Task: Find connections with filter location Selby with filter topic #Jobopeningwith filter profile language Potuguese with filter current company Dr. Oetker India with filter school Sambalpur University with filter industry Technical and Vocational Training with filter service category Illustration with filter keywords title Technical Support Specialist
Action: Mouse moved to (634, 90)
Screenshot: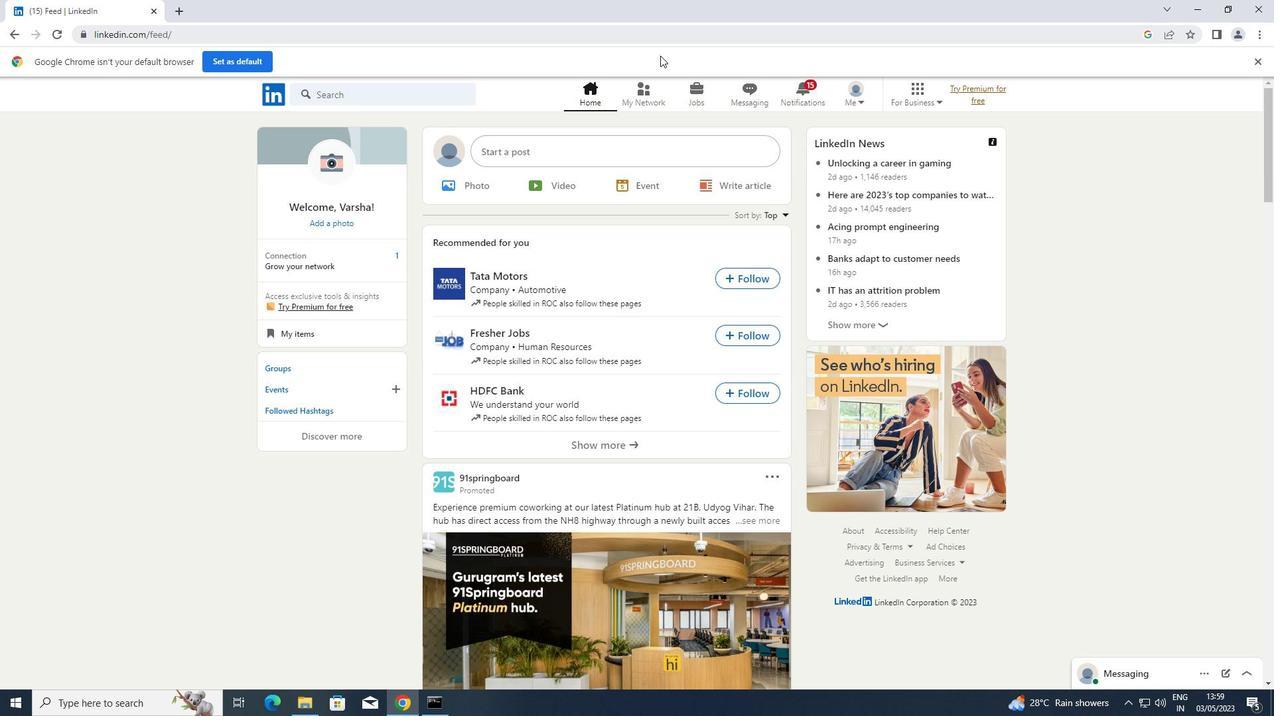 
Action: Mouse pressed left at (634, 90)
Screenshot: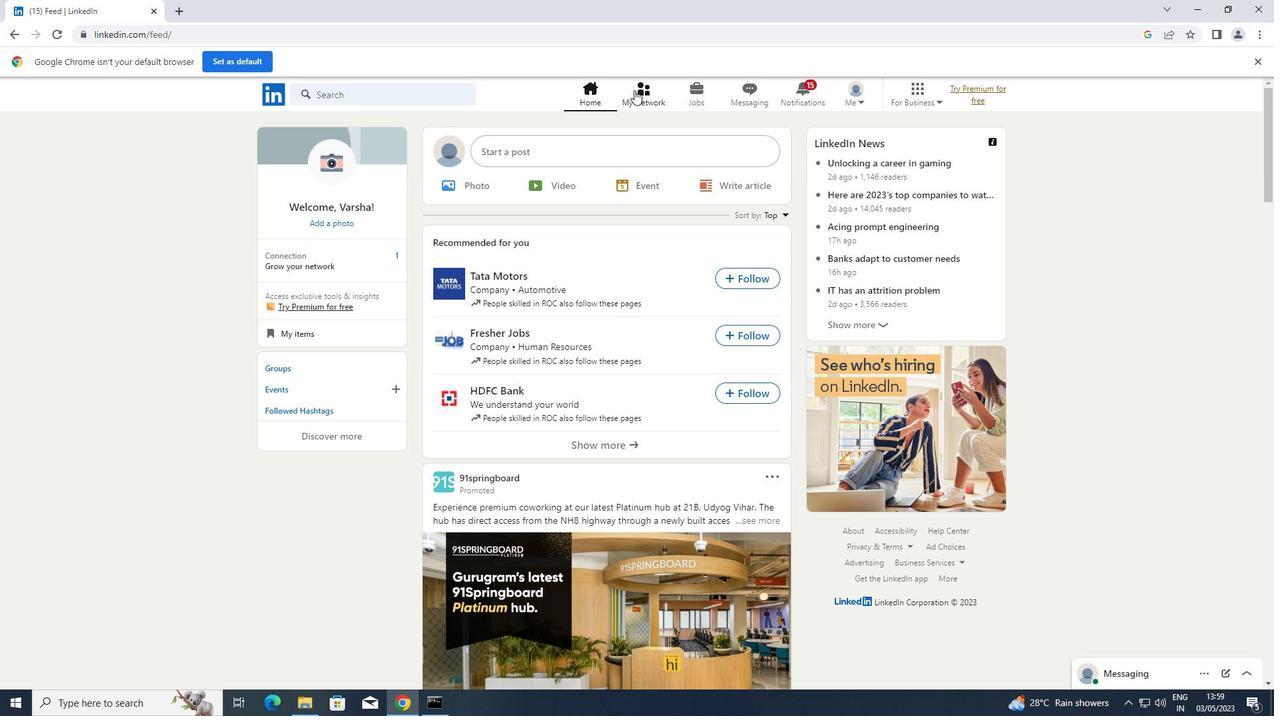 
Action: Mouse moved to (353, 175)
Screenshot: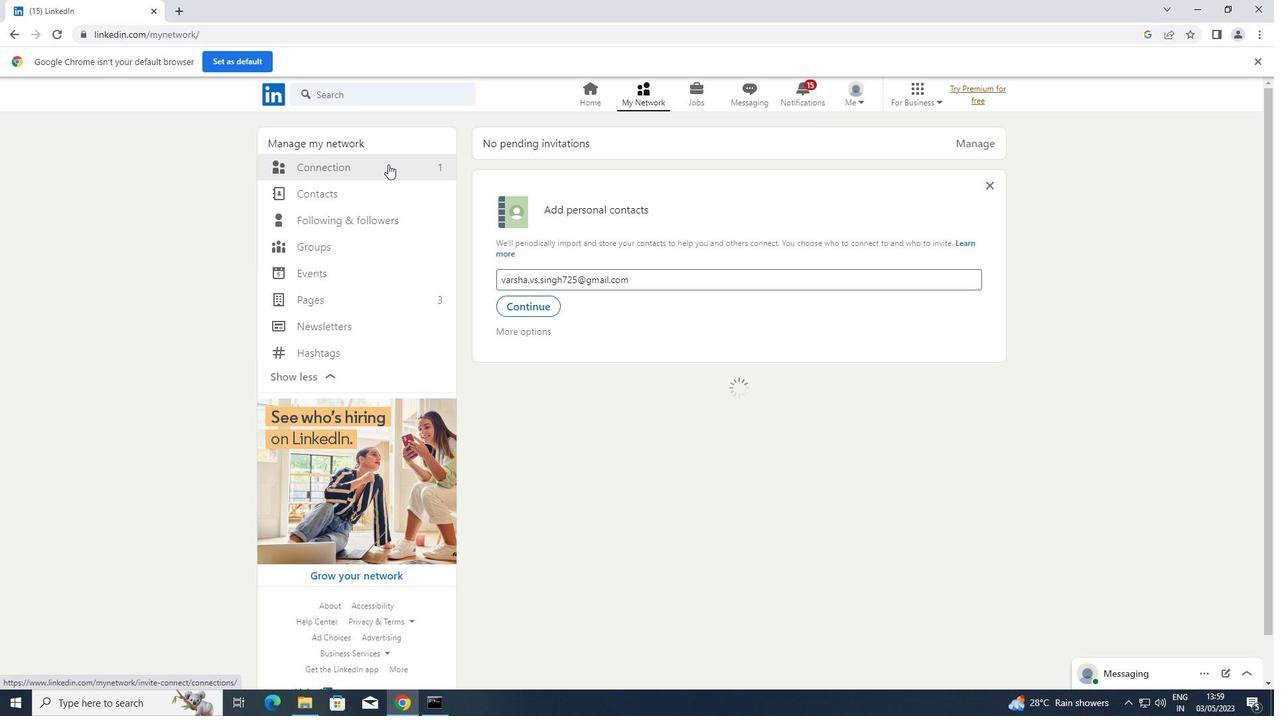 
Action: Mouse pressed left at (353, 175)
Screenshot: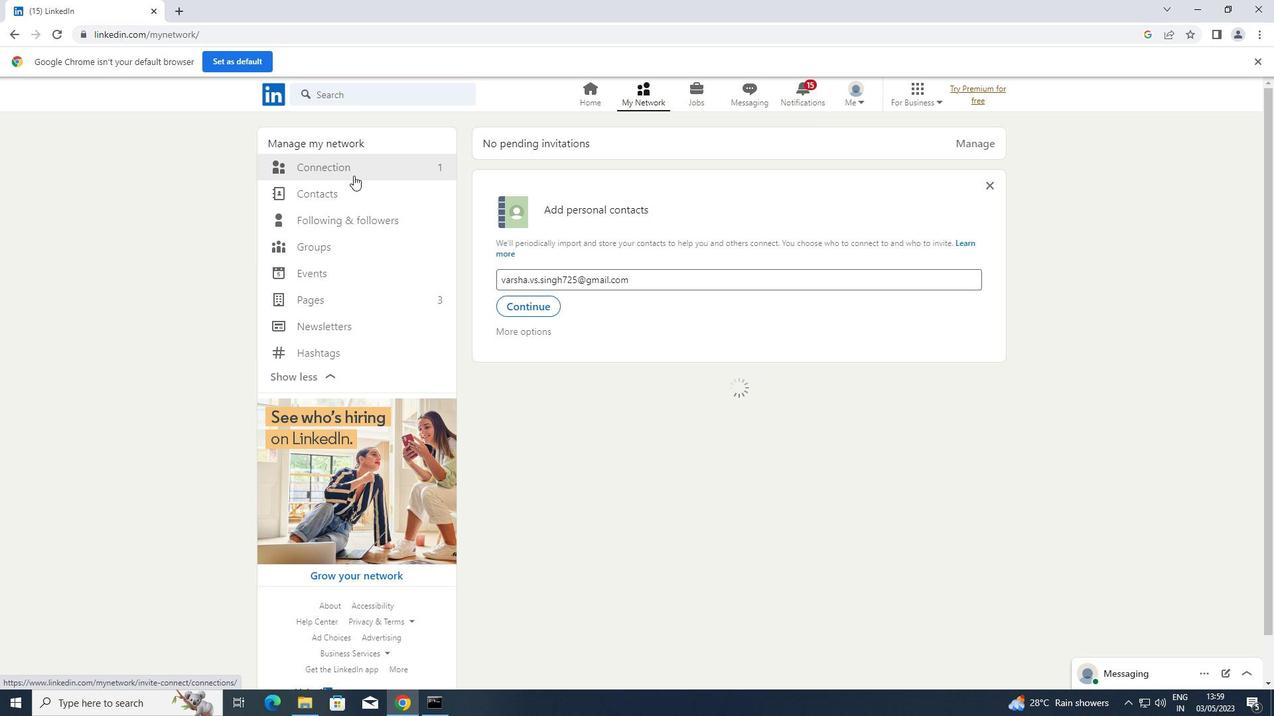 
Action: Mouse moved to (296, 173)
Screenshot: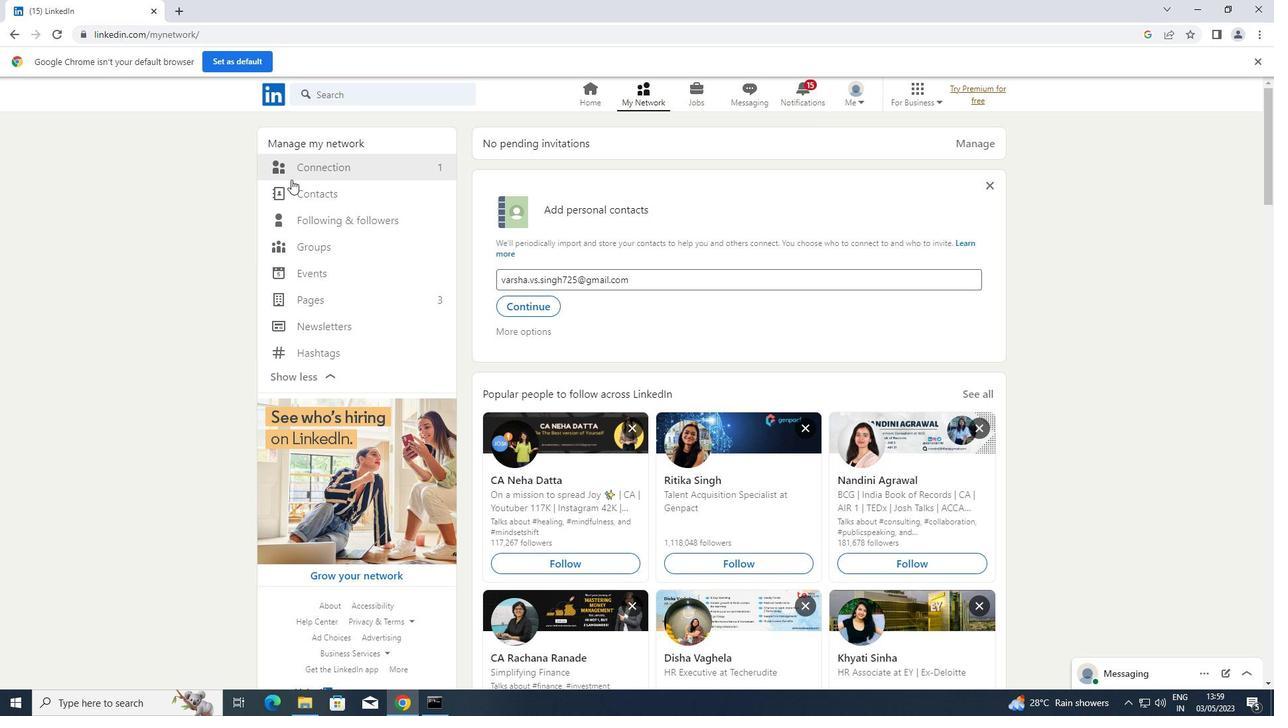 
Action: Mouse pressed left at (296, 173)
Screenshot: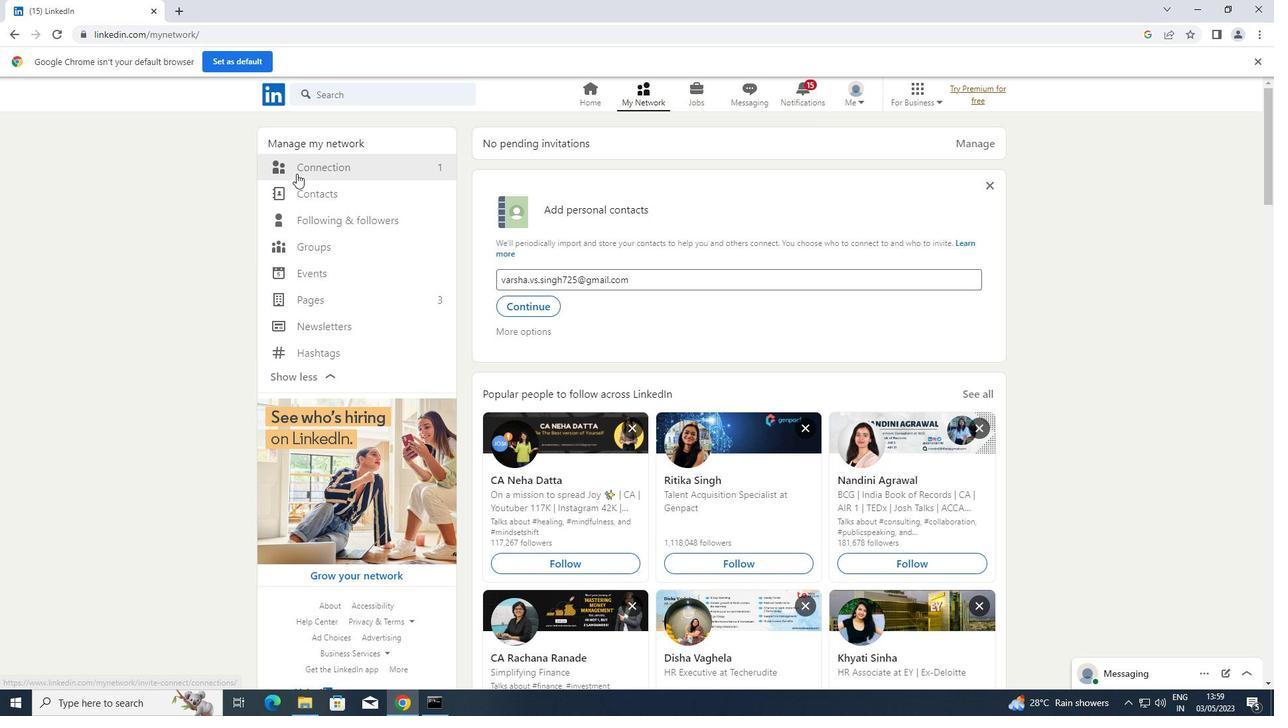 
Action: Mouse moved to (719, 166)
Screenshot: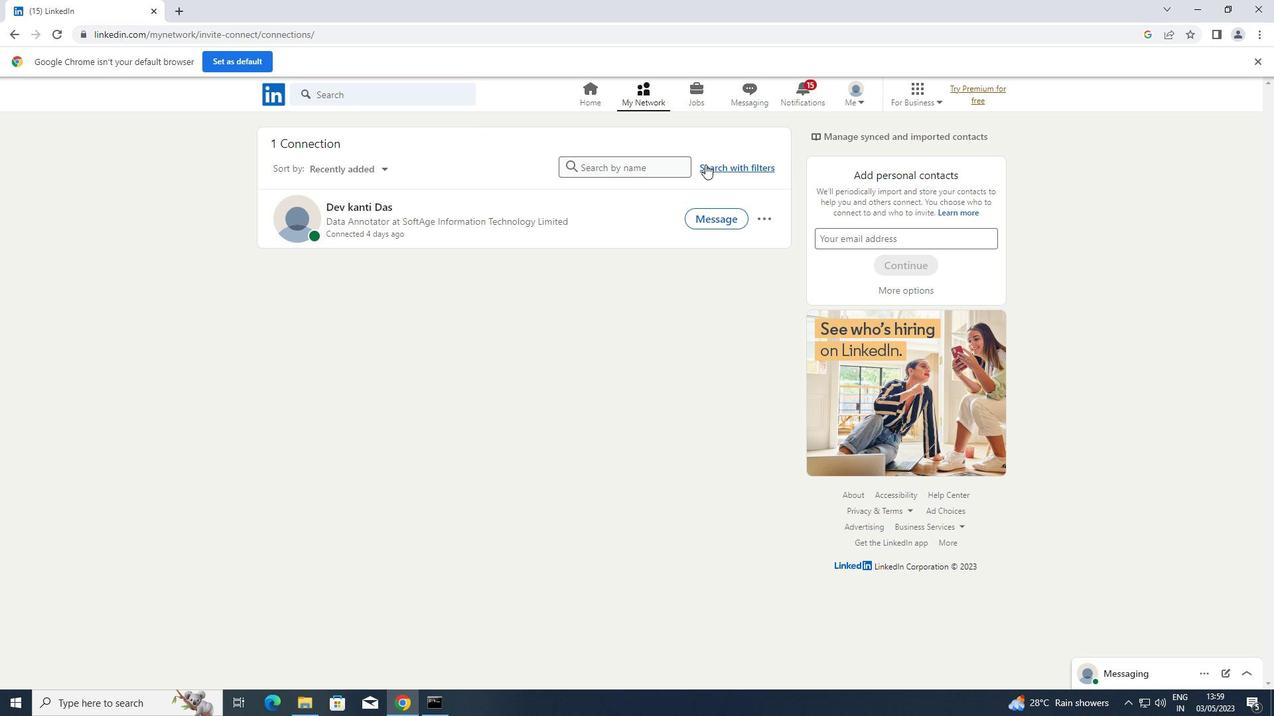 
Action: Mouse pressed left at (719, 166)
Screenshot: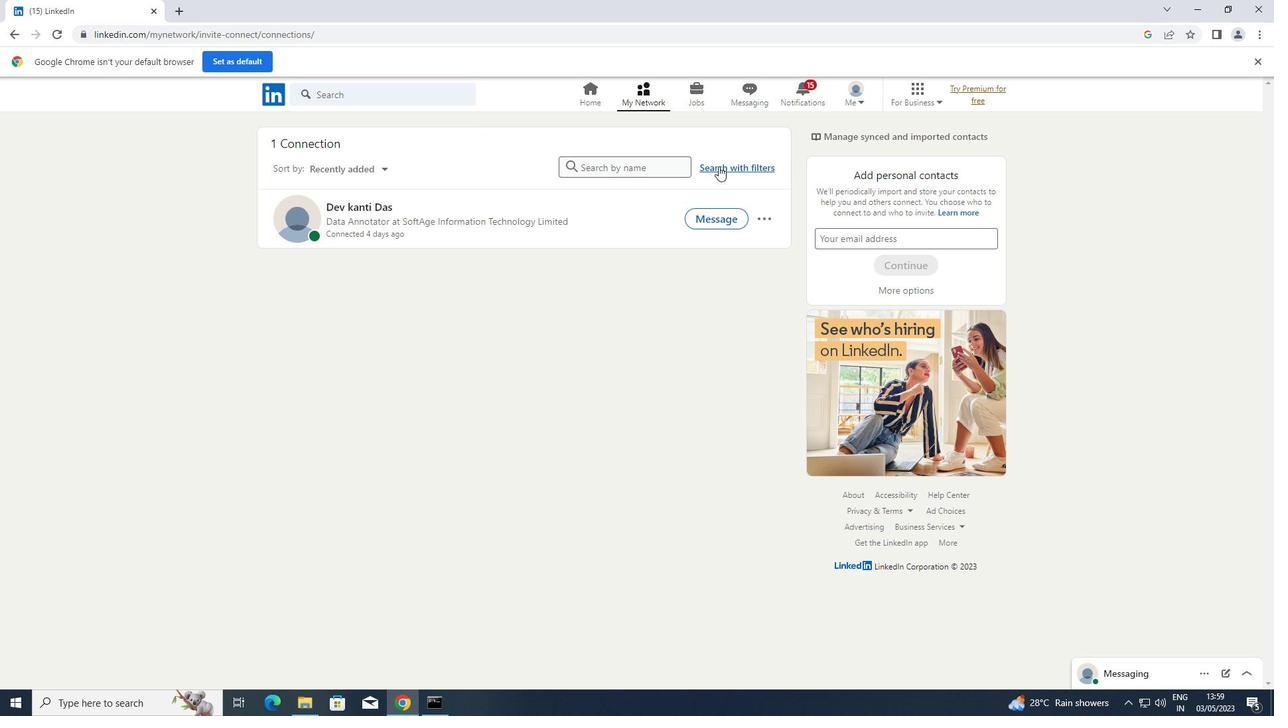 
Action: Mouse moved to (664, 124)
Screenshot: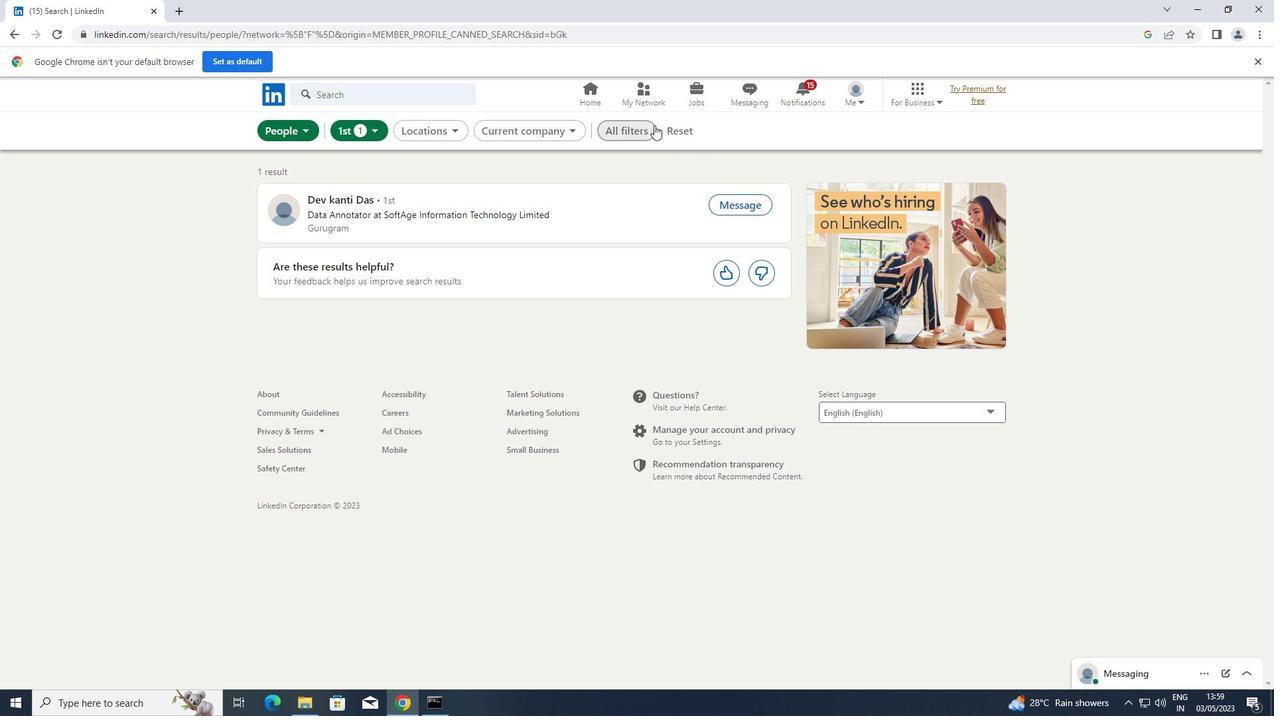 
Action: Mouse pressed left at (664, 124)
Screenshot: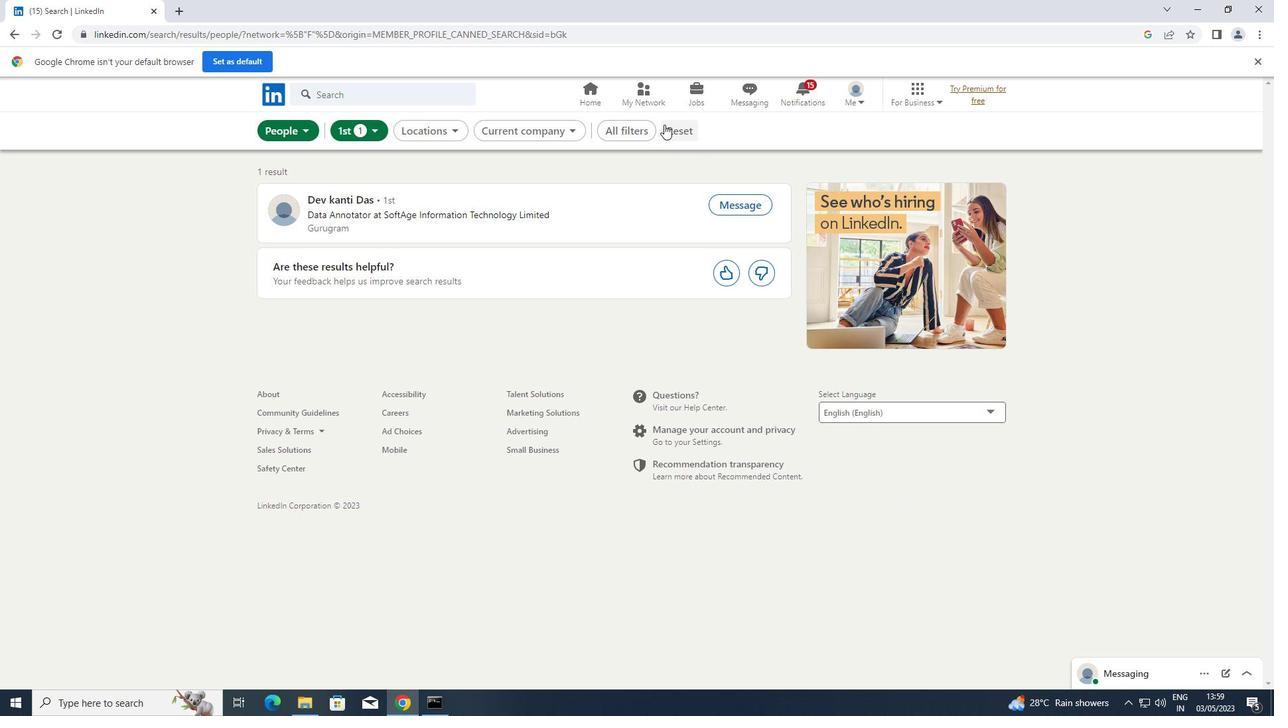 
Action: Mouse moved to (655, 130)
Screenshot: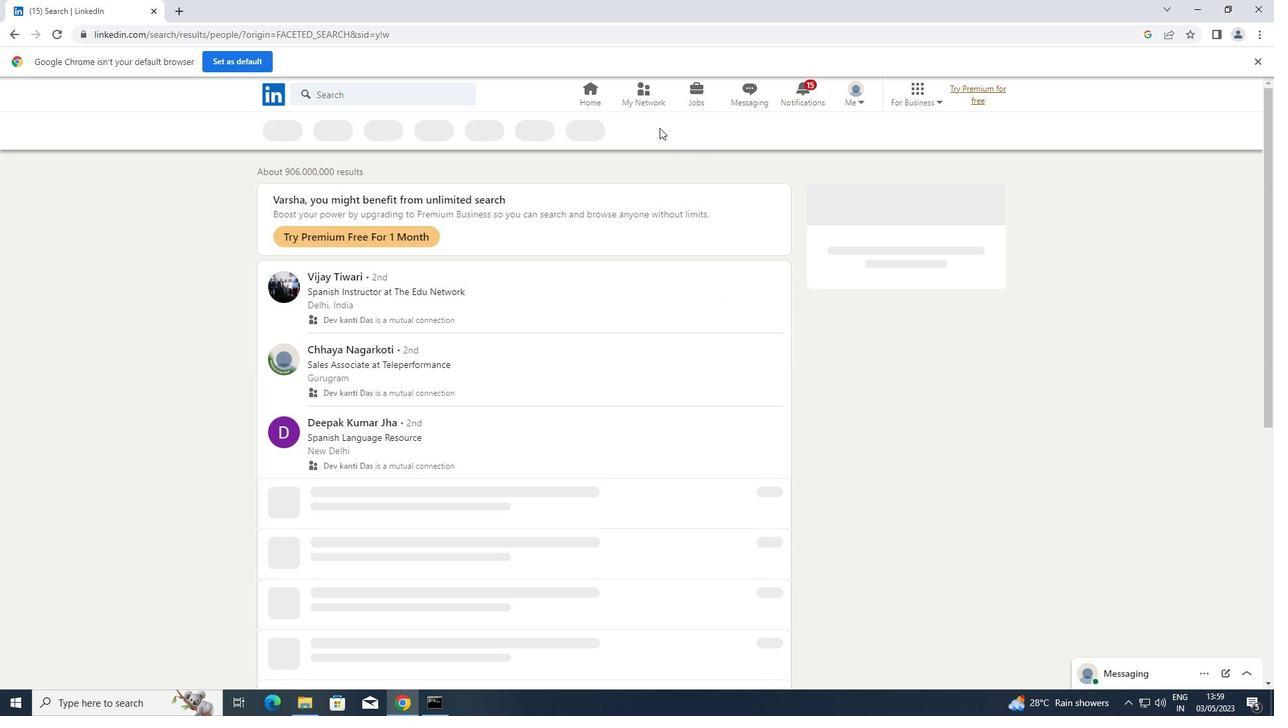 
Action: Mouse pressed left at (655, 130)
Screenshot: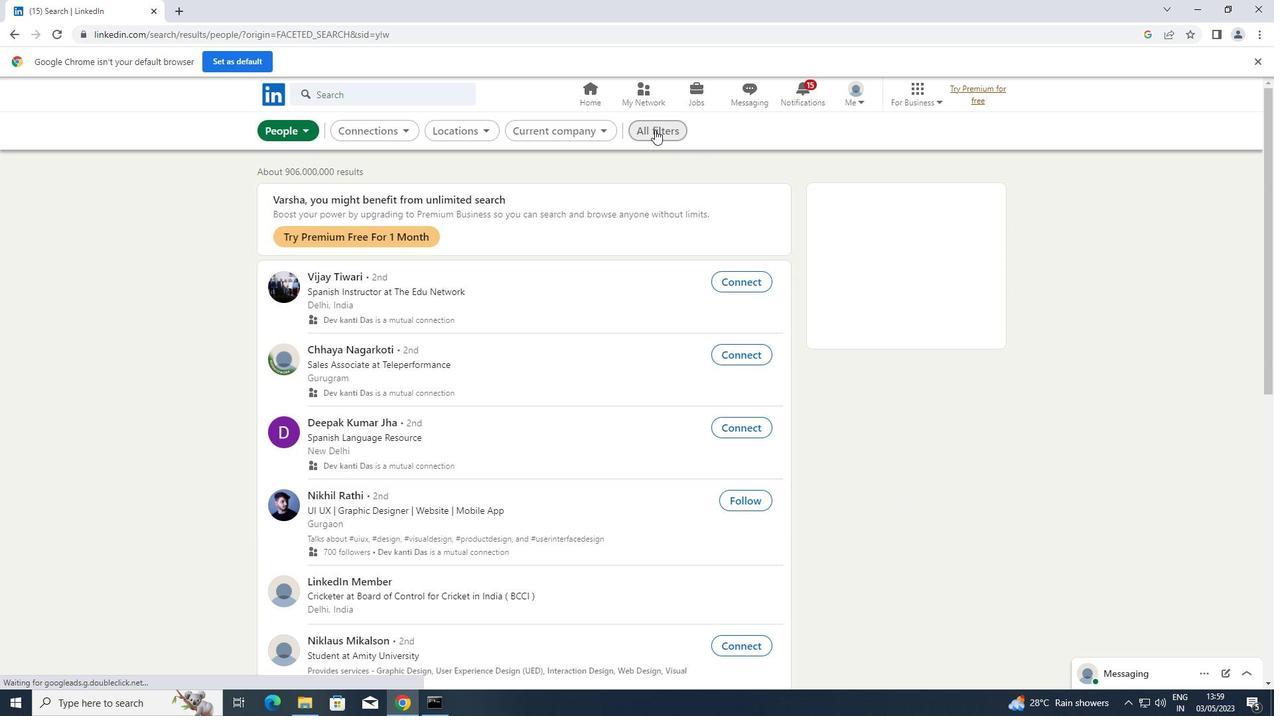 
Action: Mouse moved to (1067, 346)
Screenshot: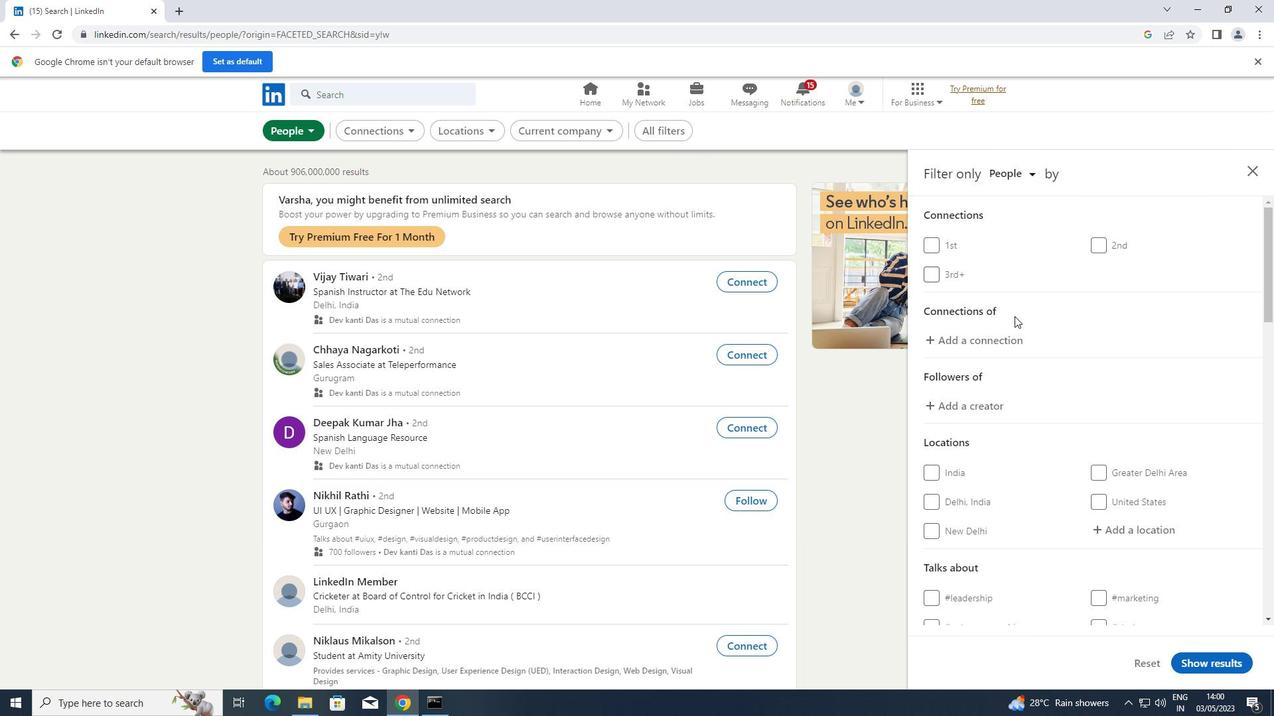 
Action: Mouse scrolled (1067, 345) with delta (0, 0)
Screenshot: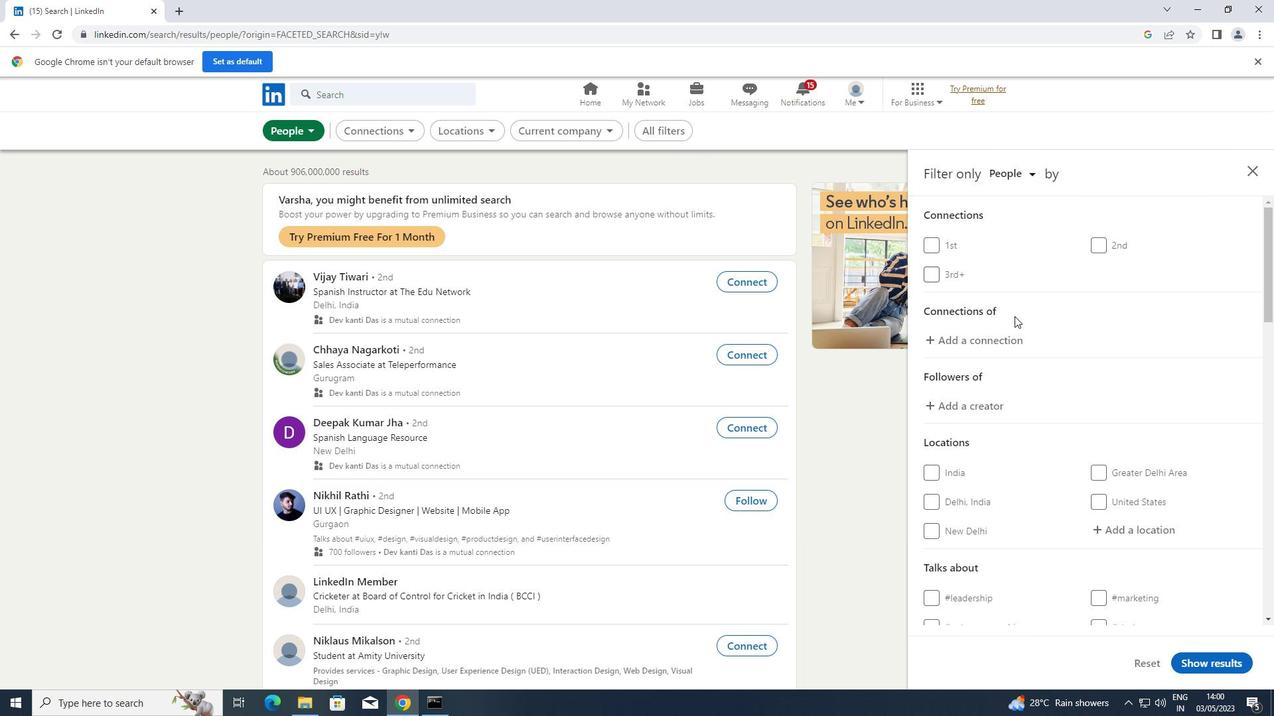 
Action: Mouse moved to (1069, 347)
Screenshot: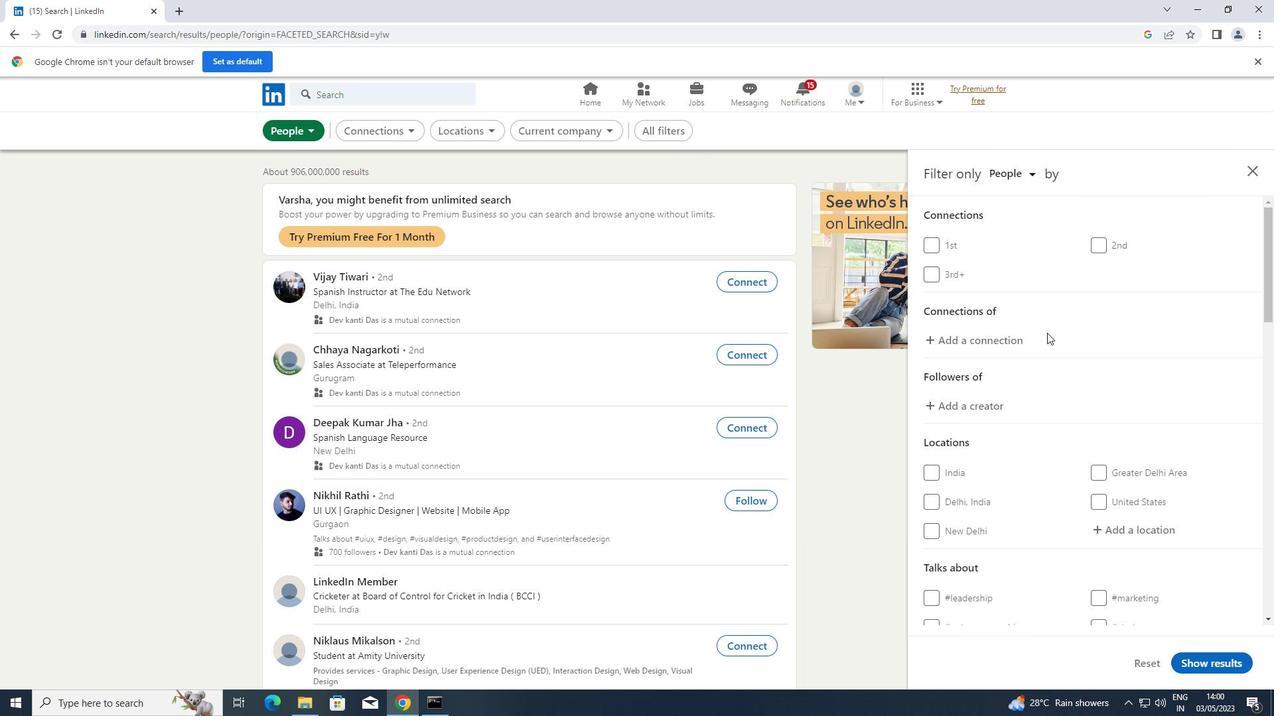
Action: Mouse scrolled (1069, 347) with delta (0, 0)
Screenshot: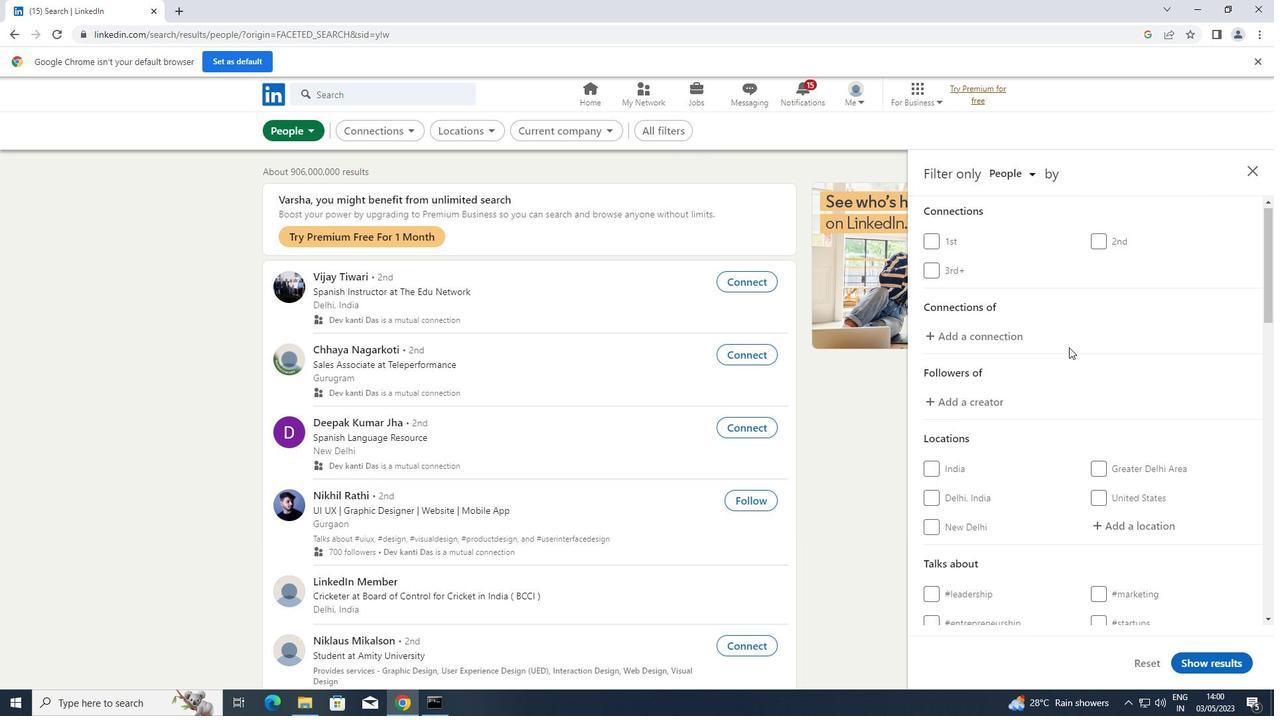 
Action: Mouse moved to (1122, 396)
Screenshot: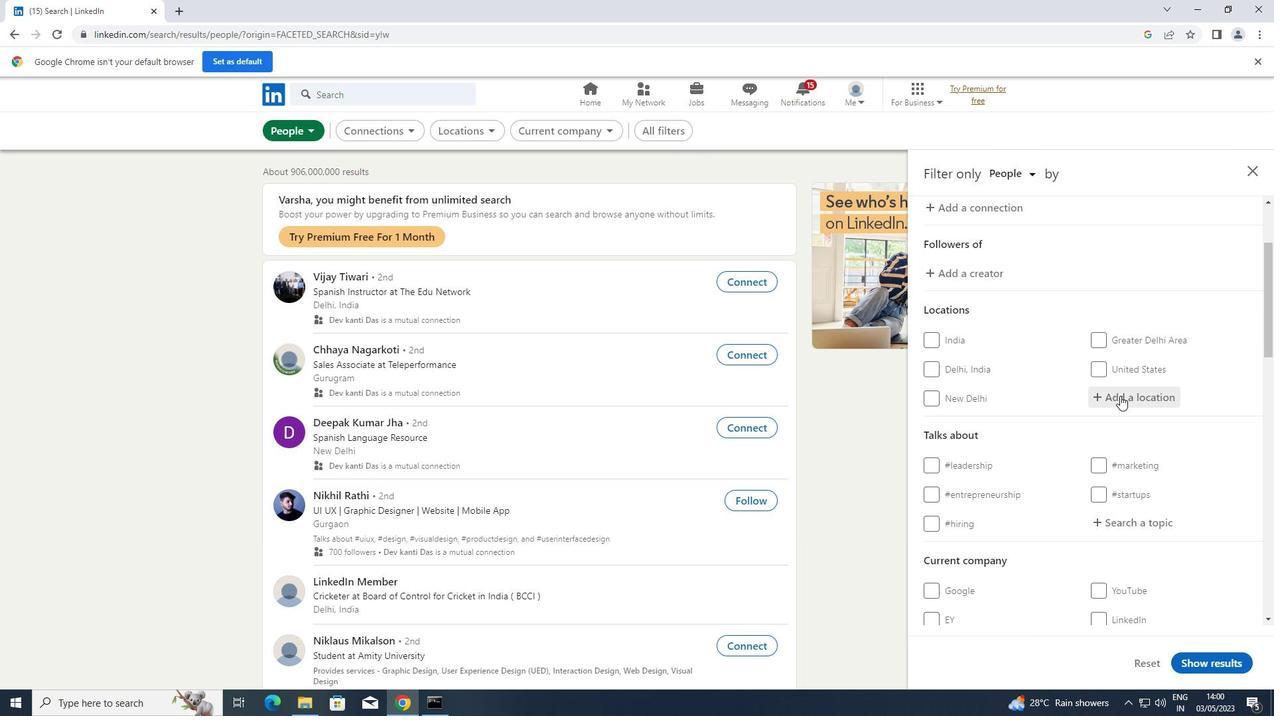 
Action: Mouse pressed left at (1122, 396)
Screenshot: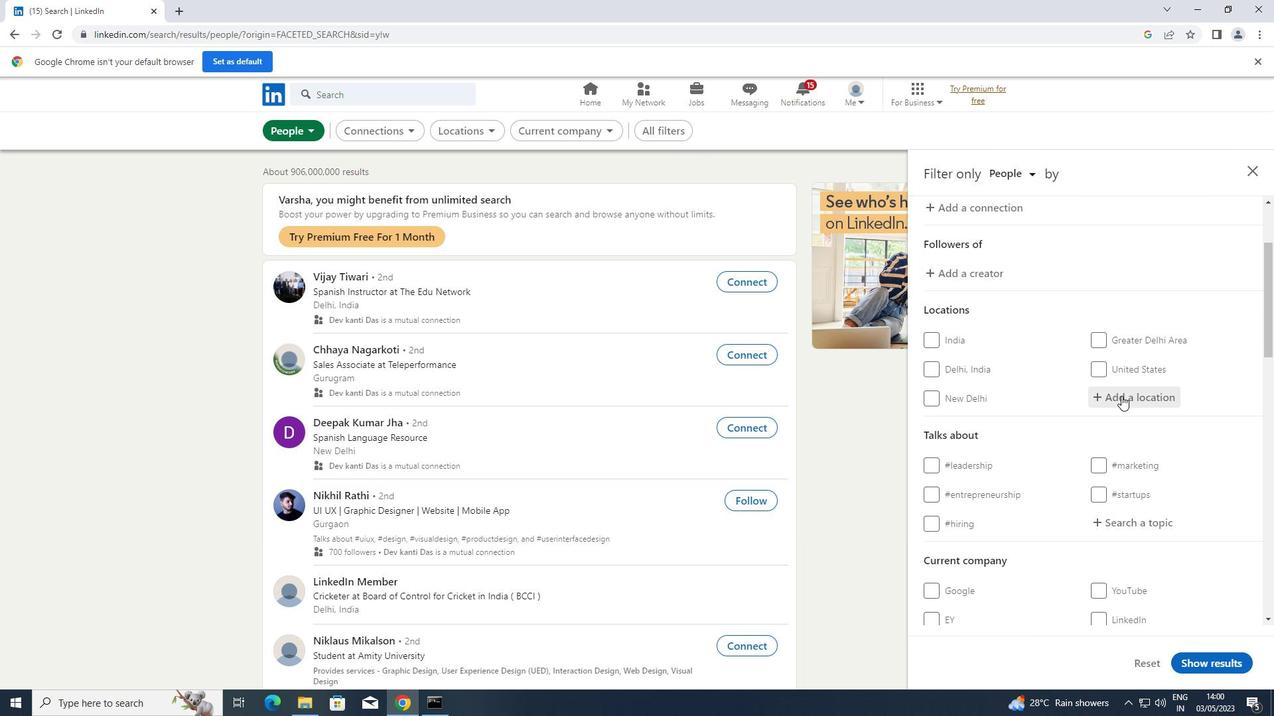 
Action: Key pressed <Key.shift>SELBY<Key.enter>
Screenshot: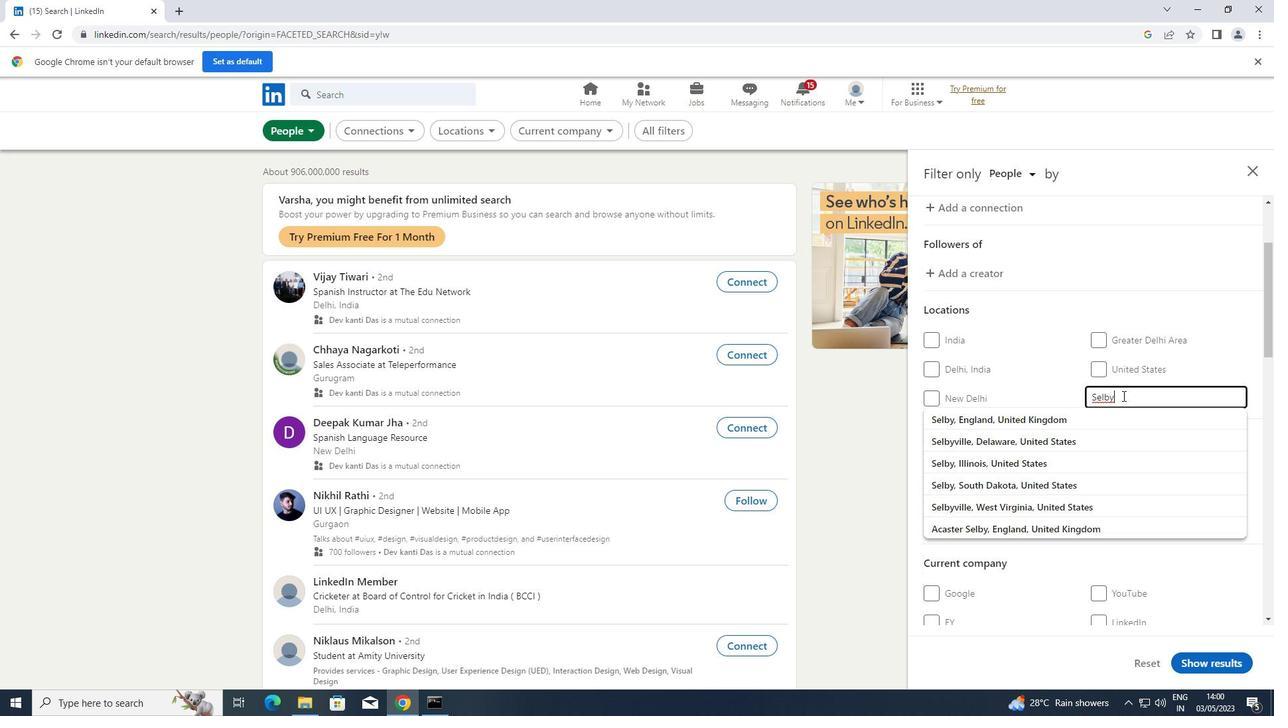 
Action: Mouse moved to (1120, 524)
Screenshot: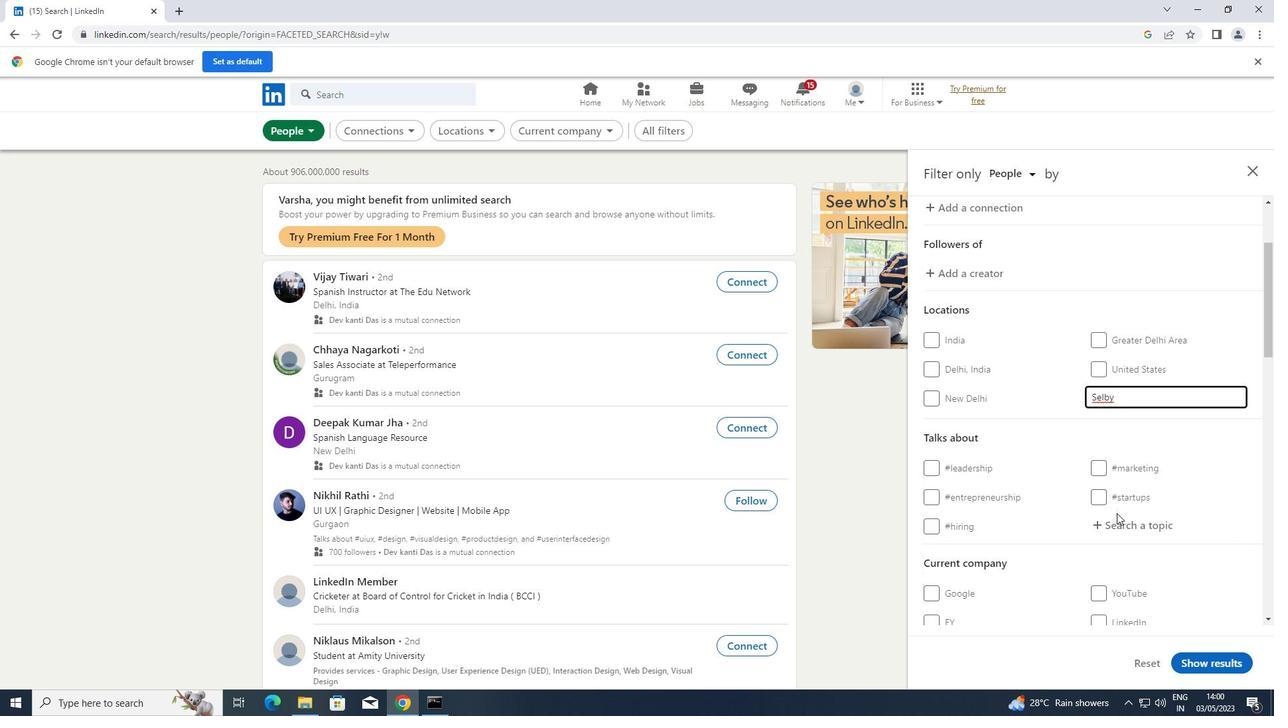 
Action: Mouse pressed left at (1120, 524)
Screenshot: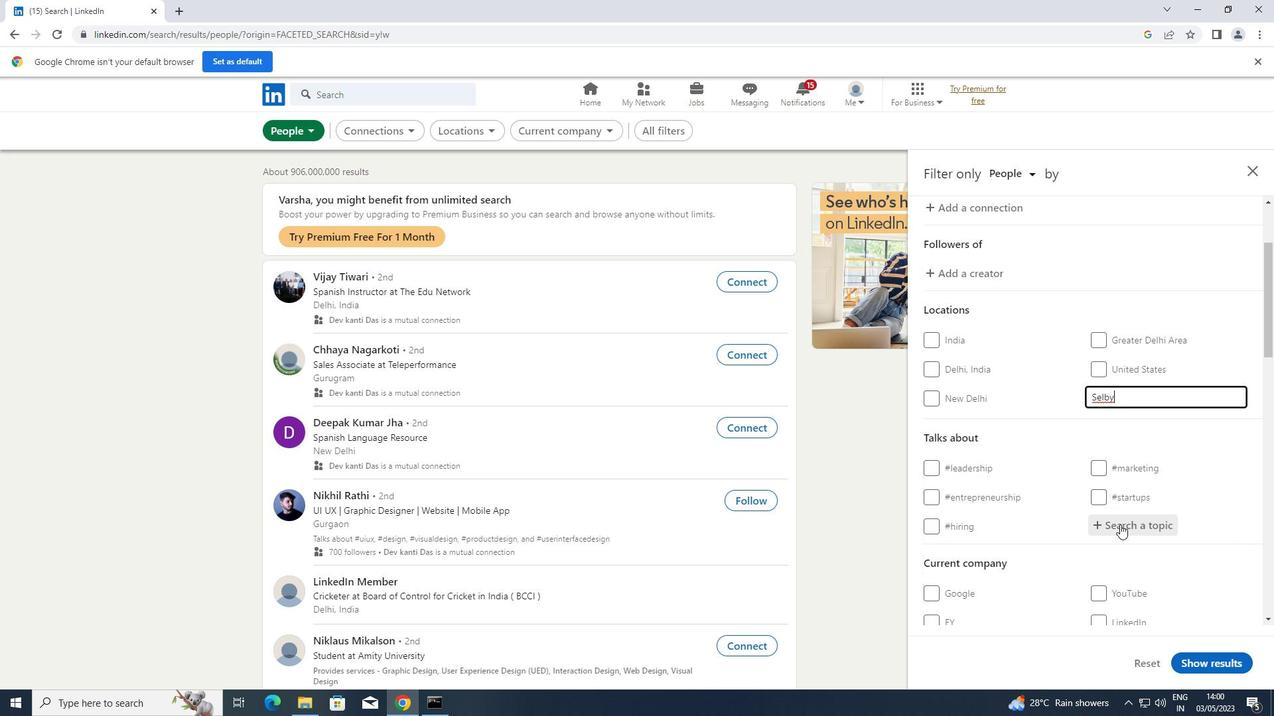 
Action: Key pressed <Key.shift>JOBOPENING
Screenshot: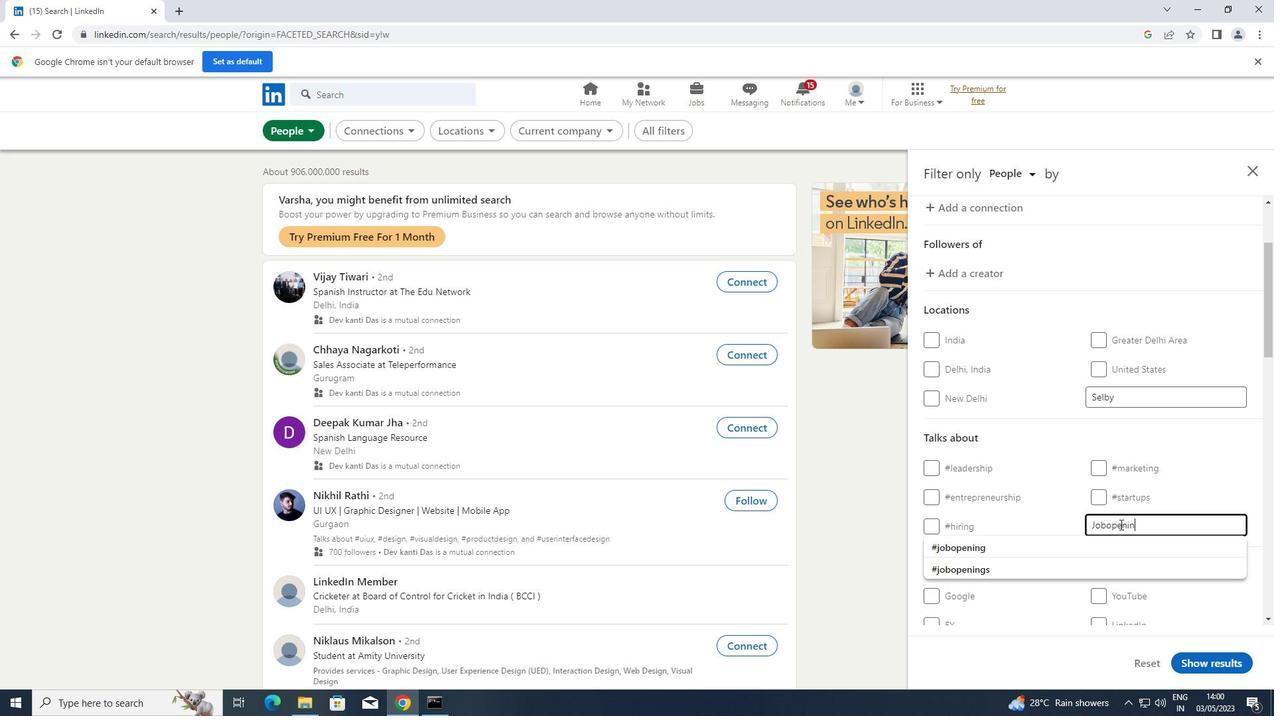 
Action: Mouse moved to (1010, 544)
Screenshot: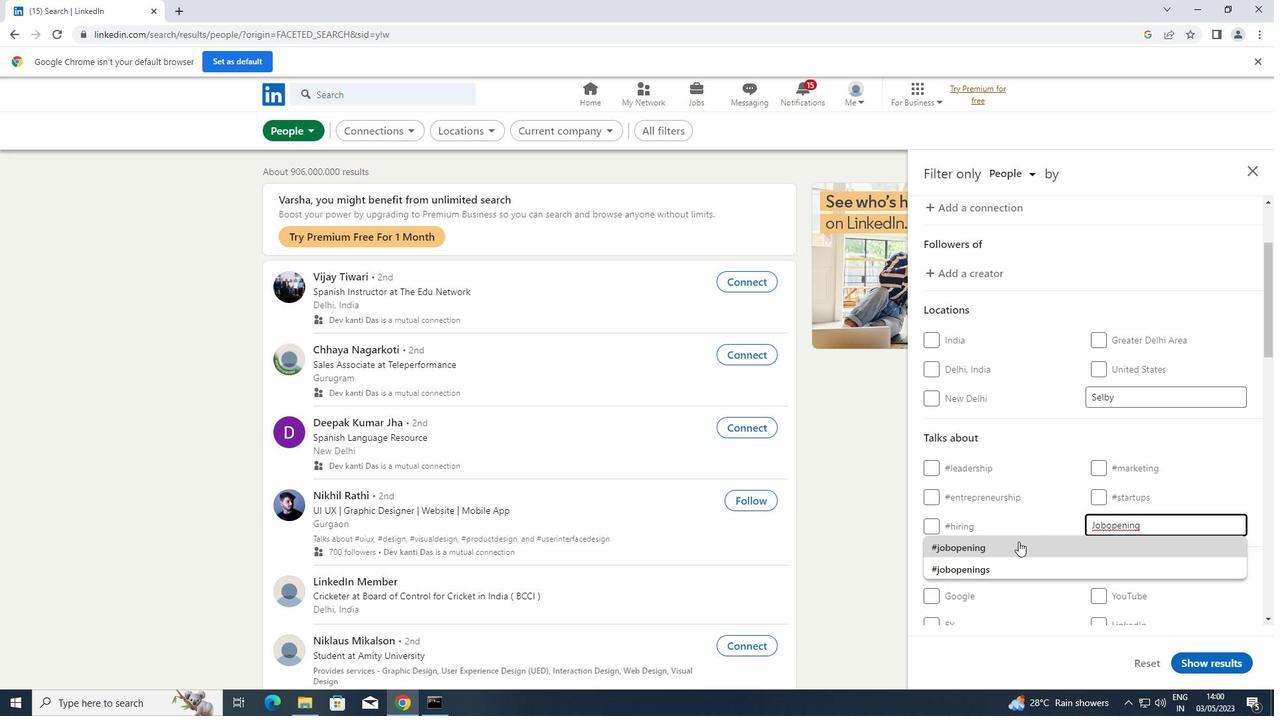 
Action: Mouse pressed left at (1010, 544)
Screenshot: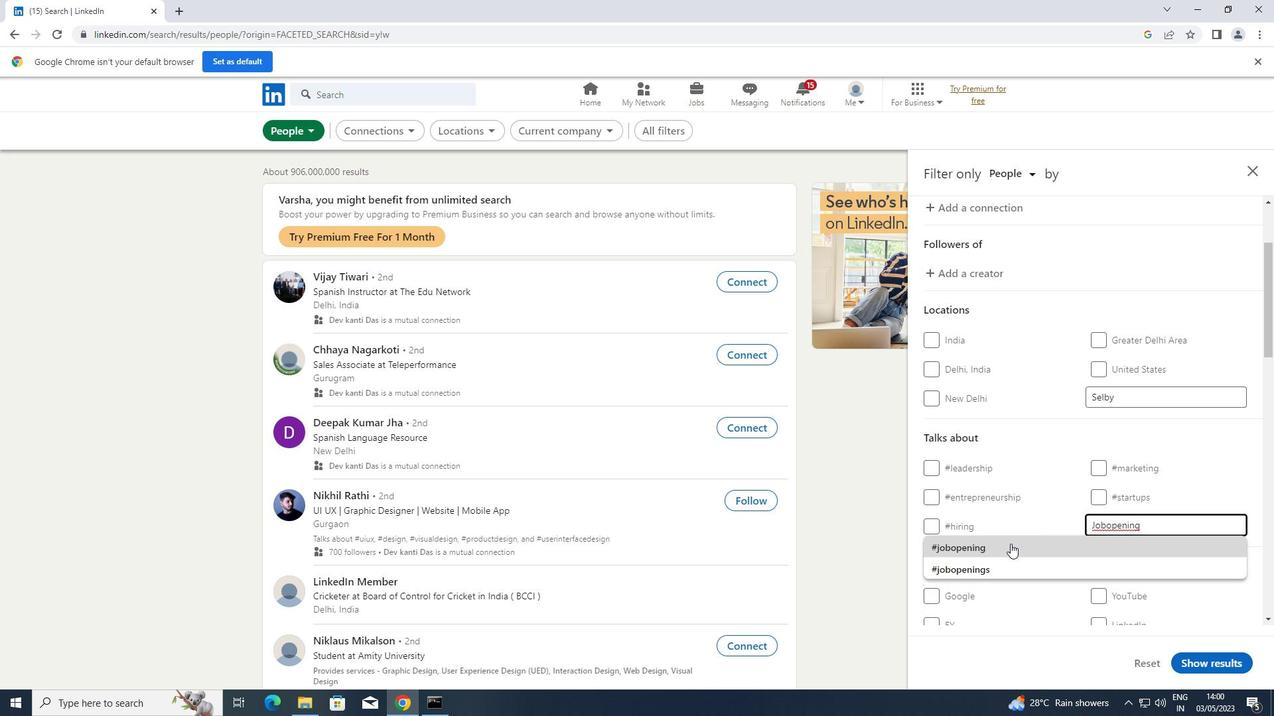 
Action: Mouse scrolled (1010, 543) with delta (0, 0)
Screenshot: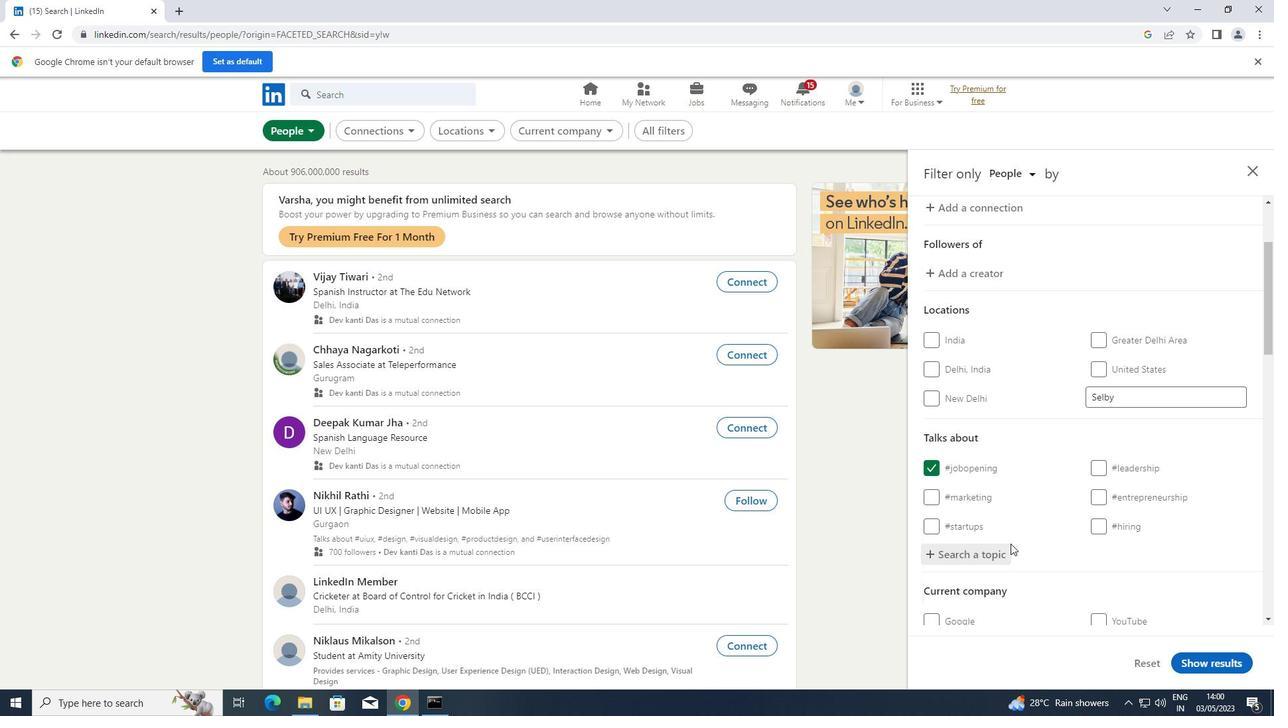 
Action: Mouse scrolled (1010, 543) with delta (0, 0)
Screenshot: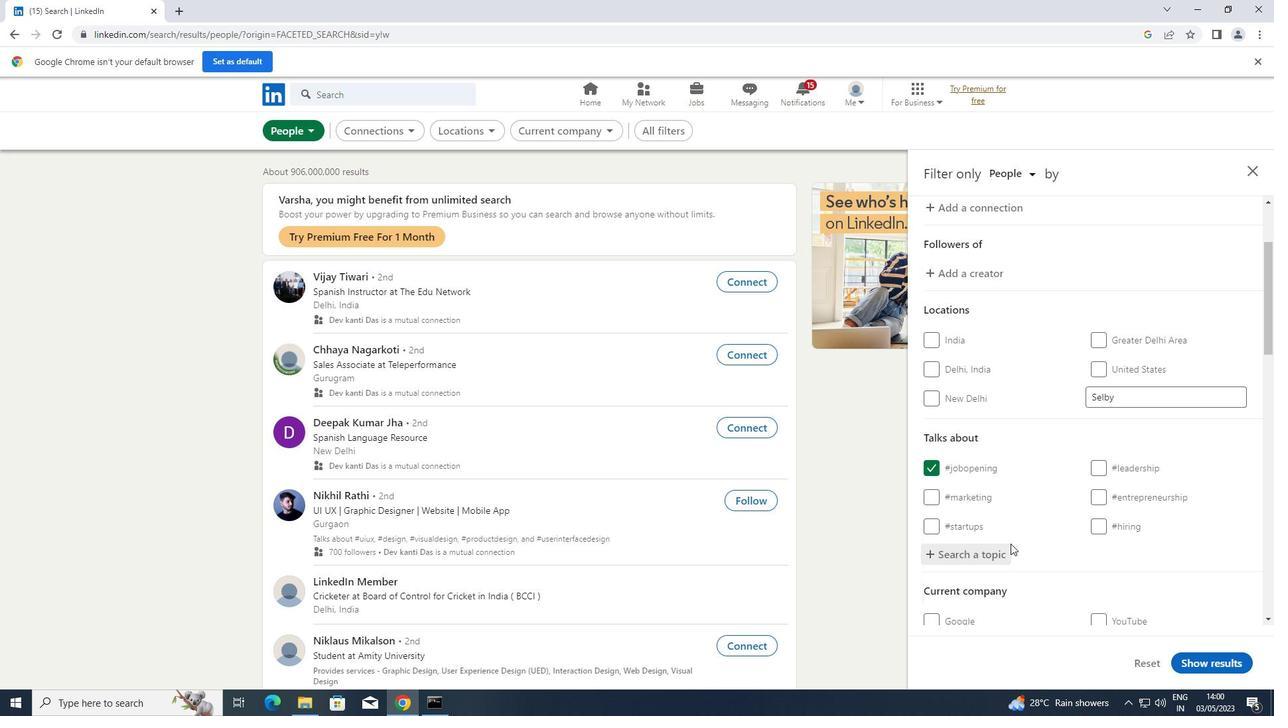 
Action: Mouse scrolled (1010, 543) with delta (0, 0)
Screenshot: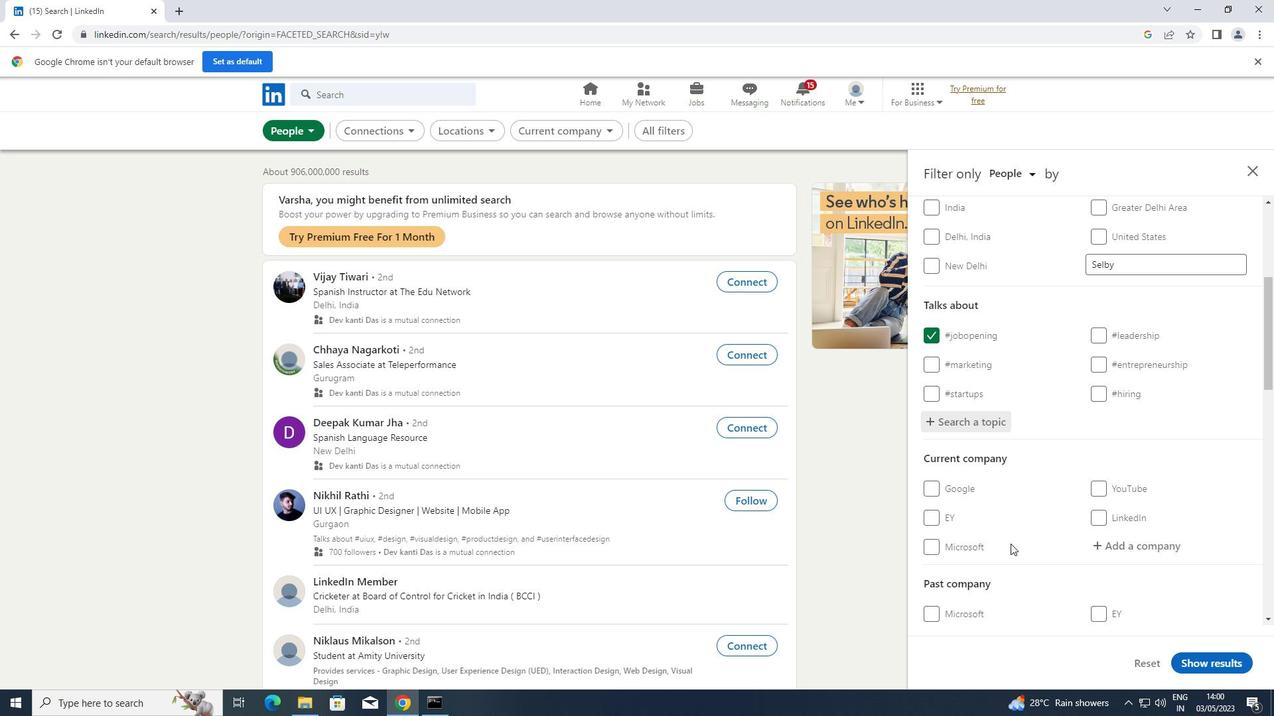 
Action: Mouse scrolled (1010, 543) with delta (0, 0)
Screenshot: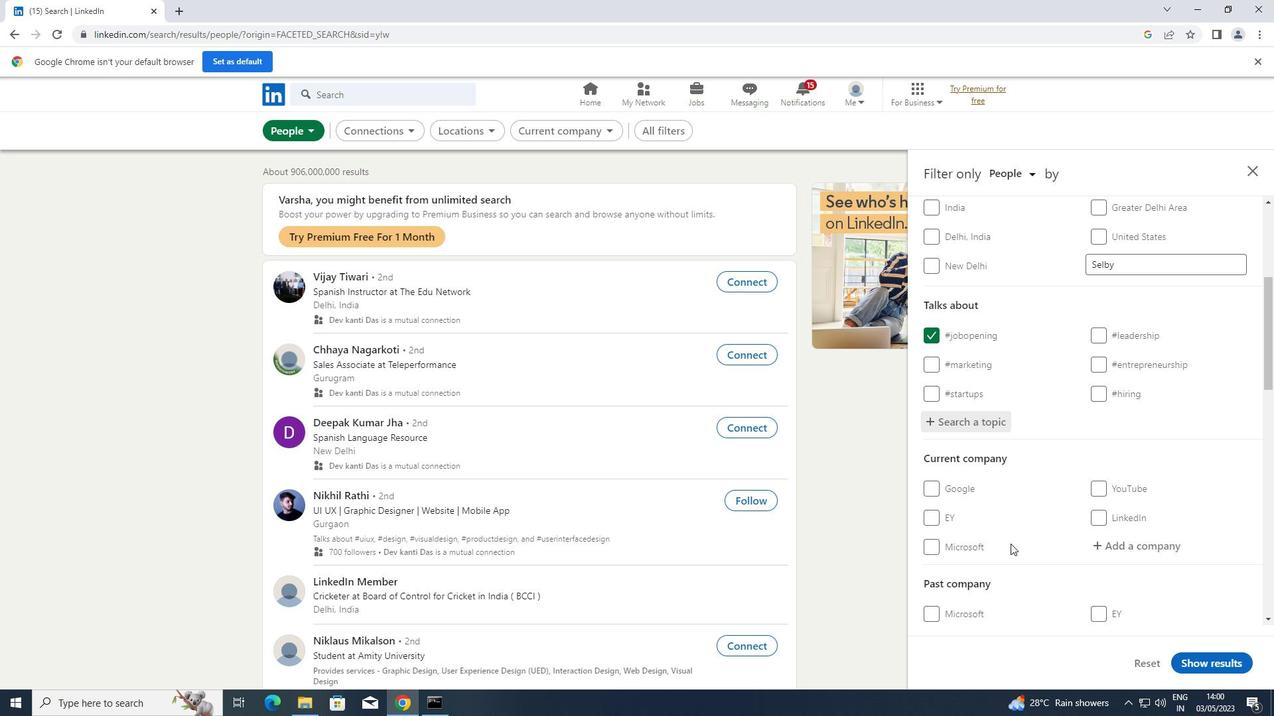 
Action: Mouse scrolled (1010, 543) with delta (0, 0)
Screenshot: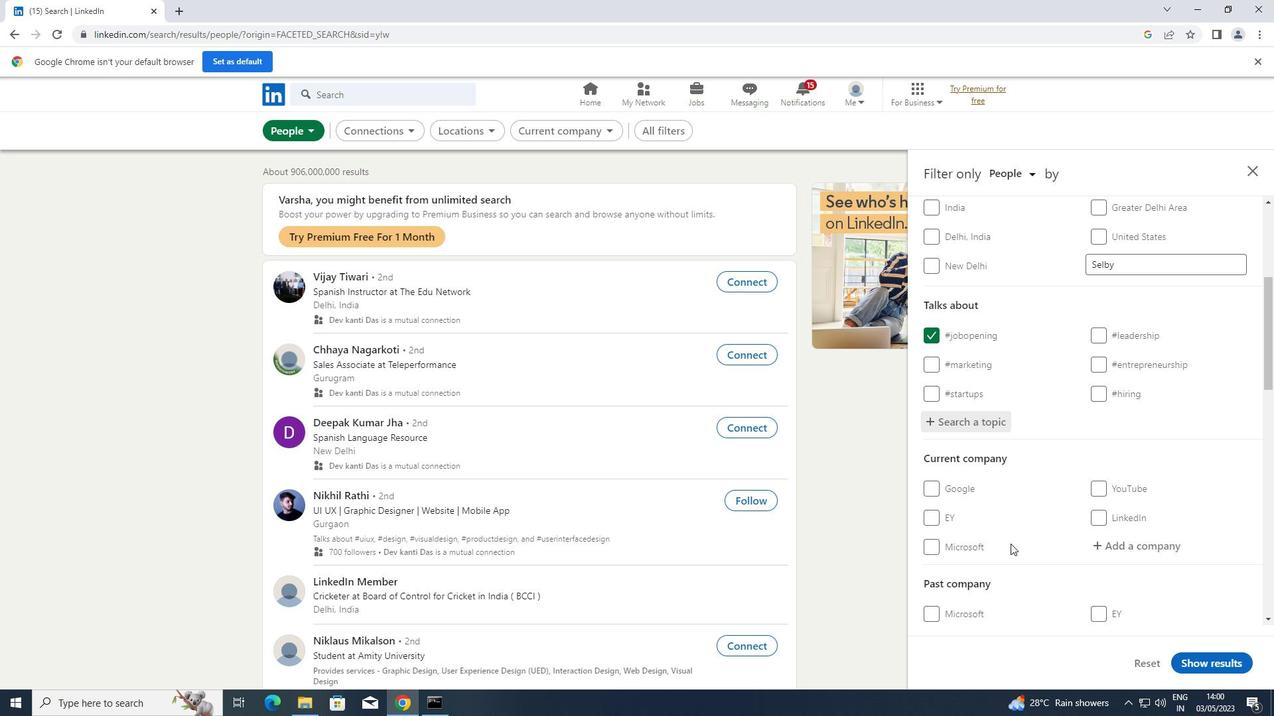 
Action: Mouse scrolled (1010, 543) with delta (0, 0)
Screenshot: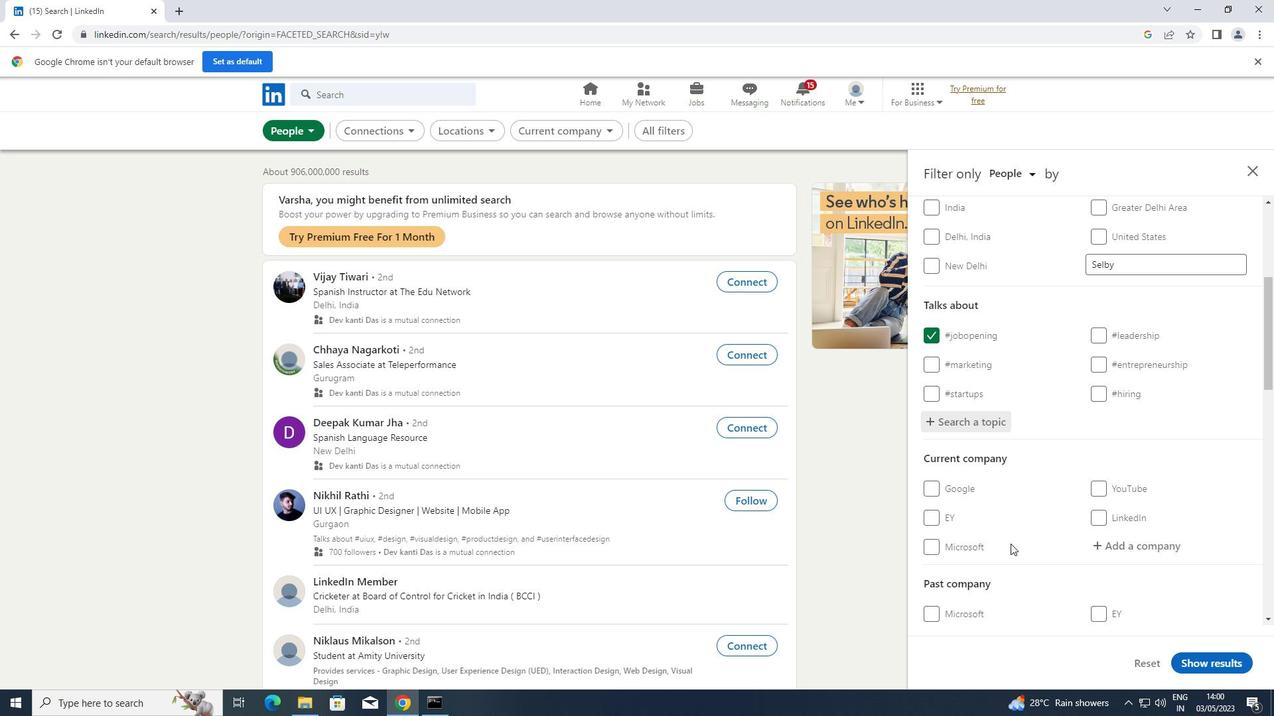 
Action: Mouse scrolled (1010, 543) with delta (0, 0)
Screenshot: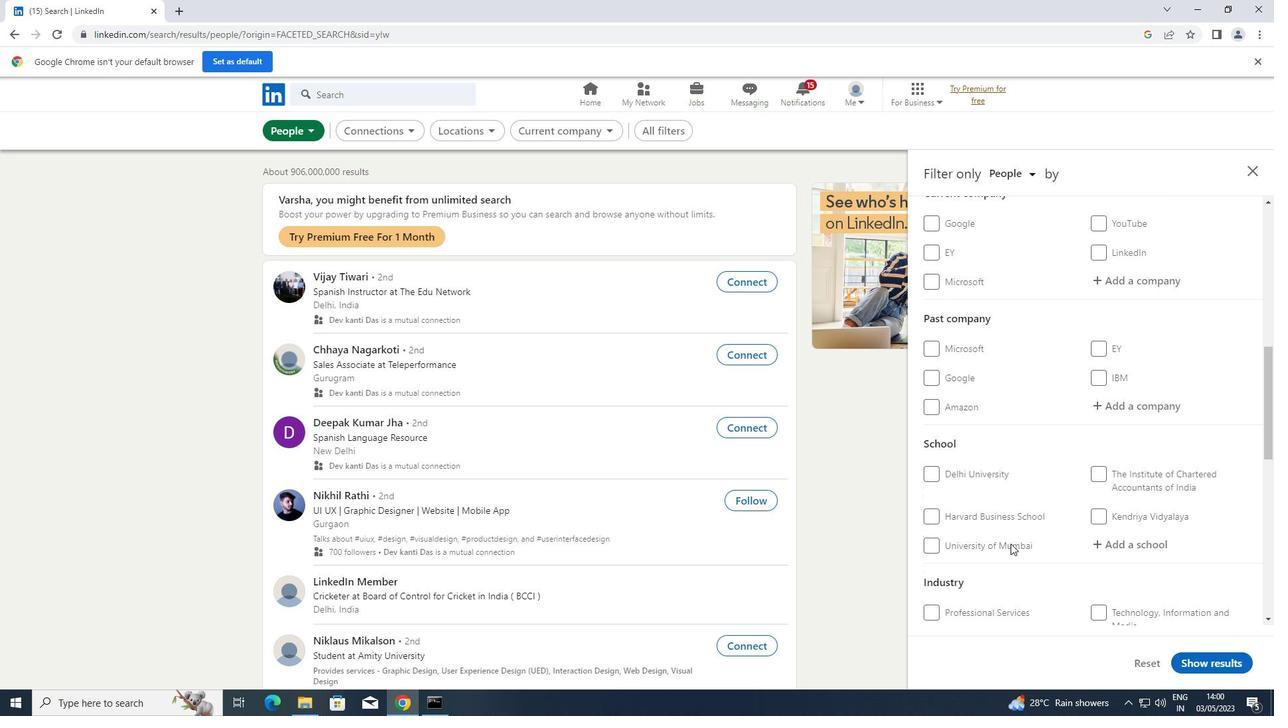 
Action: Mouse scrolled (1010, 543) with delta (0, 0)
Screenshot: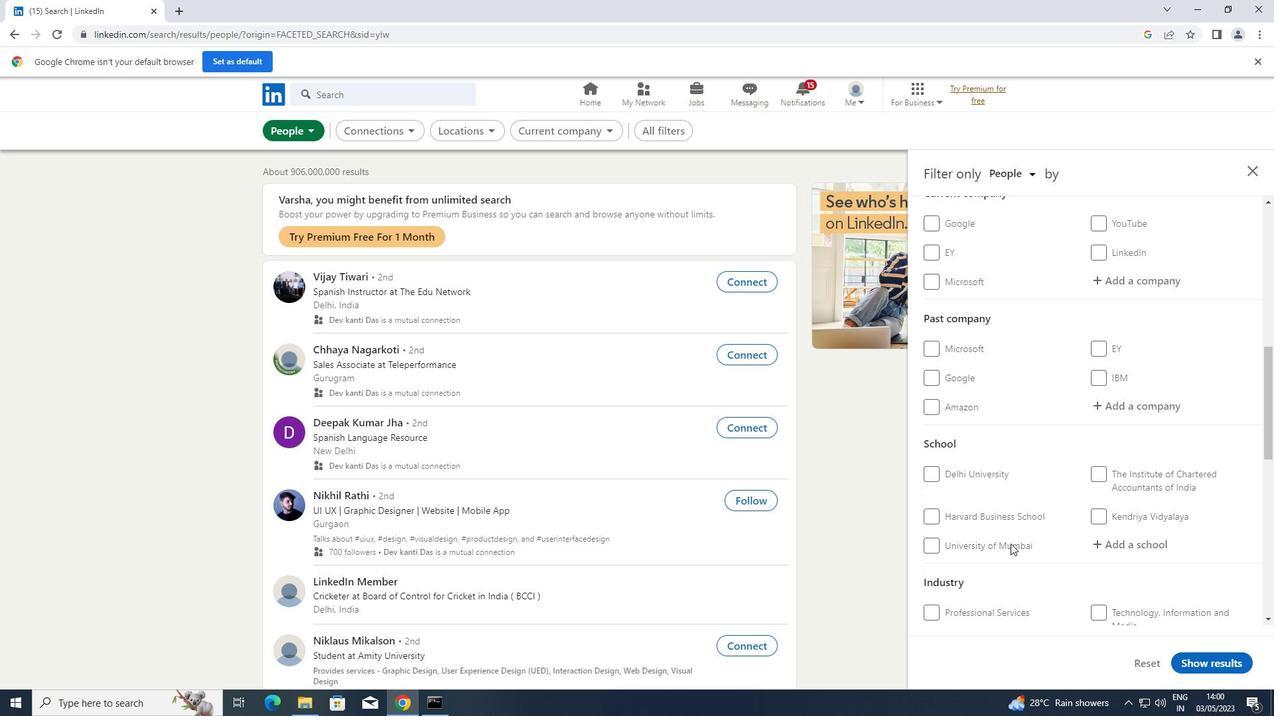 
Action: Mouse scrolled (1010, 543) with delta (0, 0)
Screenshot: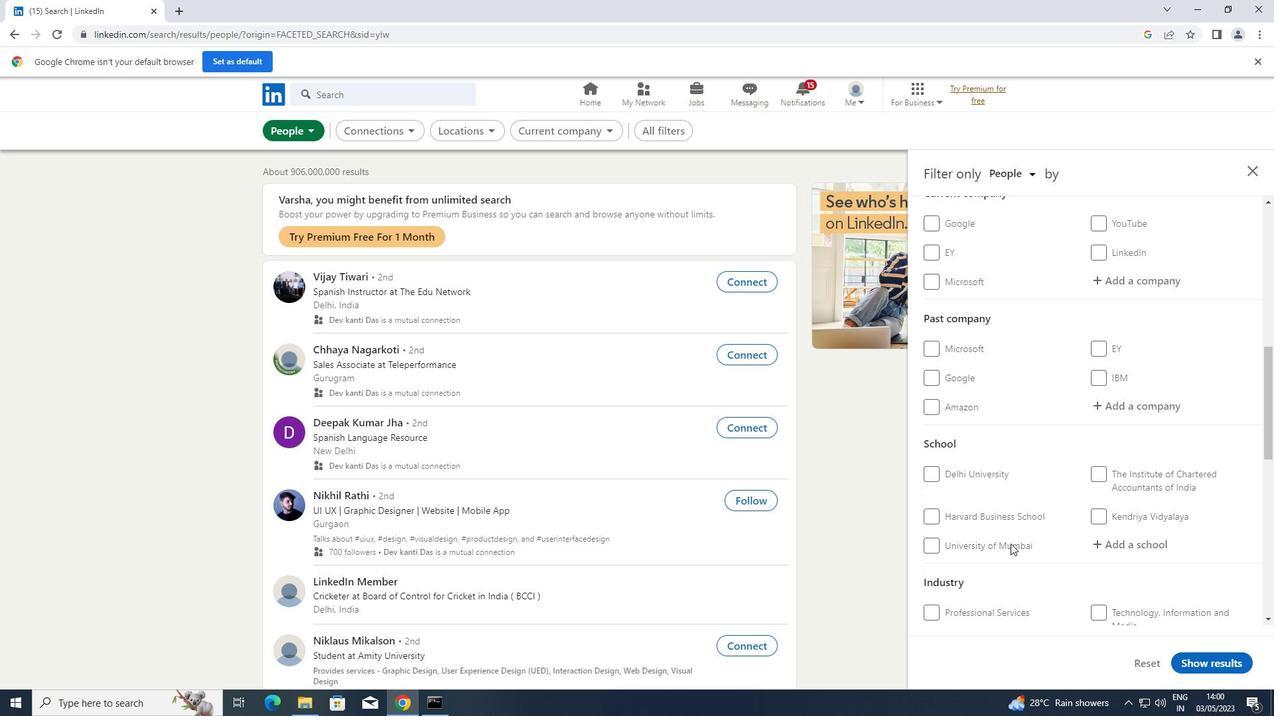 
Action: Mouse scrolled (1010, 543) with delta (0, 0)
Screenshot: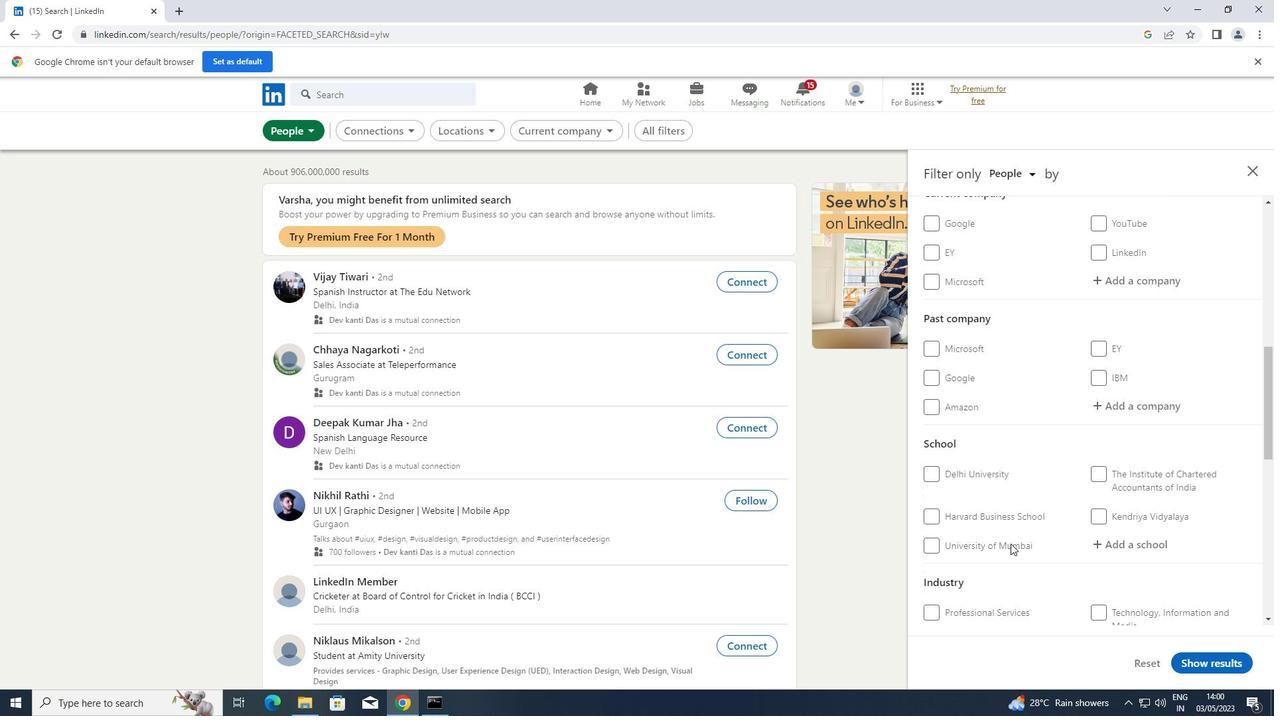 
Action: Mouse scrolled (1010, 543) with delta (0, 0)
Screenshot: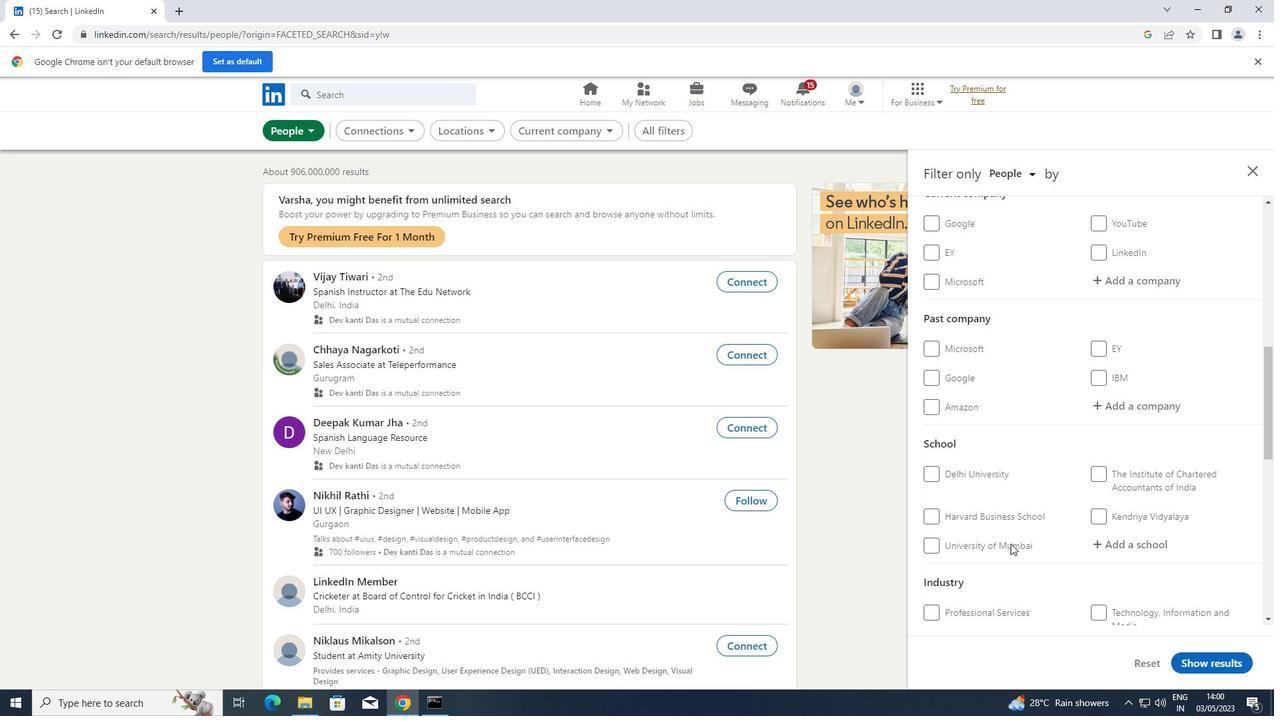 
Action: Mouse moved to (1101, 466)
Screenshot: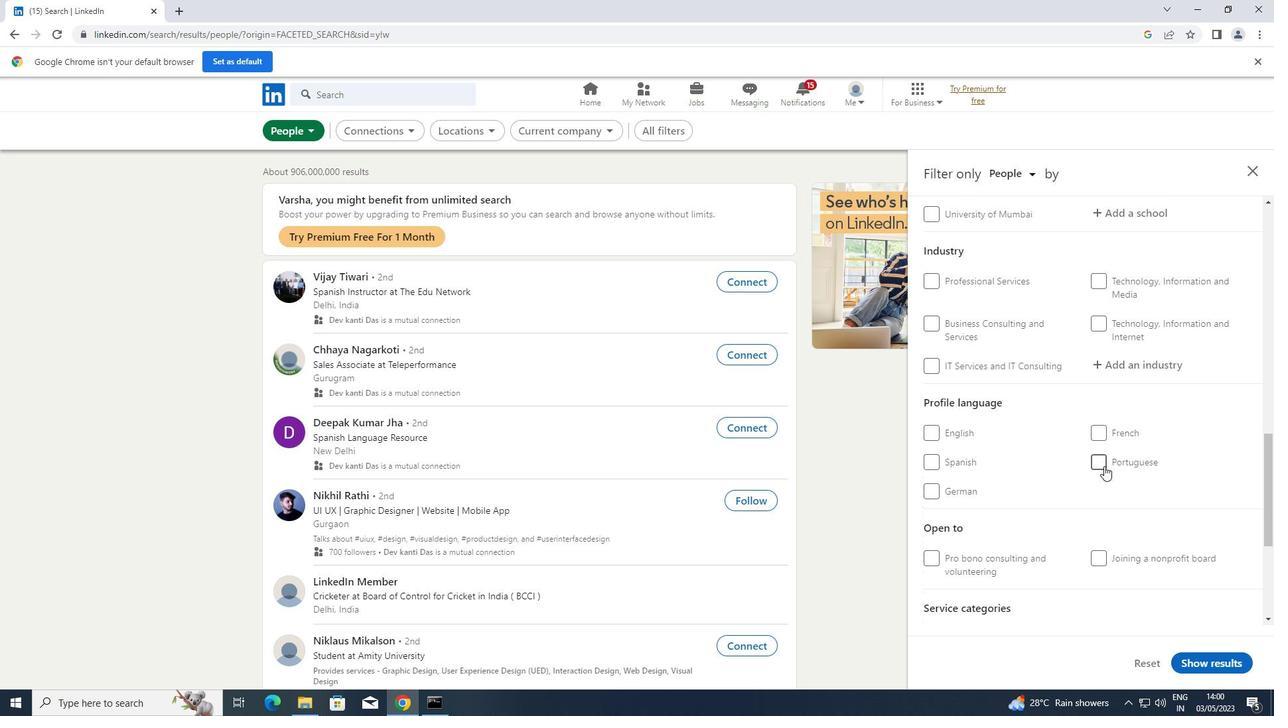 
Action: Mouse pressed left at (1101, 466)
Screenshot: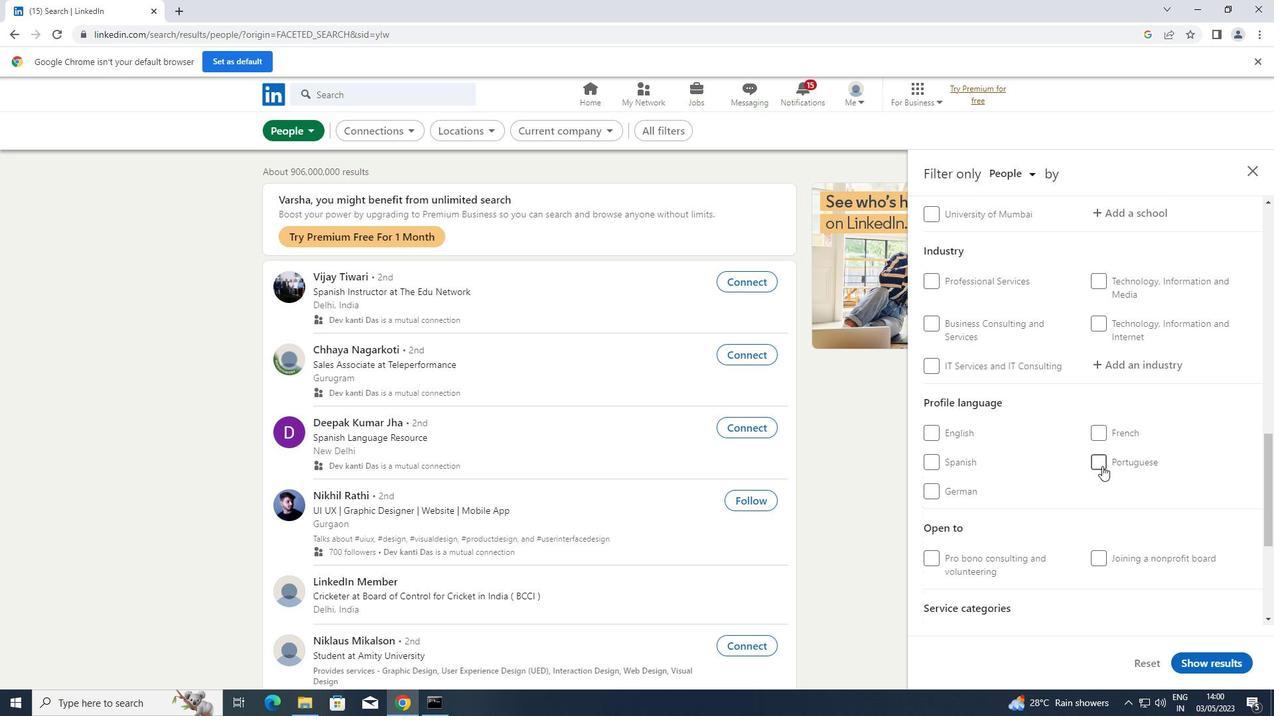 
Action: Mouse scrolled (1101, 467) with delta (0, 0)
Screenshot: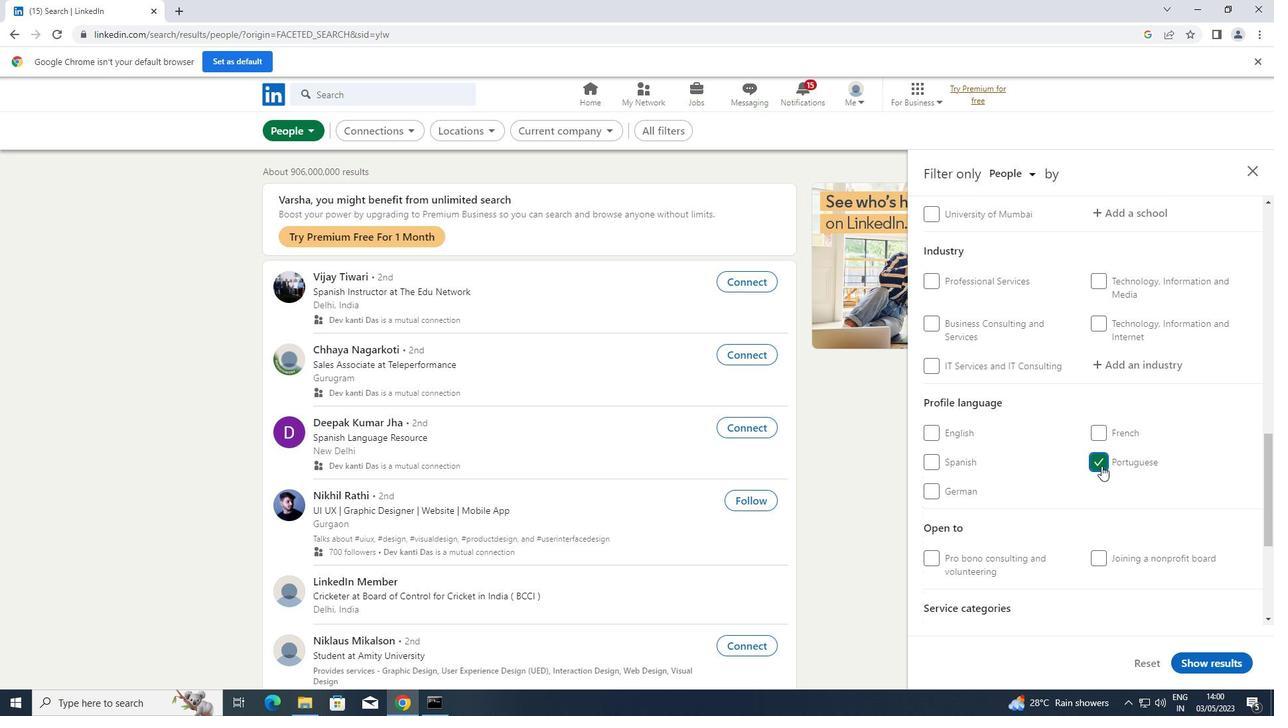 
Action: Mouse scrolled (1101, 467) with delta (0, 0)
Screenshot: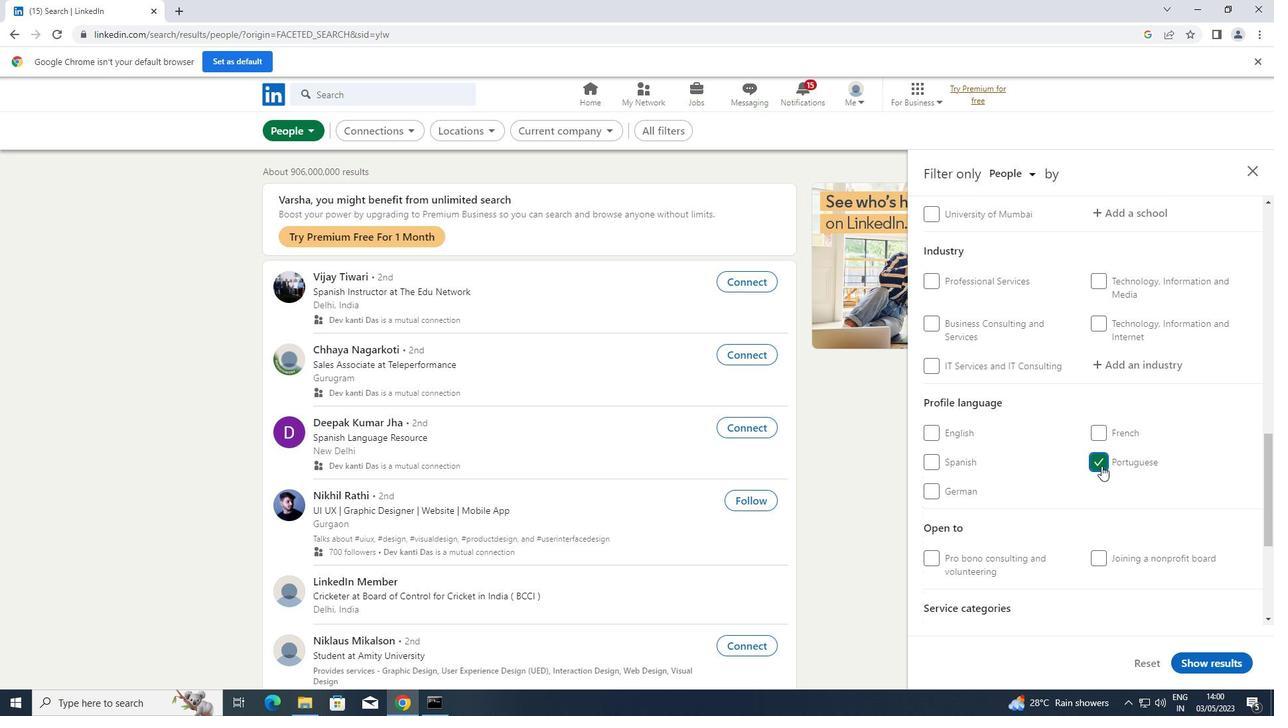 
Action: Mouse scrolled (1101, 467) with delta (0, 0)
Screenshot: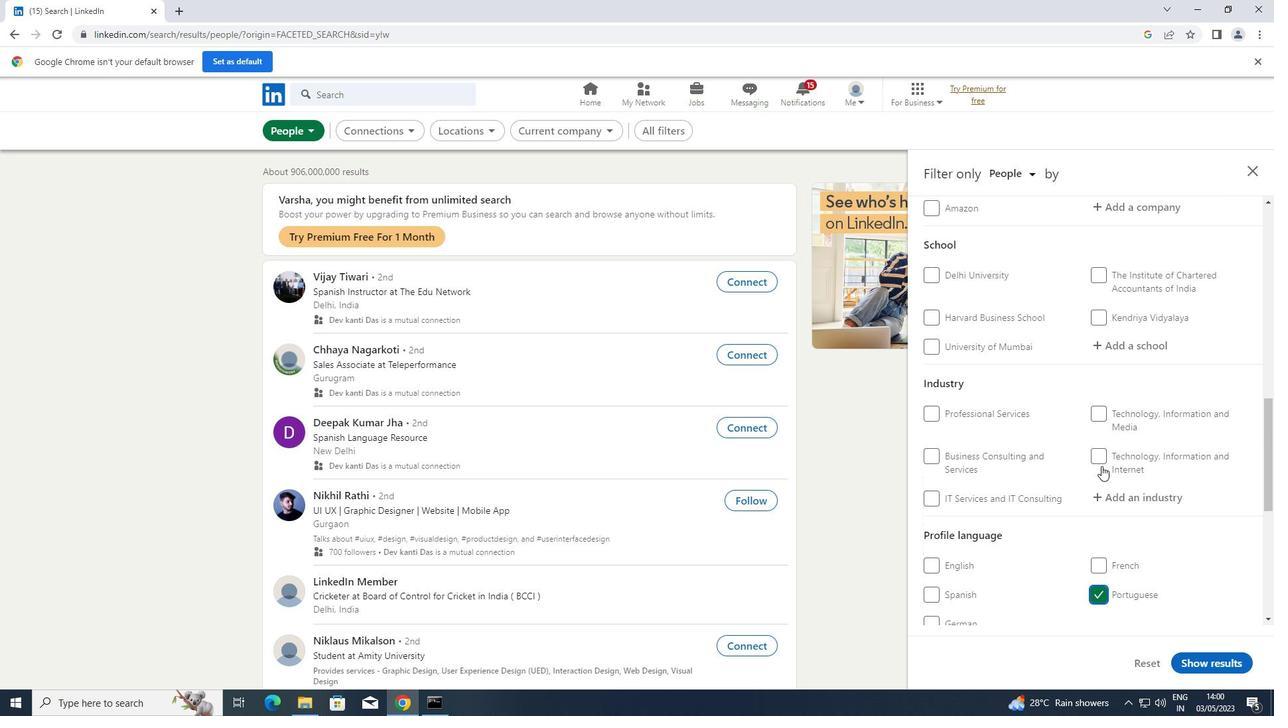 
Action: Mouse scrolled (1101, 467) with delta (0, 0)
Screenshot: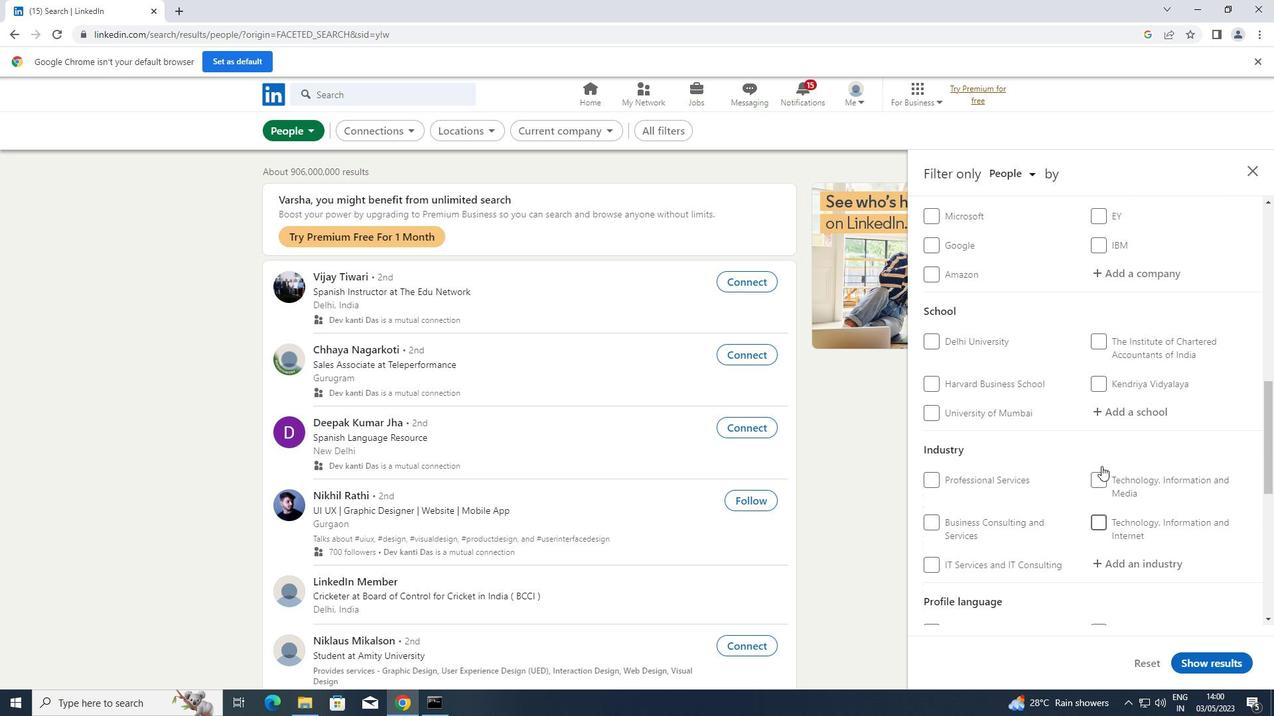 
Action: Mouse scrolled (1101, 467) with delta (0, 0)
Screenshot: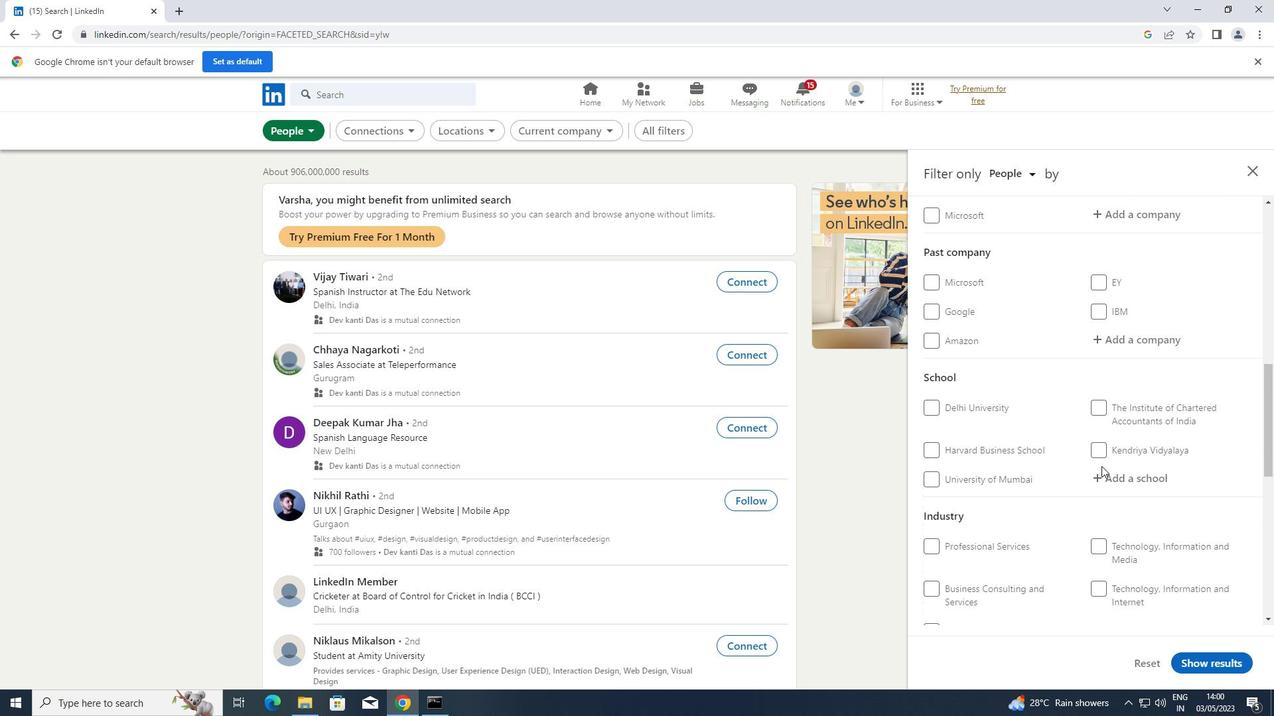 
Action: Mouse scrolled (1101, 467) with delta (0, 0)
Screenshot: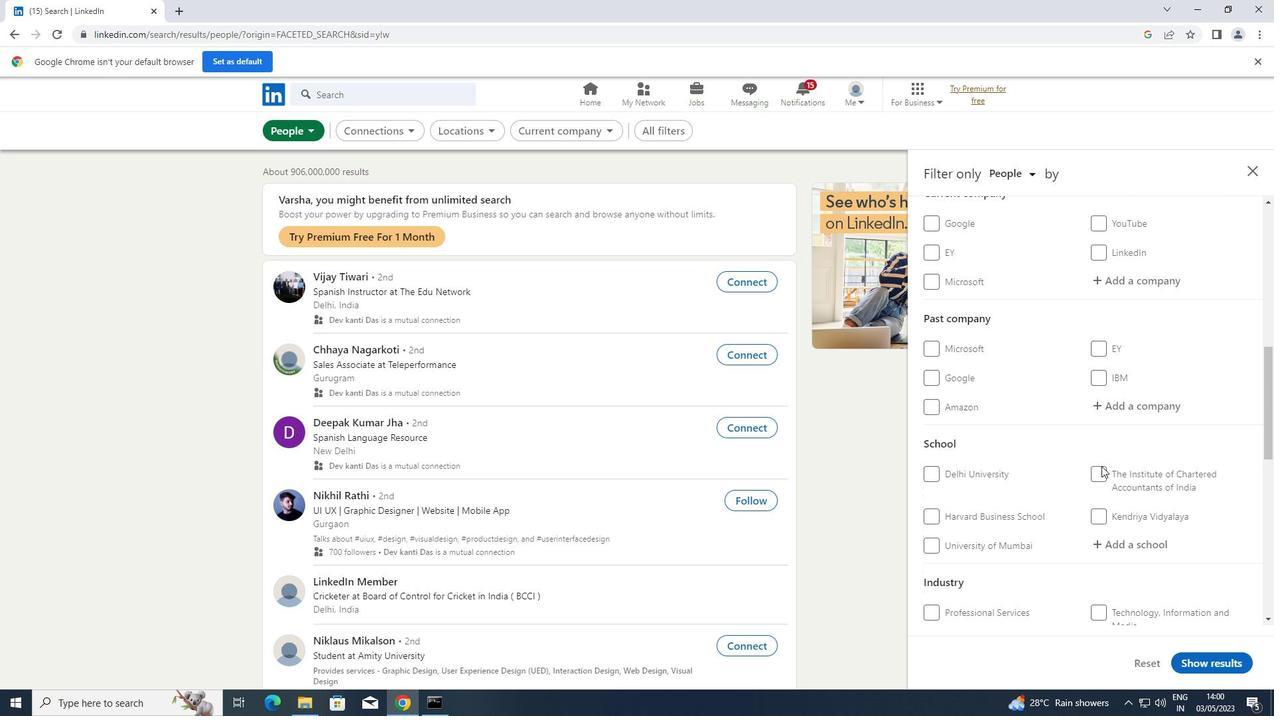 
Action: Mouse moved to (1156, 351)
Screenshot: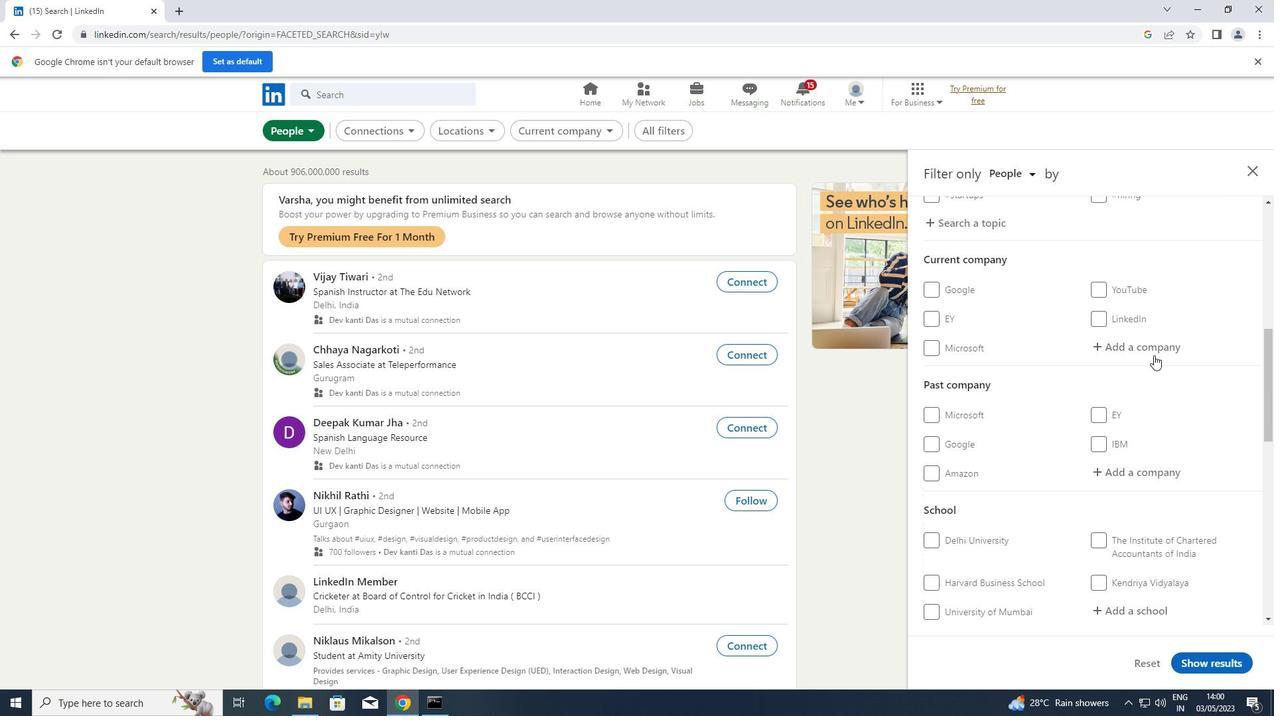 
Action: Mouse pressed left at (1156, 351)
Screenshot: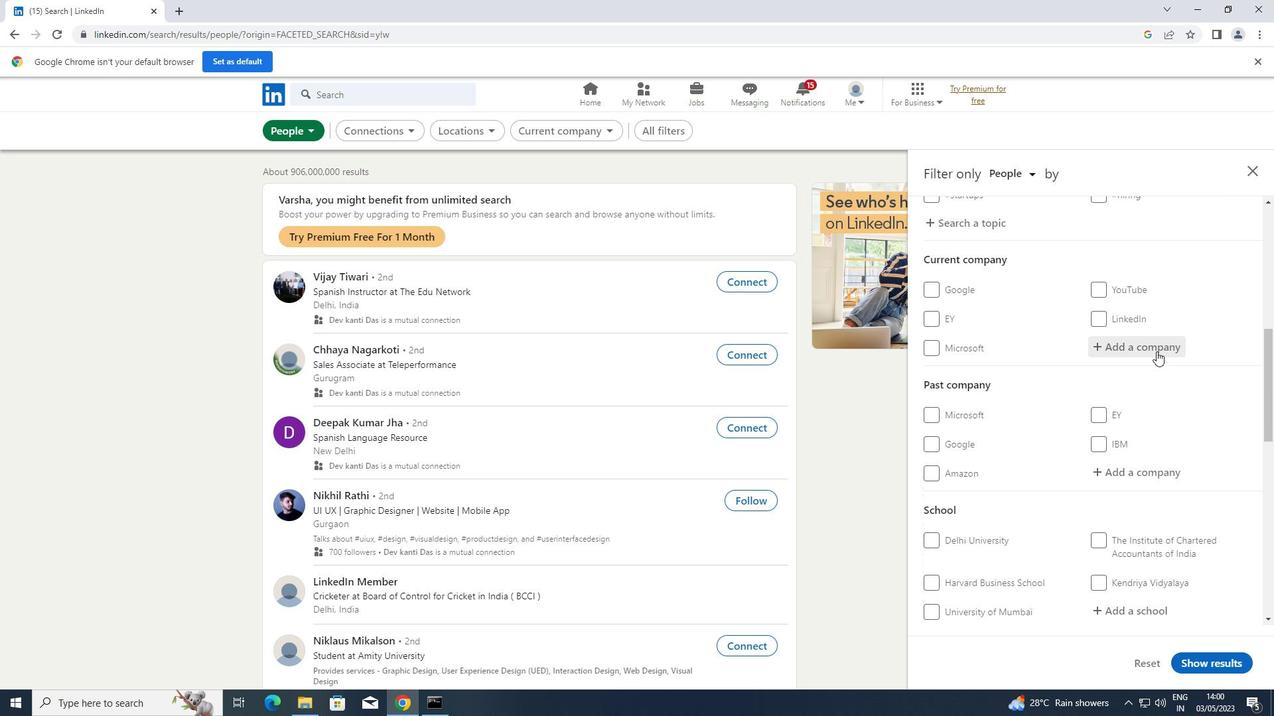 
Action: Key pressed <Key.shift>DR.<Key.space><Key.shift>OETKAR
Screenshot: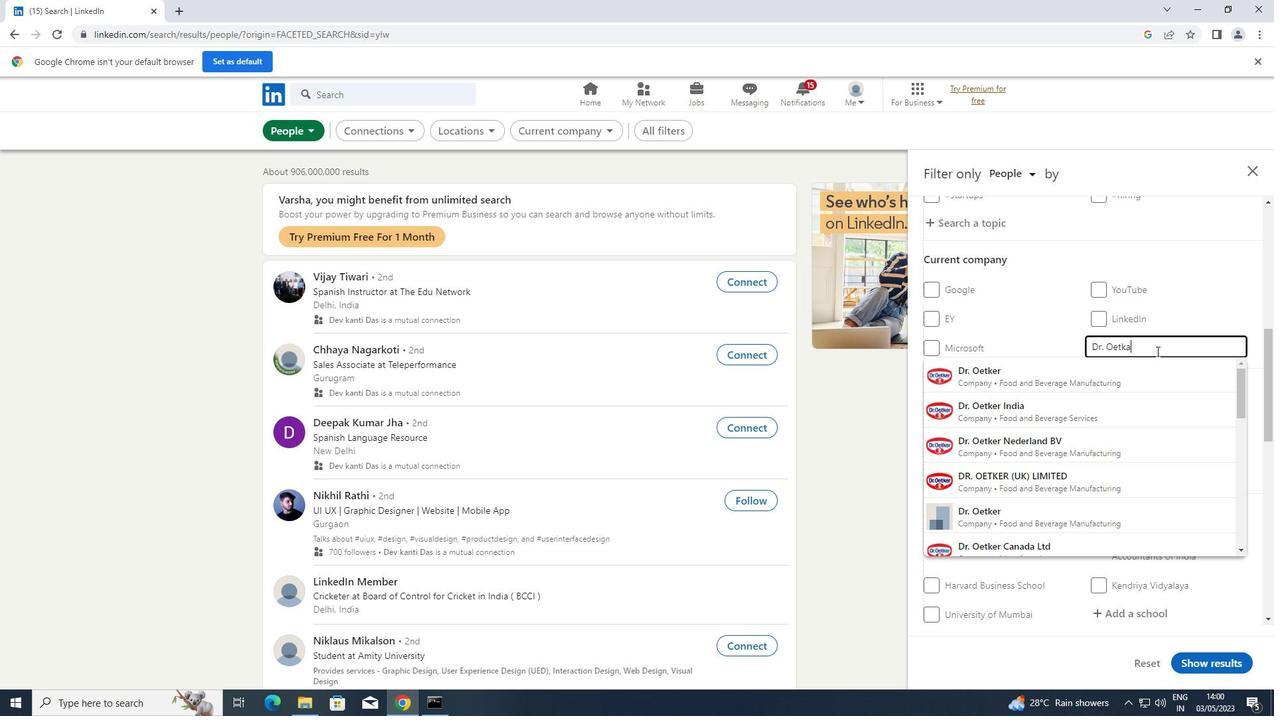 
Action: Mouse moved to (1124, 342)
Screenshot: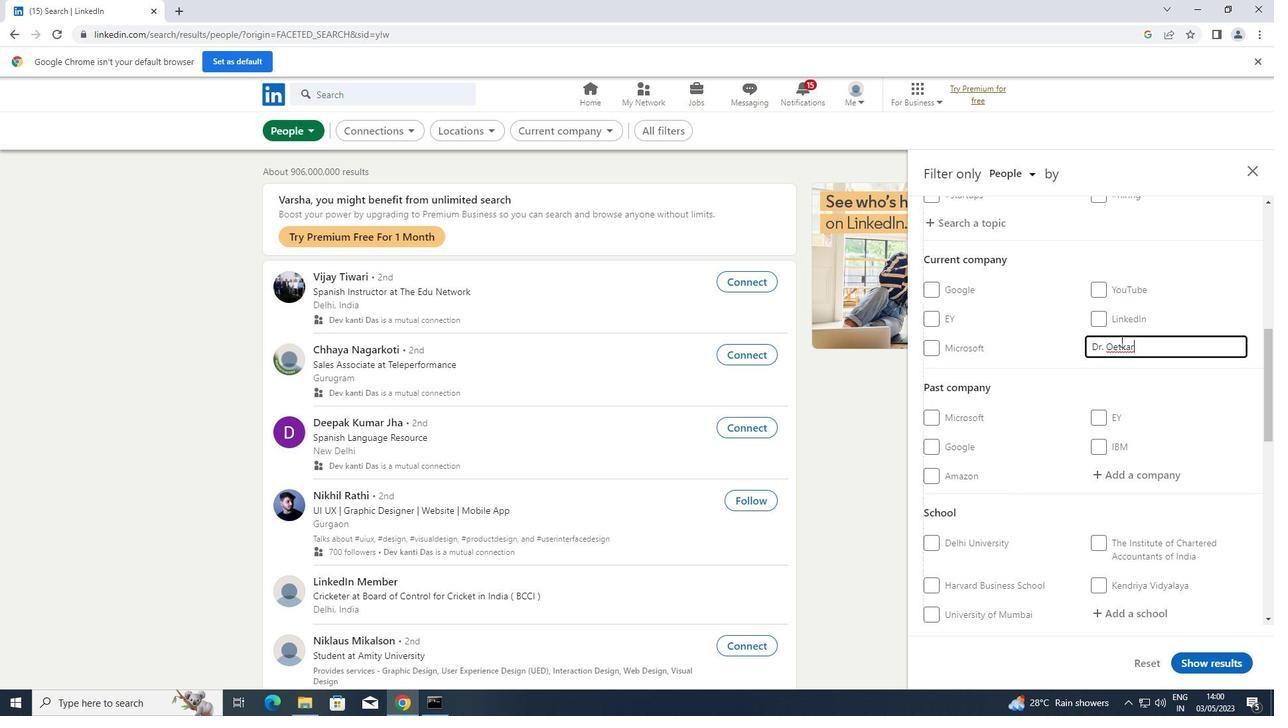 
Action: Key pressed <Key.backspace><Key.backspace>ER
Screenshot: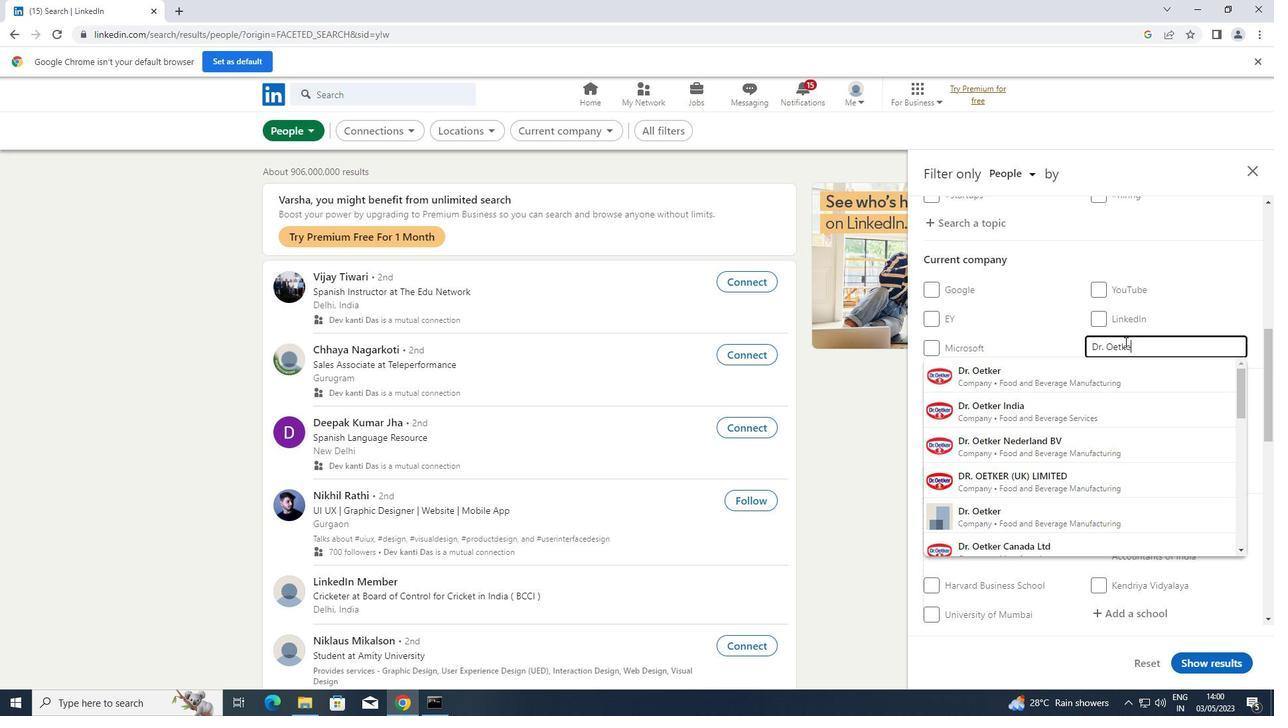 
Action: Mouse moved to (1024, 404)
Screenshot: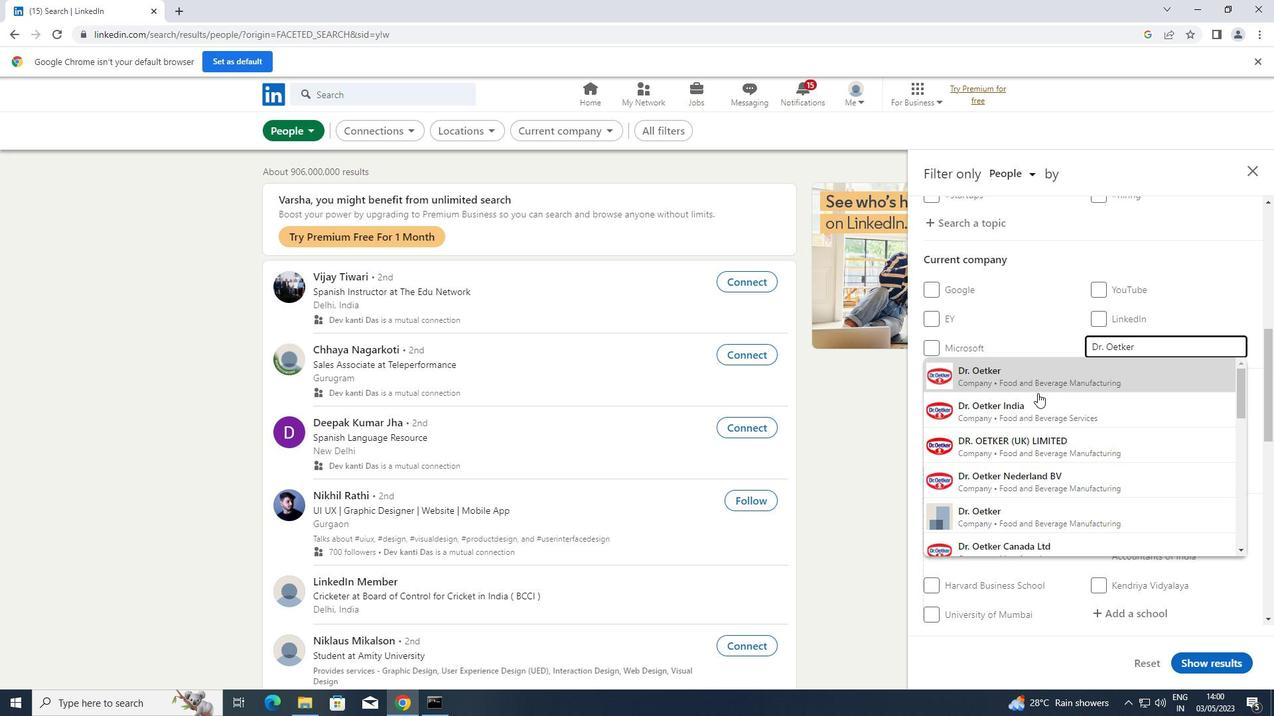 
Action: Mouse pressed left at (1024, 404)
Screenshot: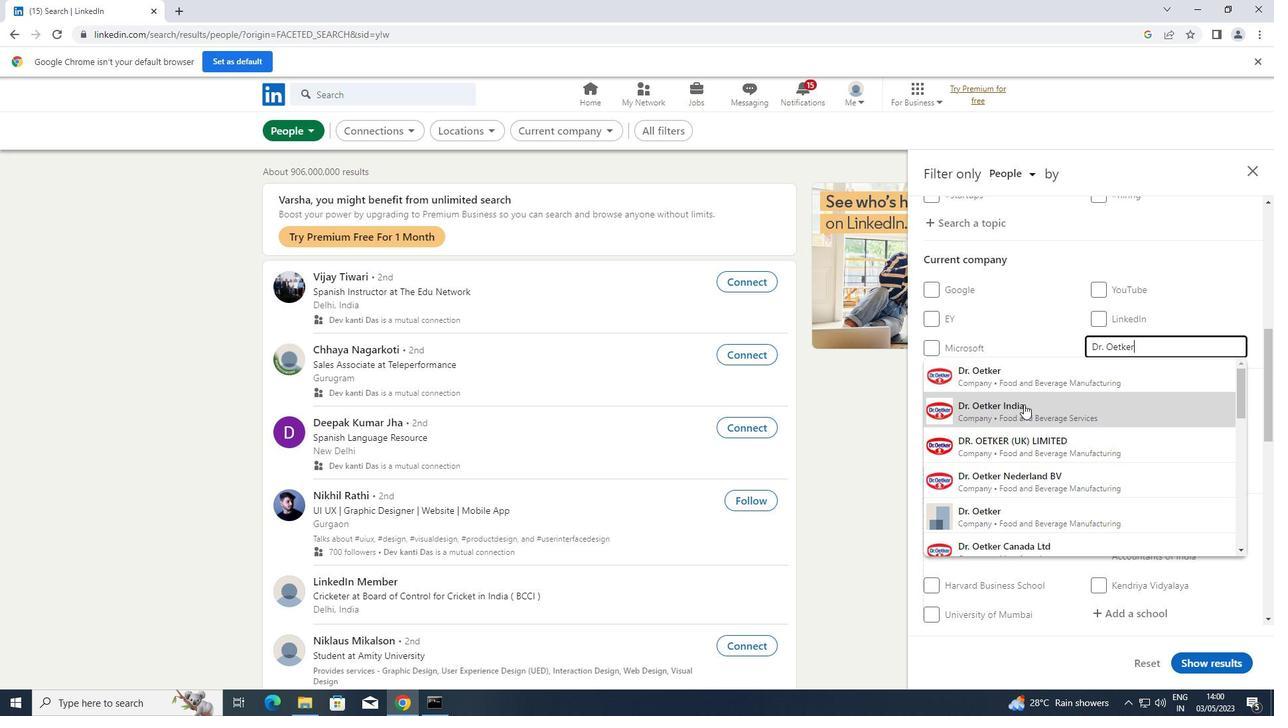
Action: Mouse scrolled (1024, 404) with delta (0, 0)
Screenshot: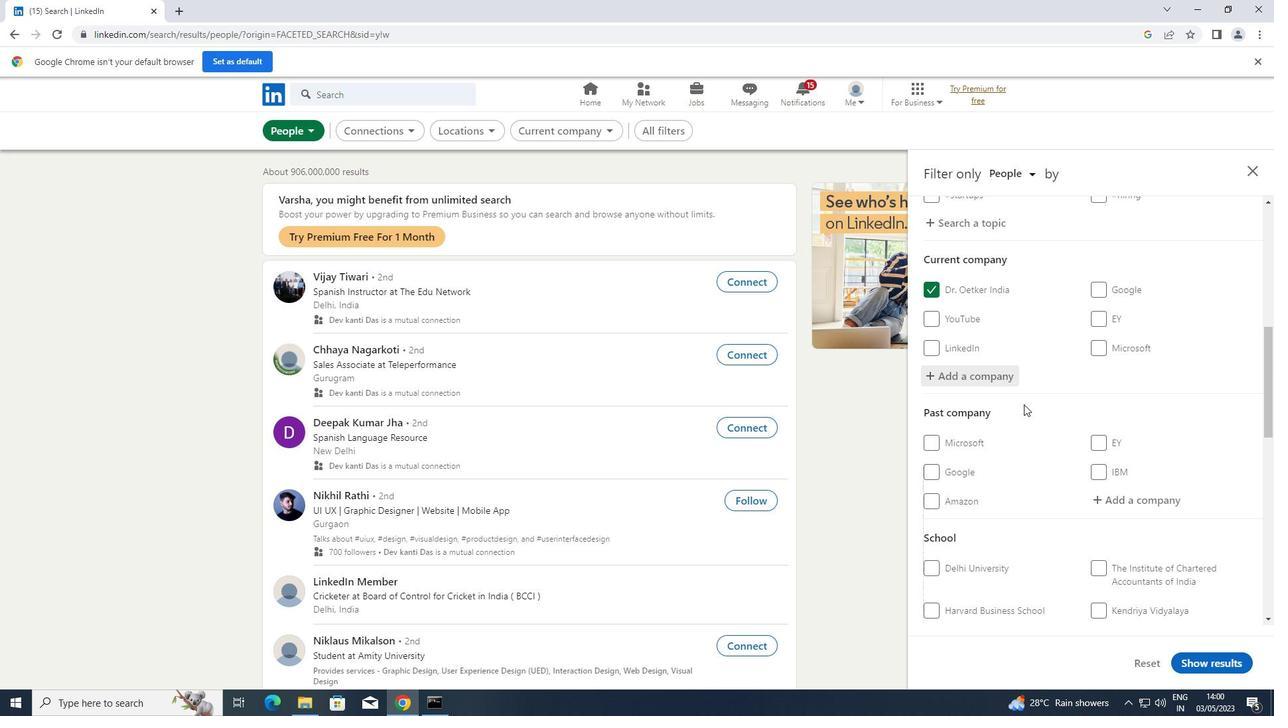 
Action: Mouse scrolled (1024, 404) with delta (0, 0)
Screenshot: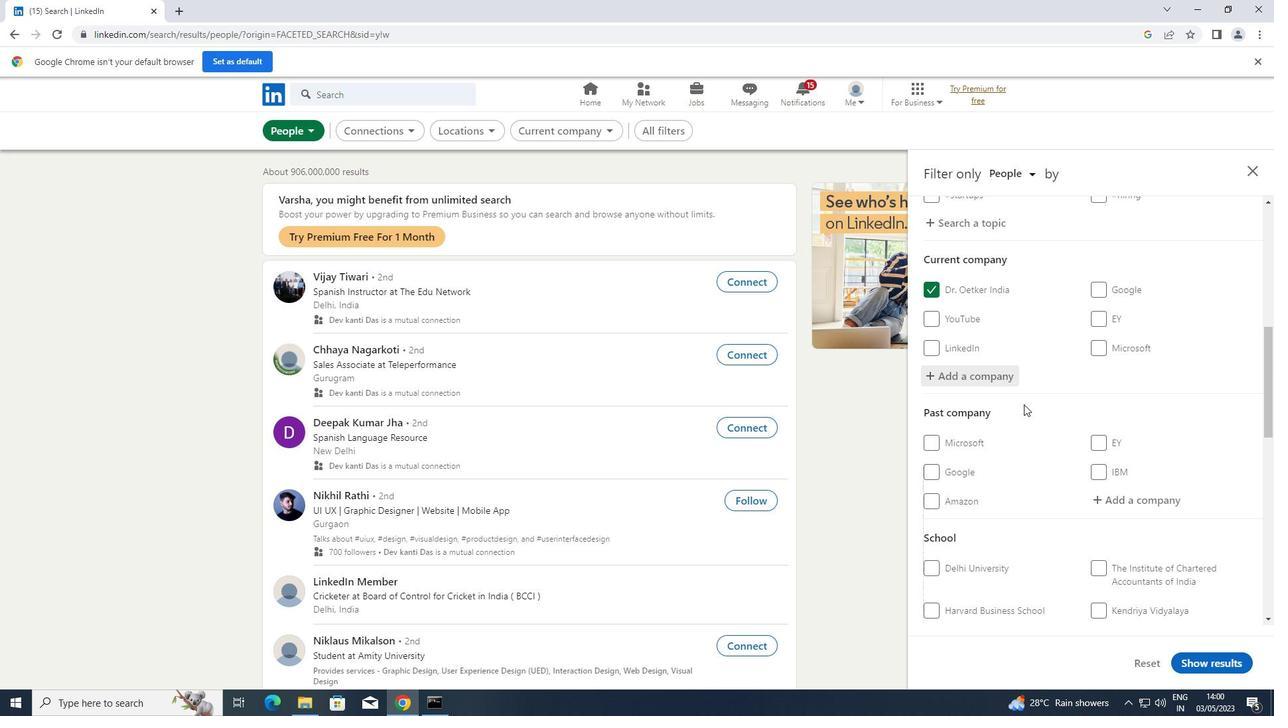 
Action: Mouse moved to (1134, 502)
Screenshot: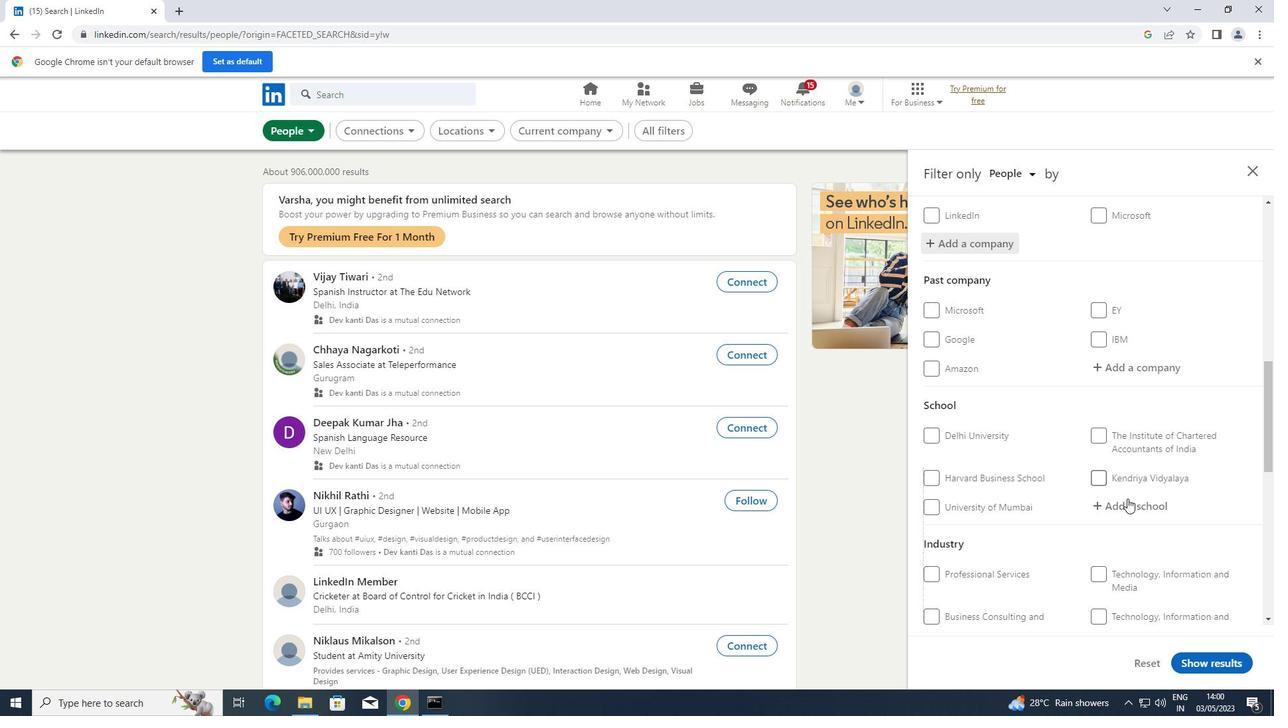 
Action: Mouse pressed left at (1134, 502)
Screenshot: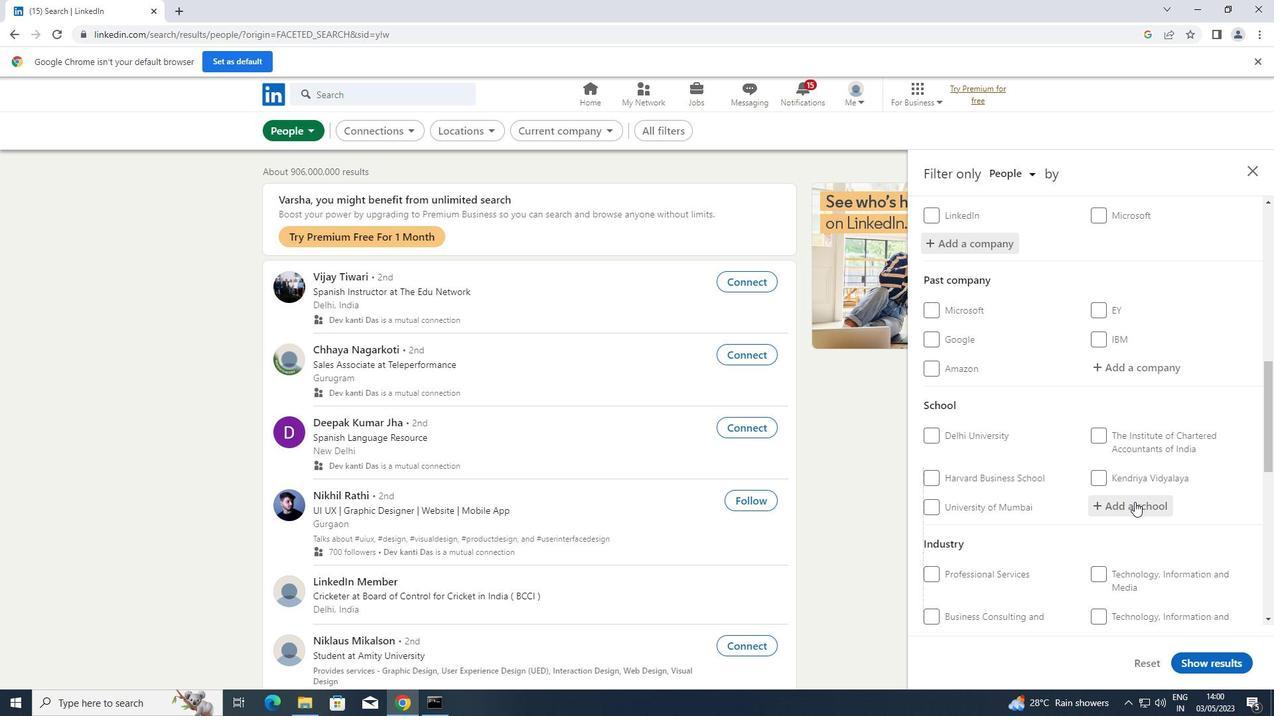 
Action: Key pressed <Key.shift>SAMBALPUR
Screenshot: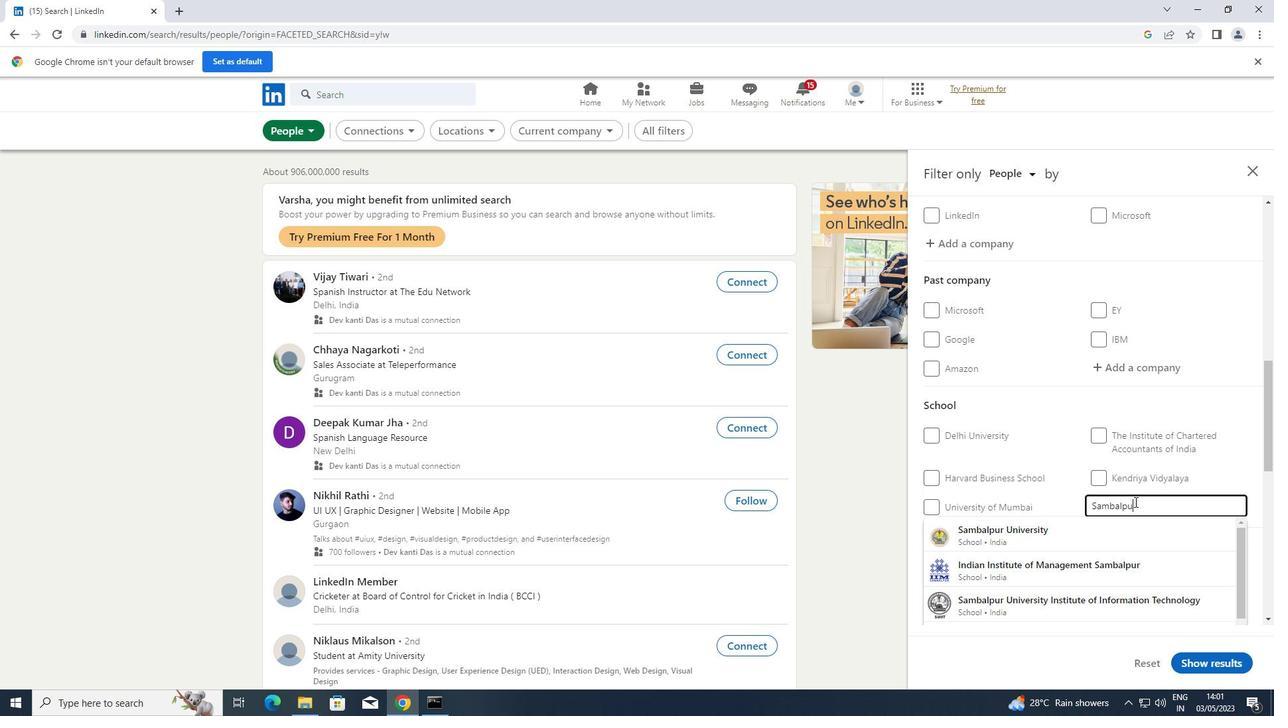 
Action: Mouse moved to (1078, 543)
Screenshot: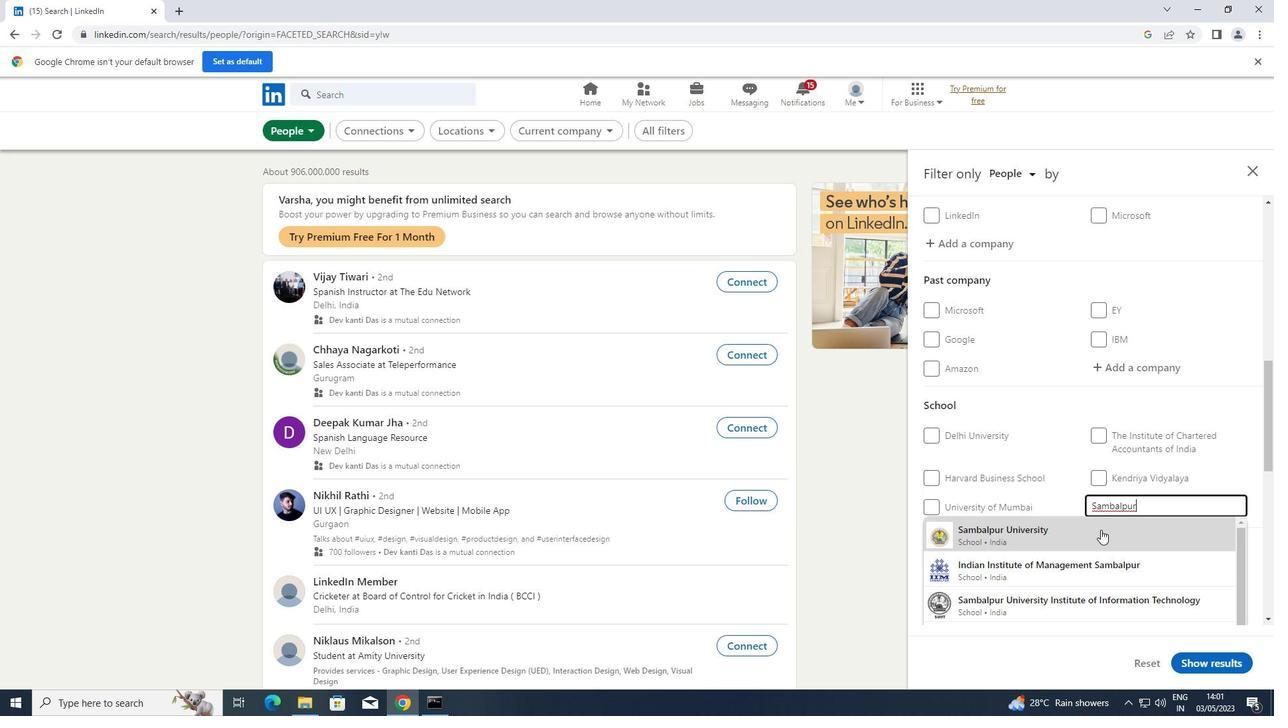 
Action: Mouse pressed left at (1078, 543)
Screenshot: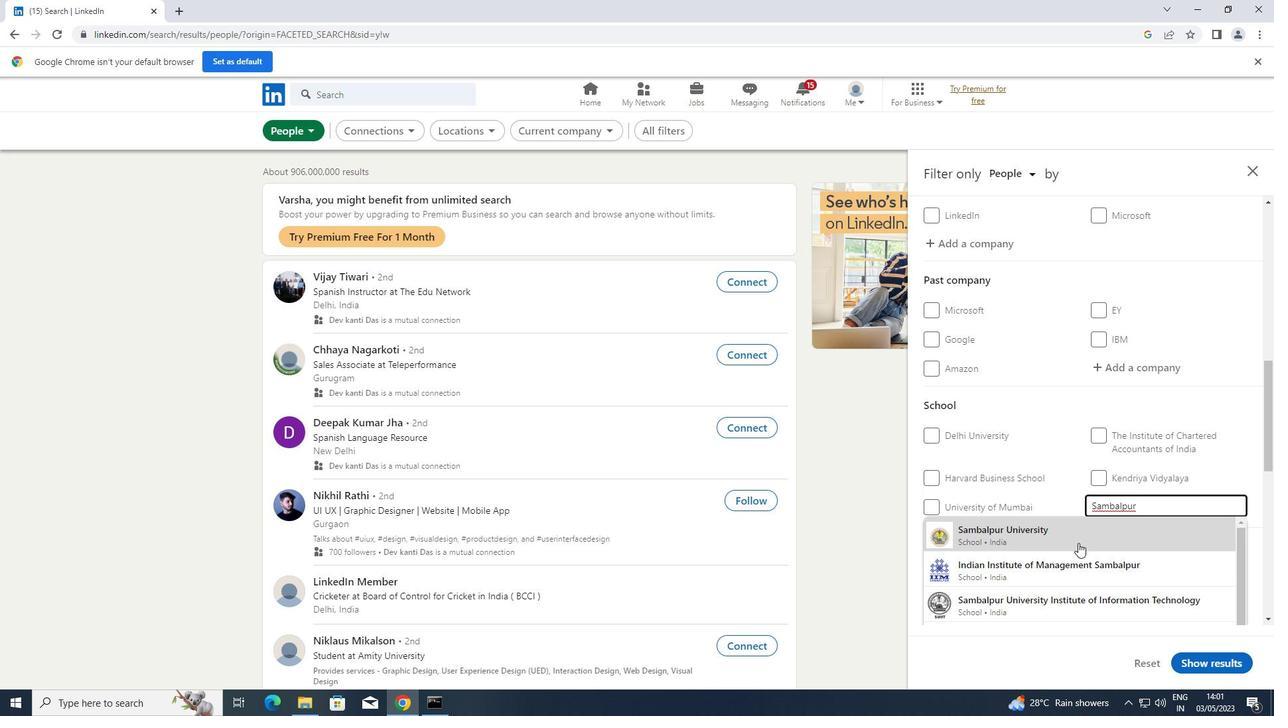 
Action: Mouse moved to (1099, 522)
Screenshot: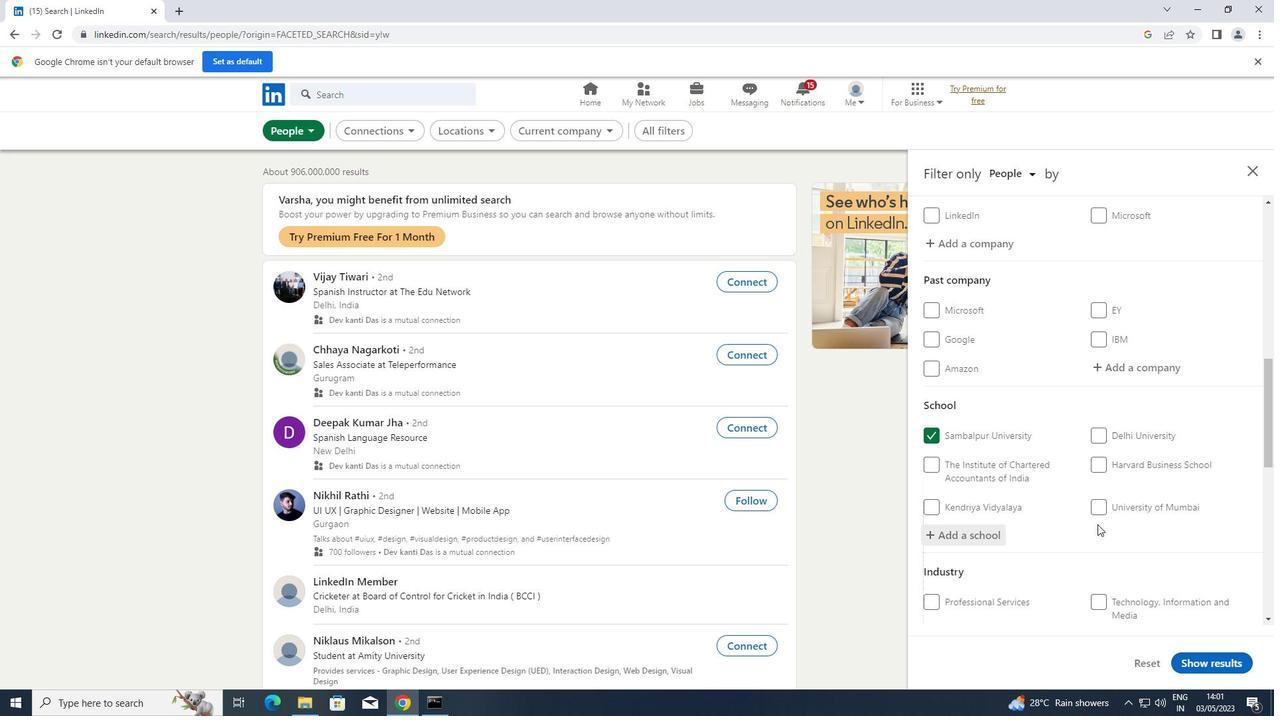 
Action: Mouse scrolled (1099, 521) with delta (0, 0)
Screenshot: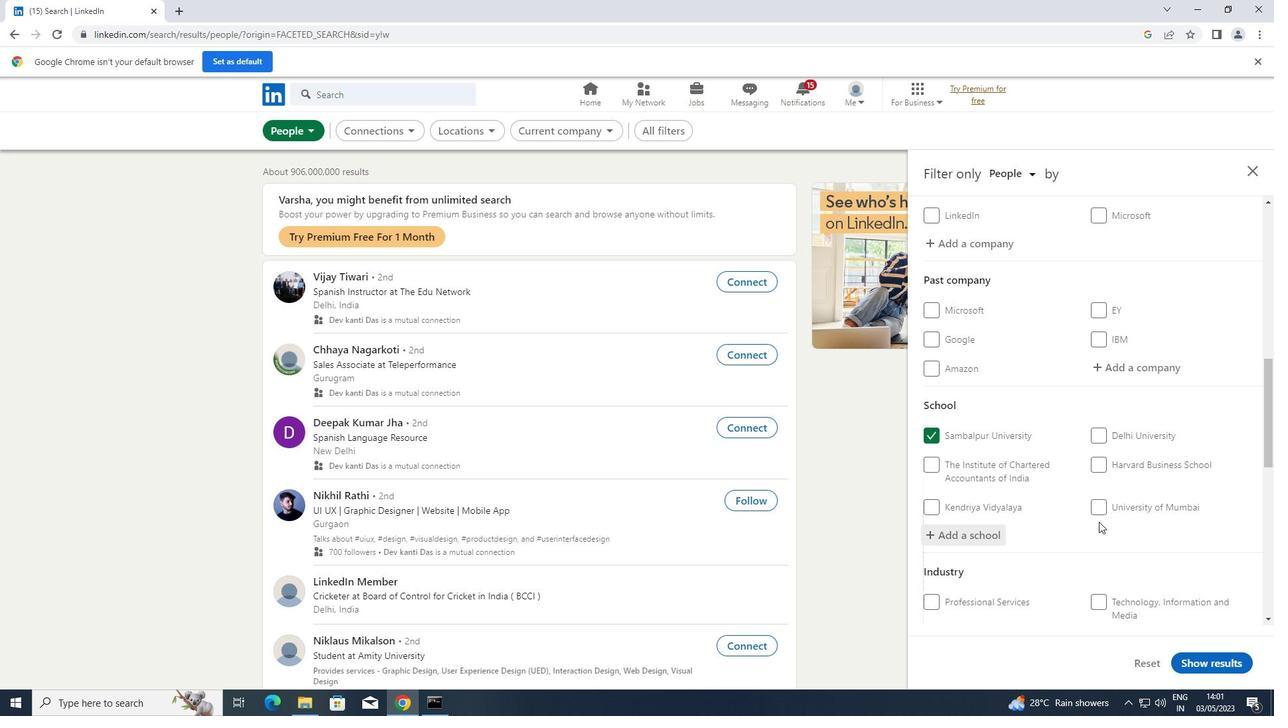 
Action: Mouse scrolled (1099, 521) with delta (0, 0)
Screenshot: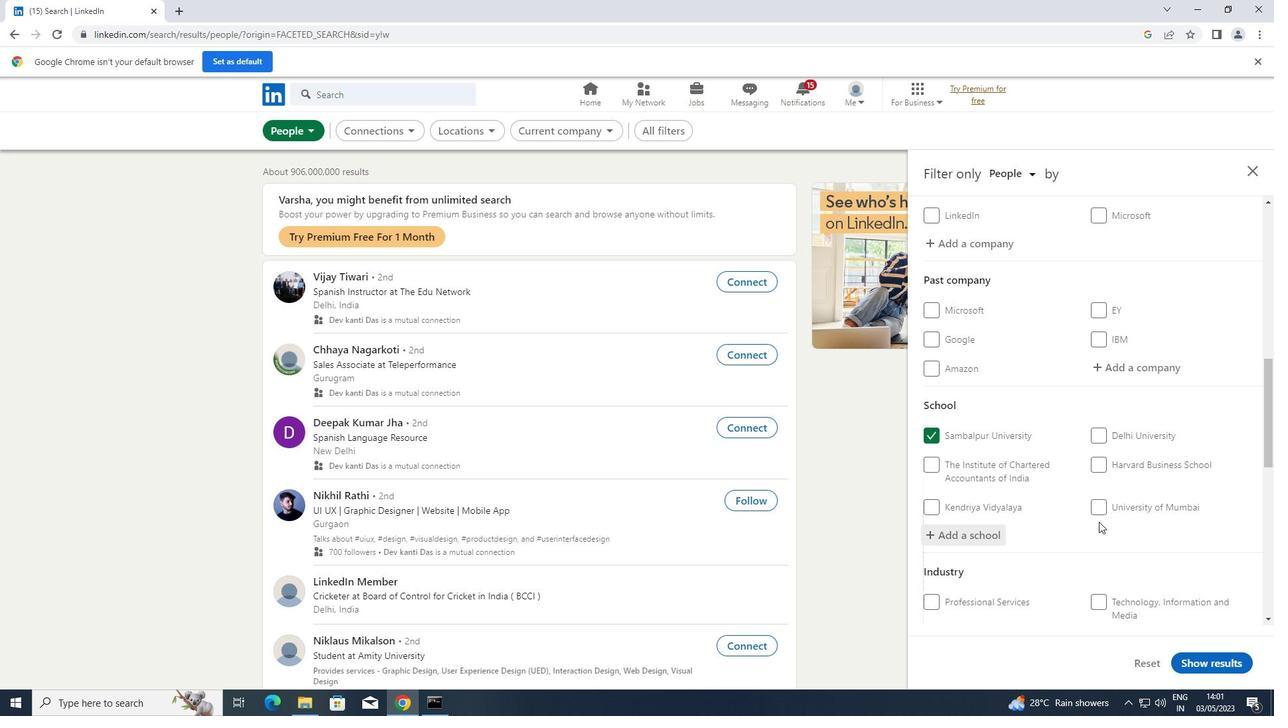 
Action: Mouse moved to (1142, 544)
Screenshot: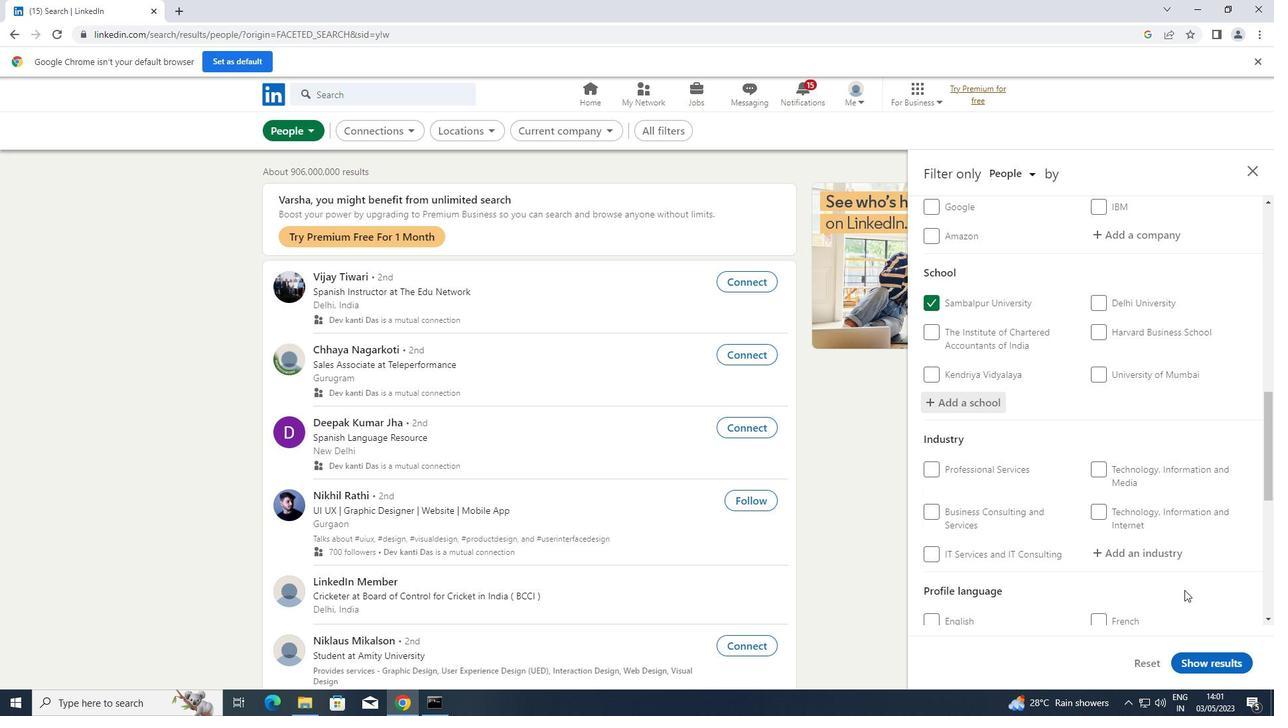 
Action: Mouse pressed left at (1142, 544)
Screenshot: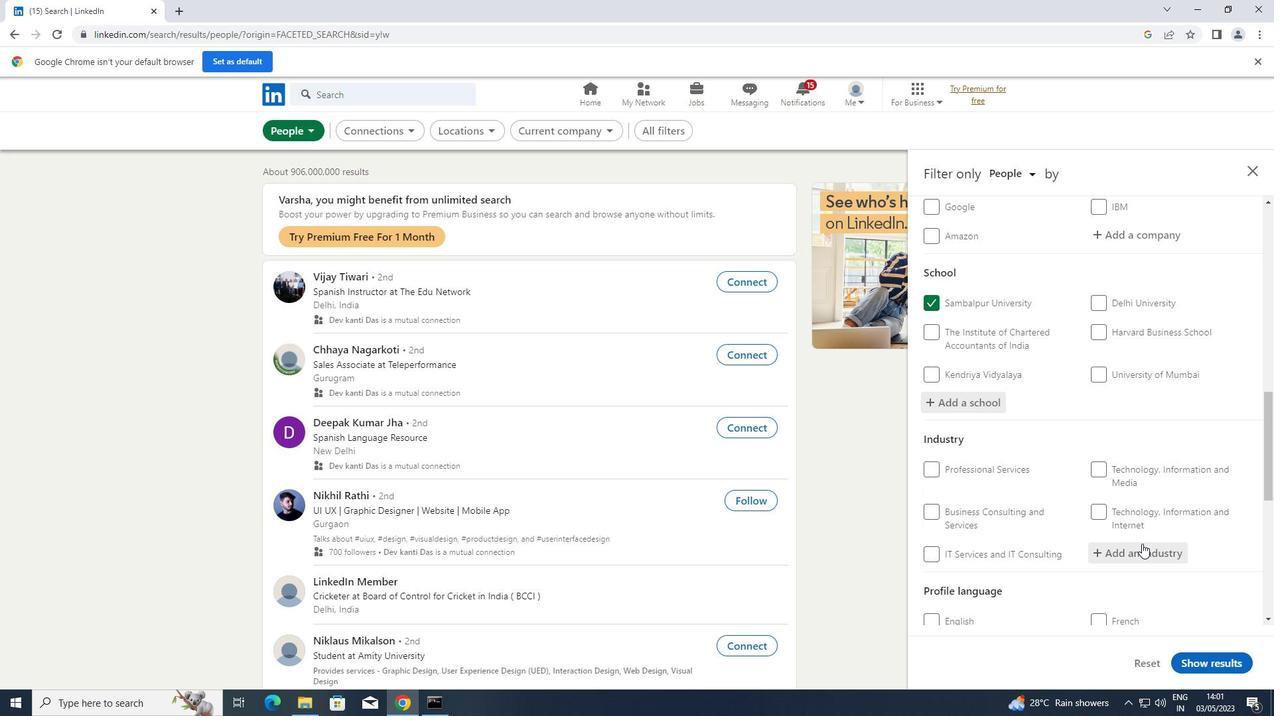 
Action: Key pressed <Key.shift>TECHNICAL
Screenshot: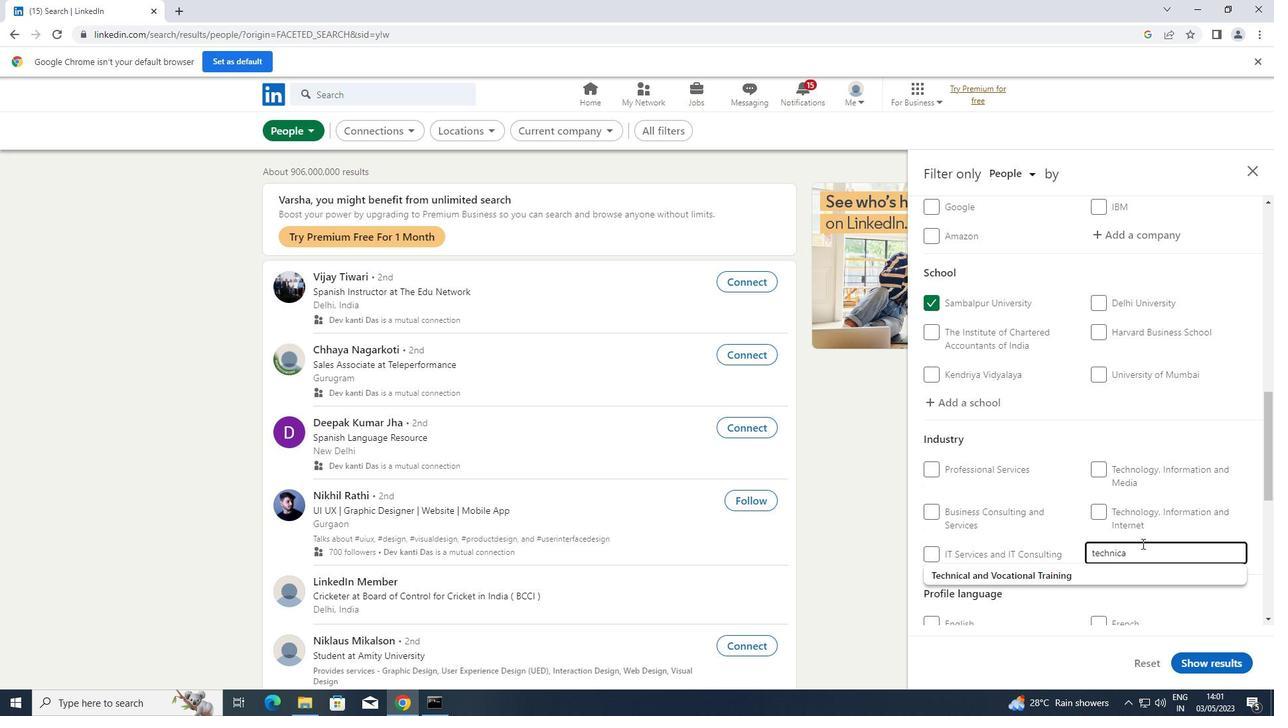 
Action: Mouse moved to (1032, 570)
Screenshot: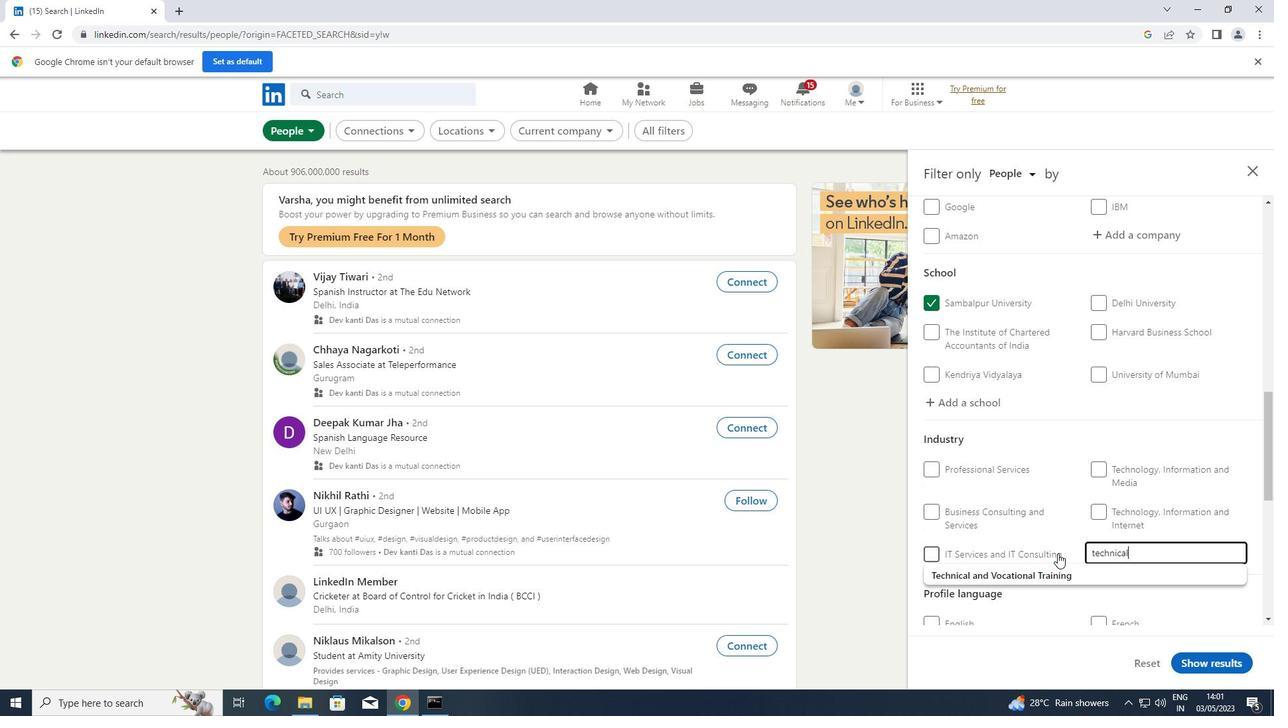 
Action: Mouse pressed left at (1032, 570)
Screenshot: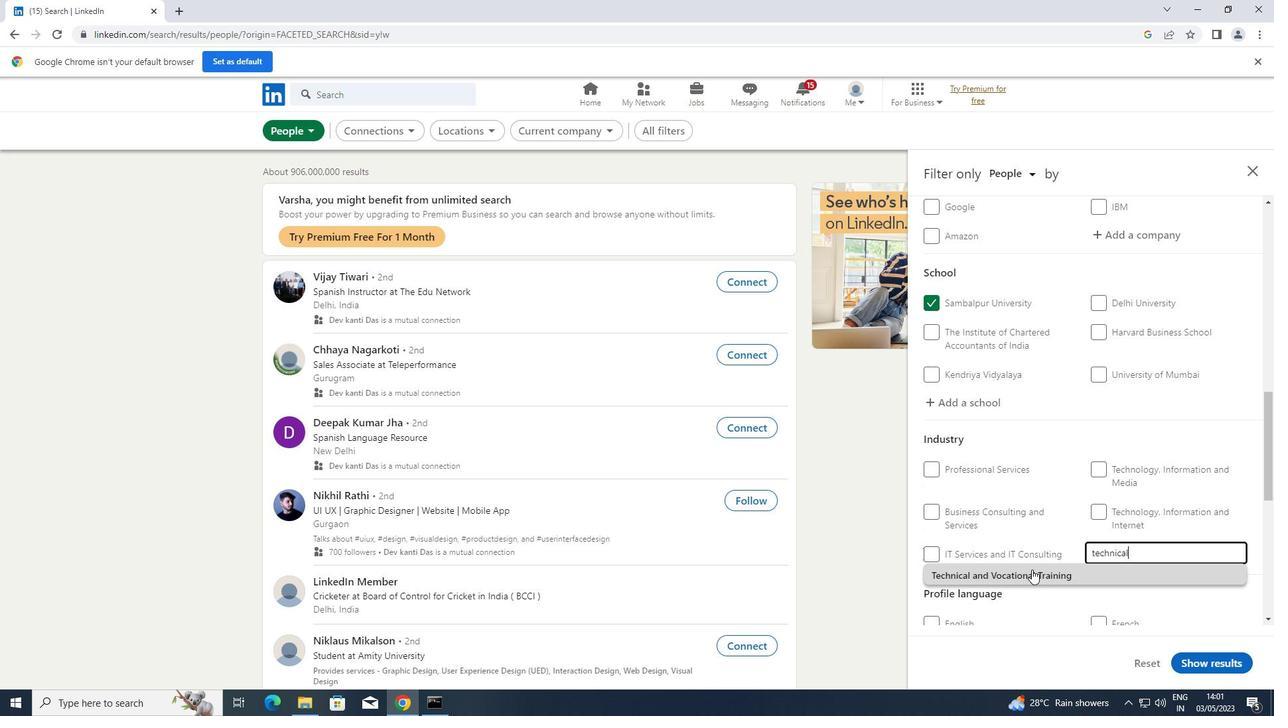 
Action: Mouse scrolled (1032, 569) with delta (0, 0)
Screenshot: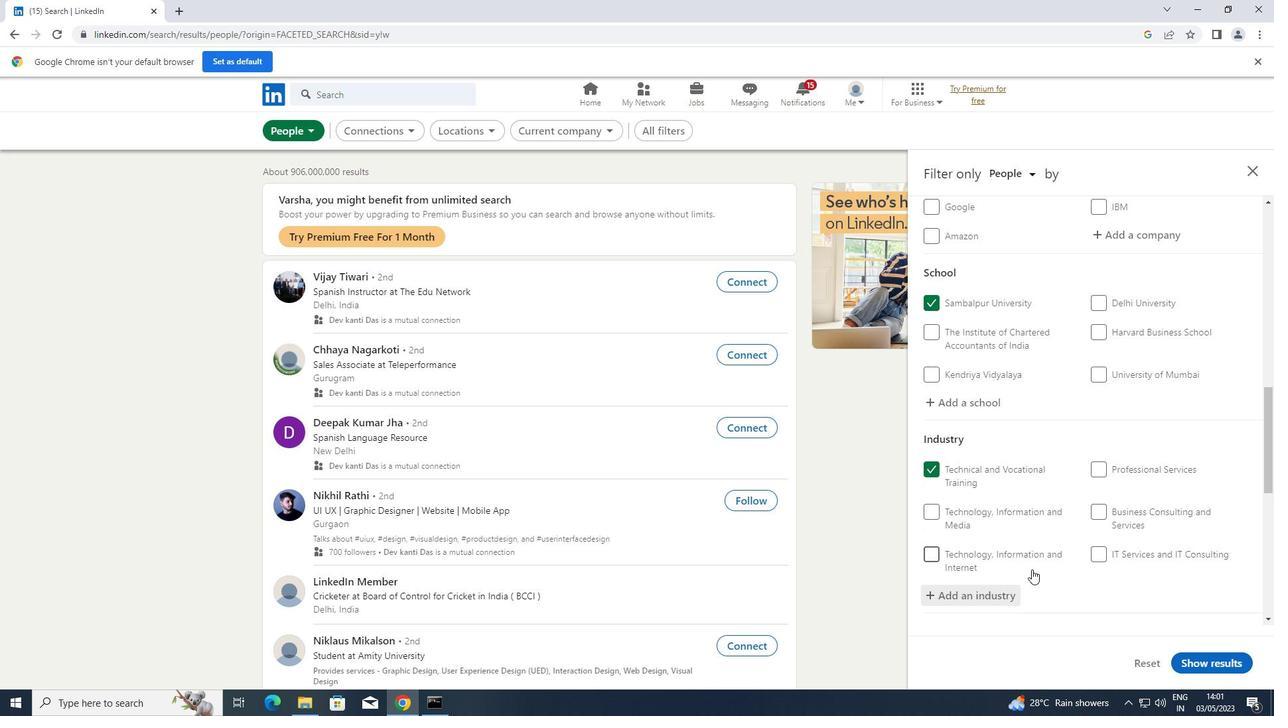 
Action: Mouse scrolled (1032, 569) with delta (0, 0)
Screenshot: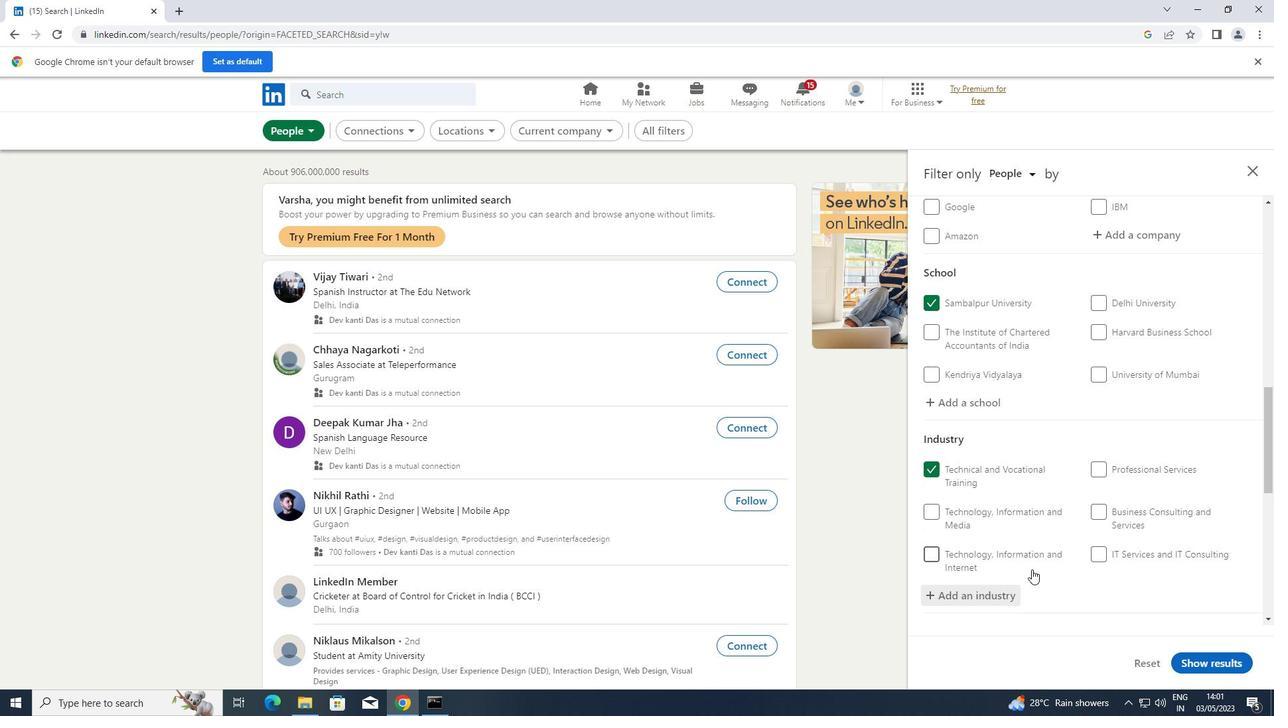 
Action: Mouse moved to (1054, 553)
Screenshot: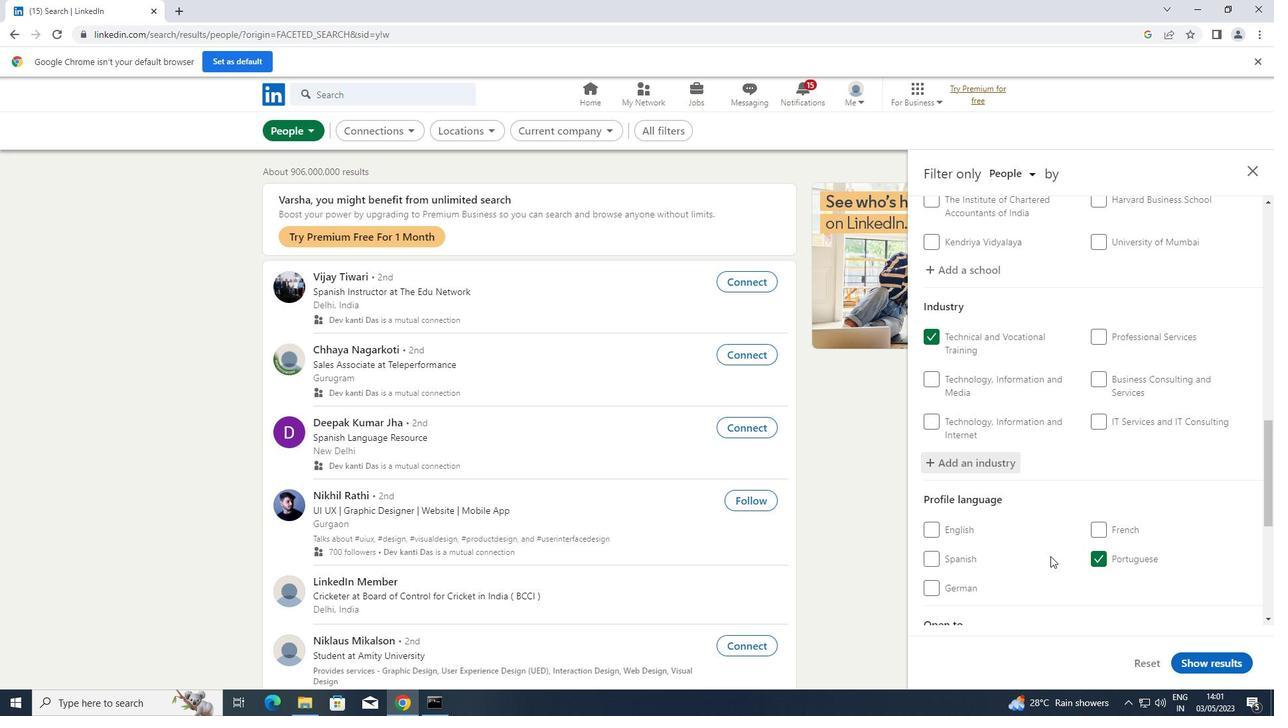 
Action: Mouse scrolled (1054, 552) with delta (0, 0)
Screenshot: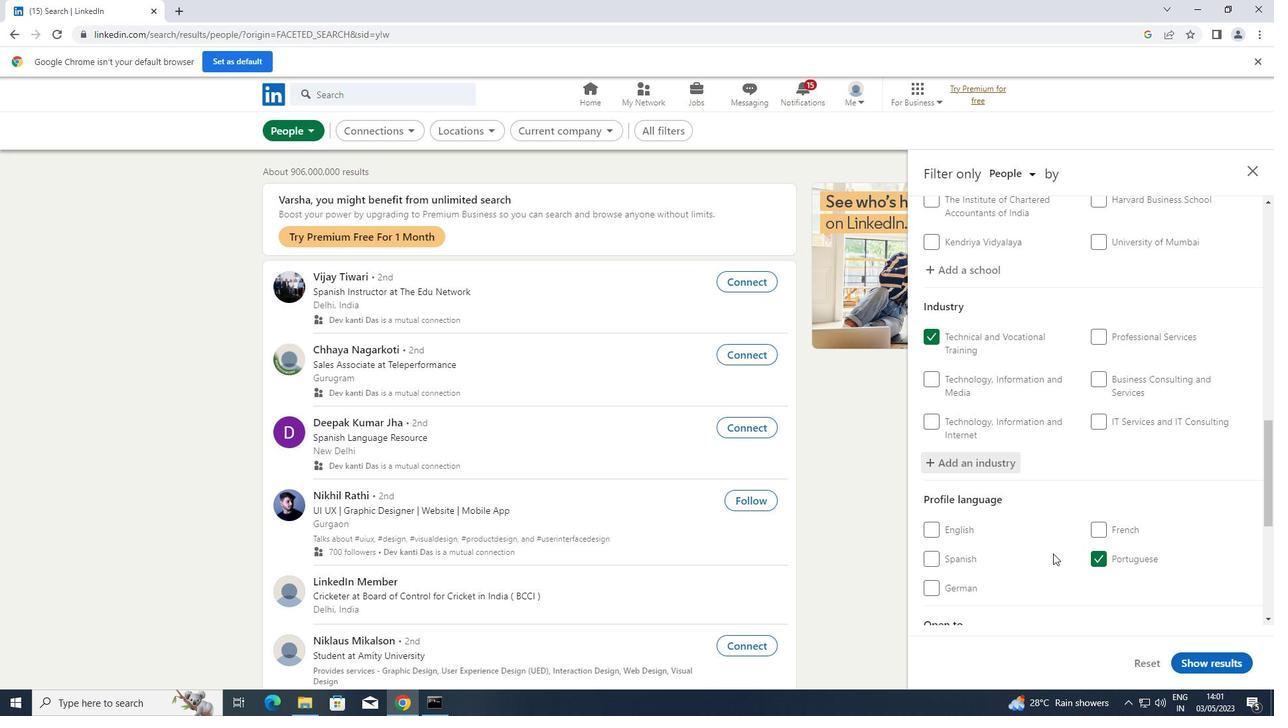 
Action: Mouse scrolled (1054, 552) with delta (0, 0)
Screenshot: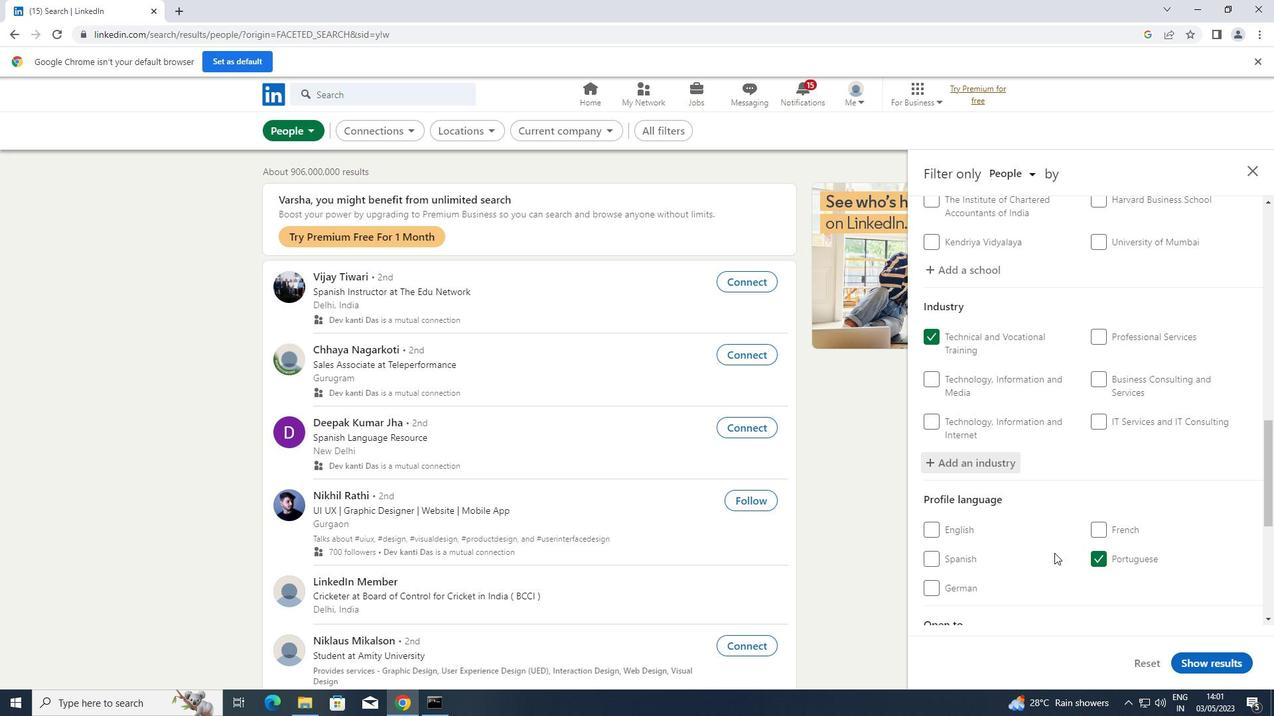 
Action: Mouse scrolled (1054, 552) with delta (0, 0)
Screenshot: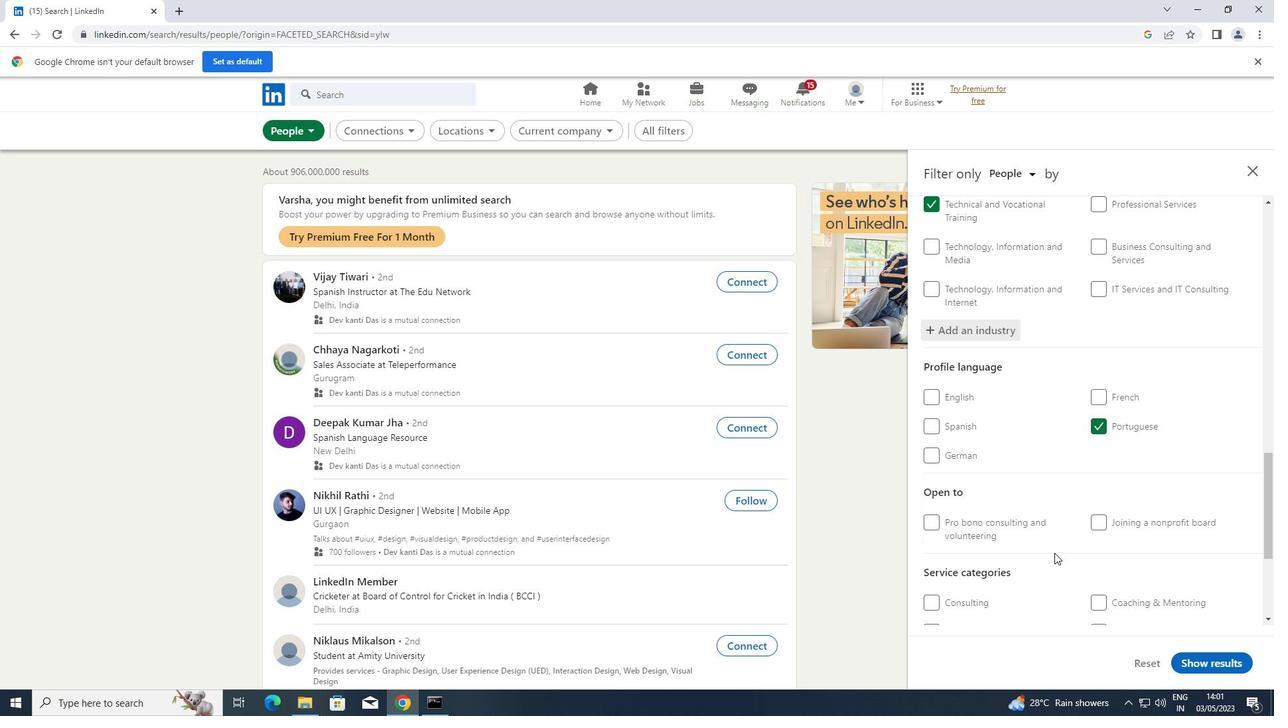 
Action: Mouse scrolled (1054, 552) with delta (0, 0)
Screenshot: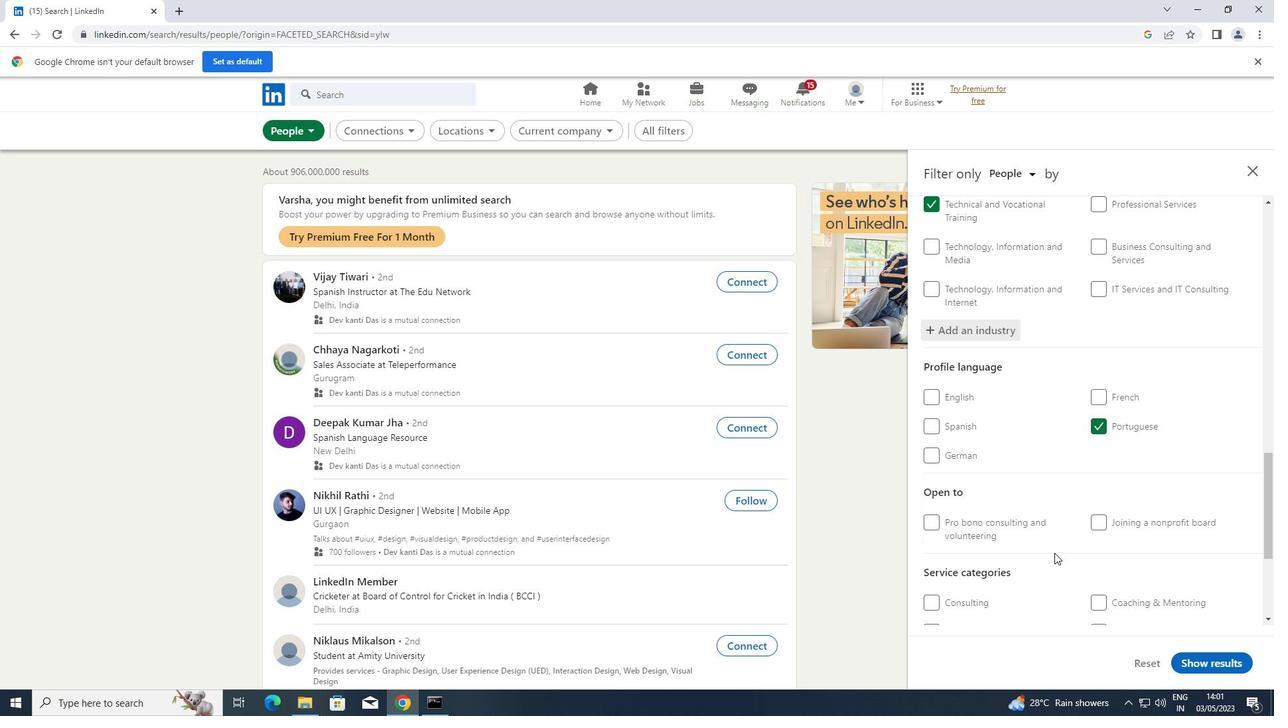 
Action: Mouse moved to (1124, 522)
Screenshot: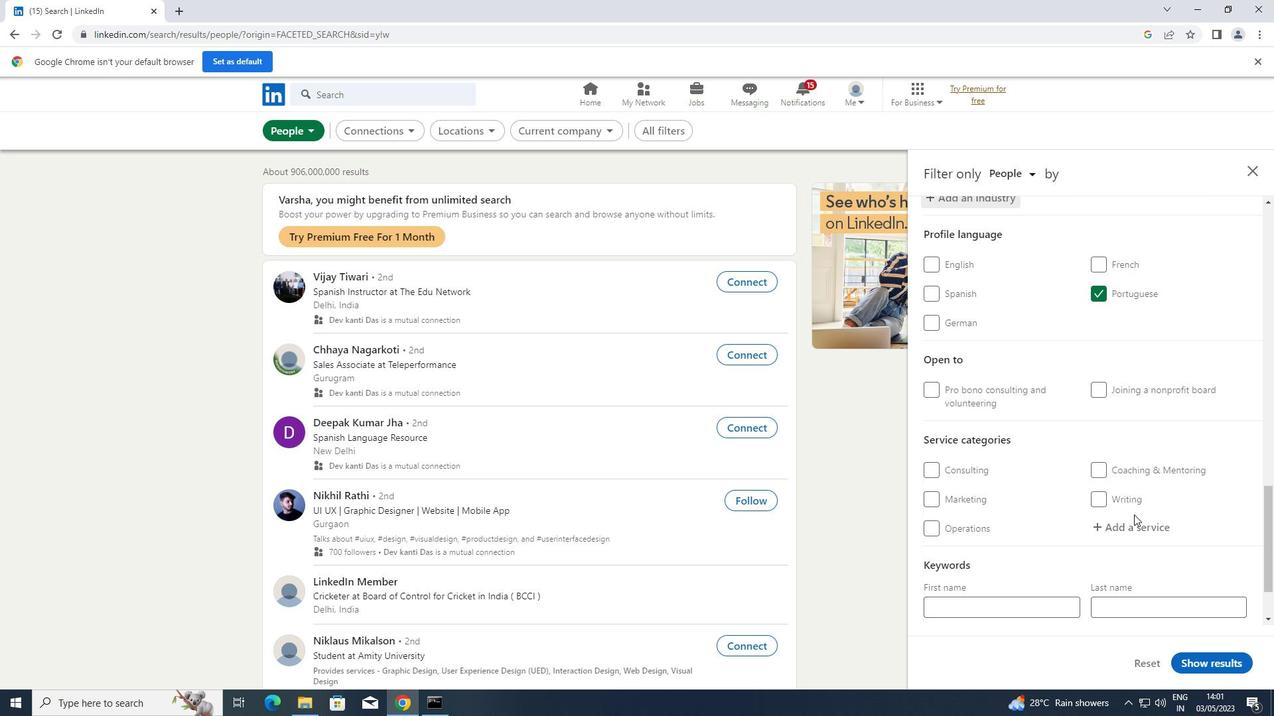 
Action: Mouse pressed left at (1124, 522)
Screenshot: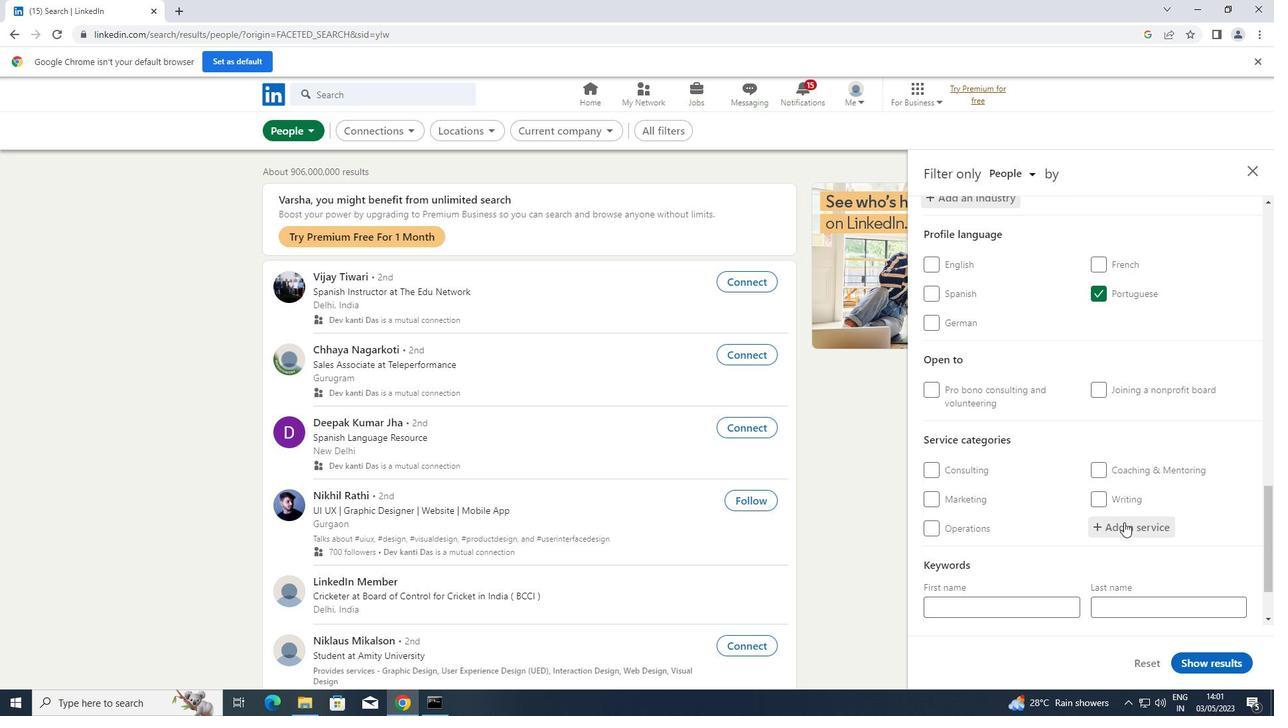 
Action: Key pressed <Key.shift>ILLUSTR
Screenshot: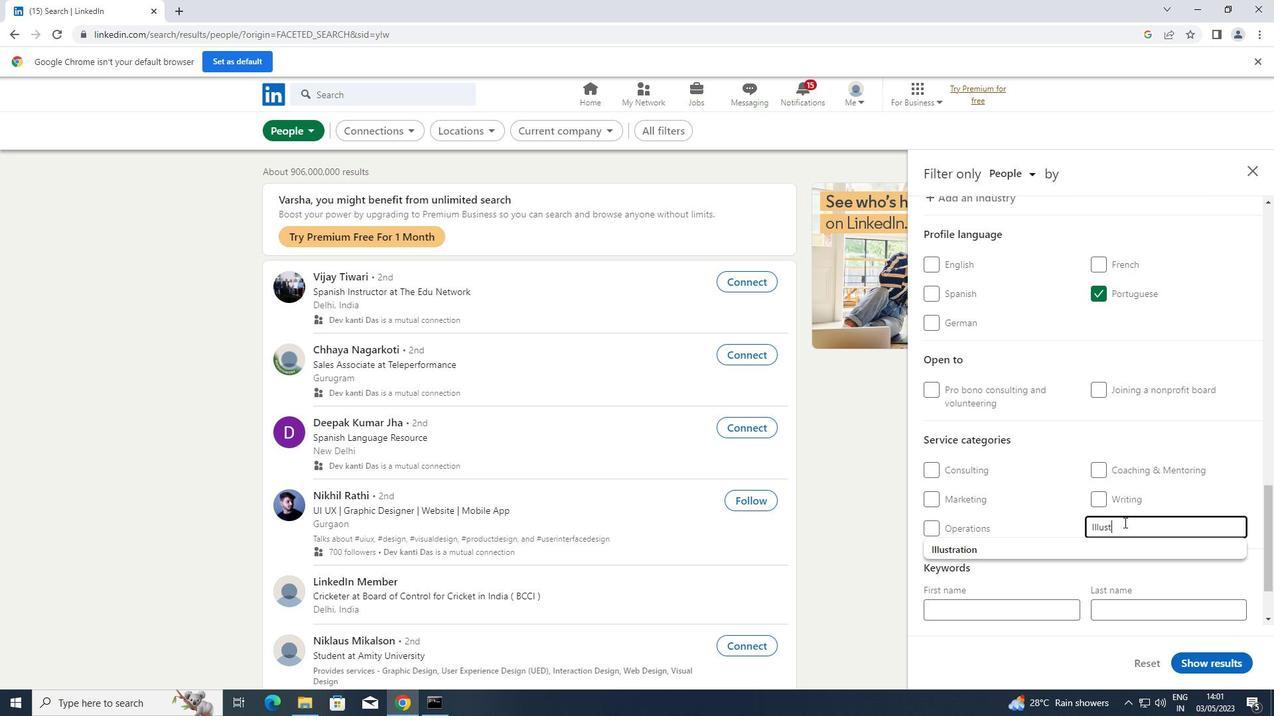 
Action: Mouse moved to (1032, 542)
Screenshot: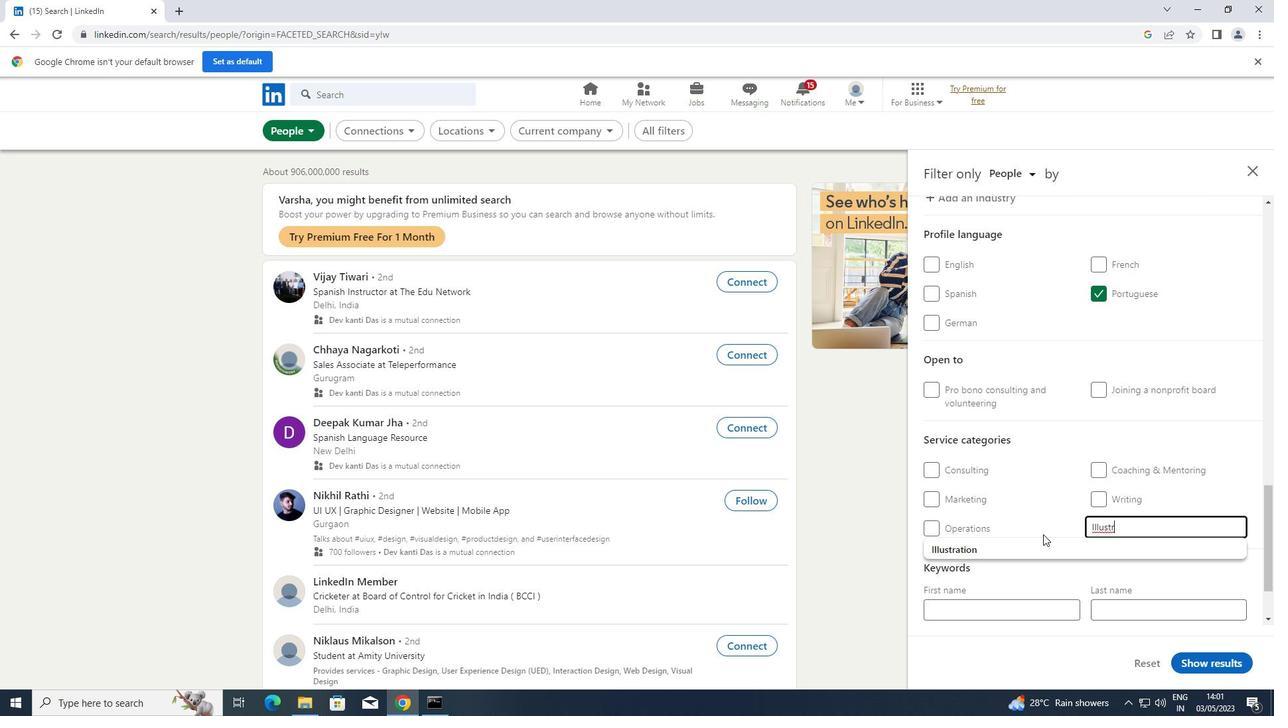 
Action: Mouse pressed left at (1032, 542)
Screenshot: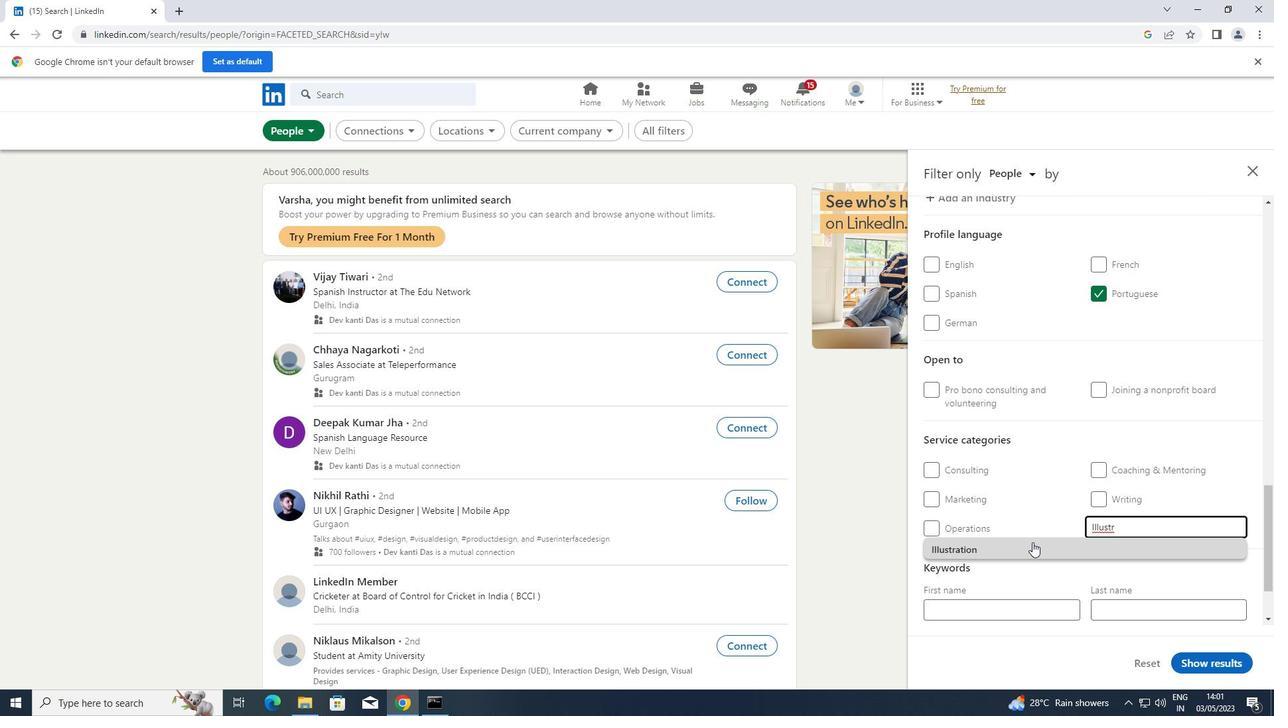 
Action: Mouse scrolled (1032, 542) with delta (0, 0)
Screenshot: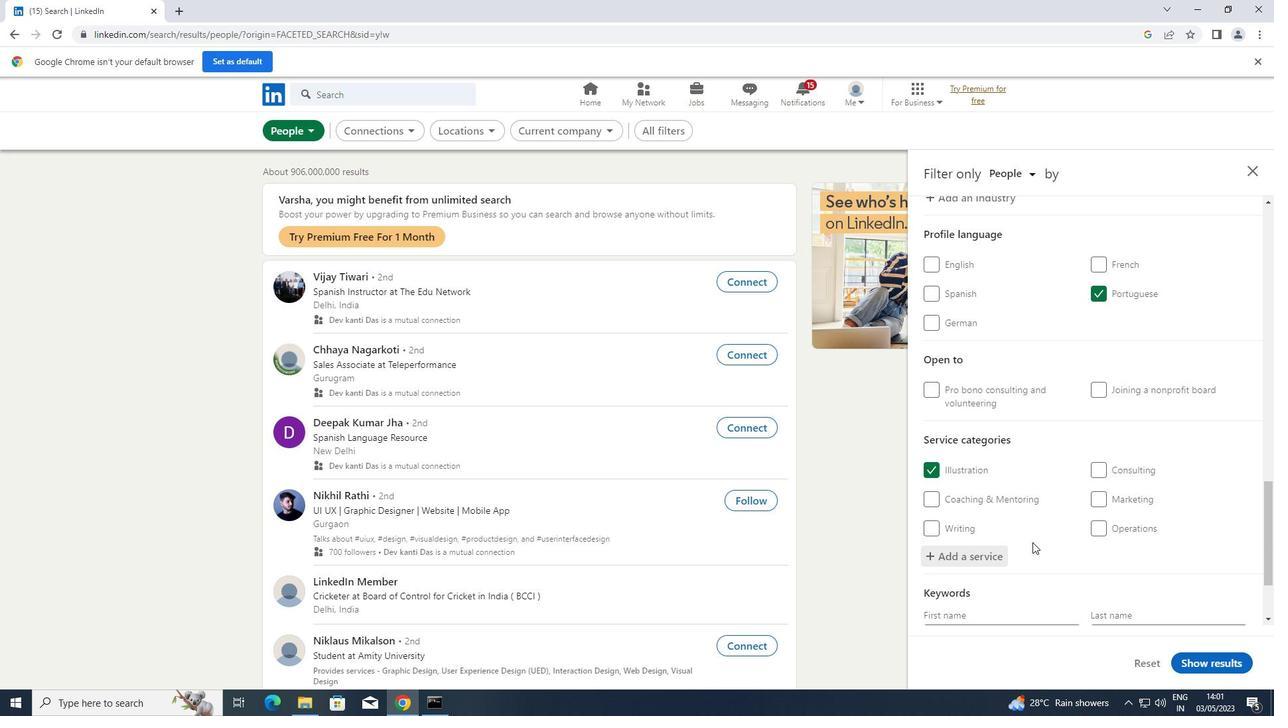 
Action: Mouse scrolled (1032, 542) with delta (0, 0)
Screenshot: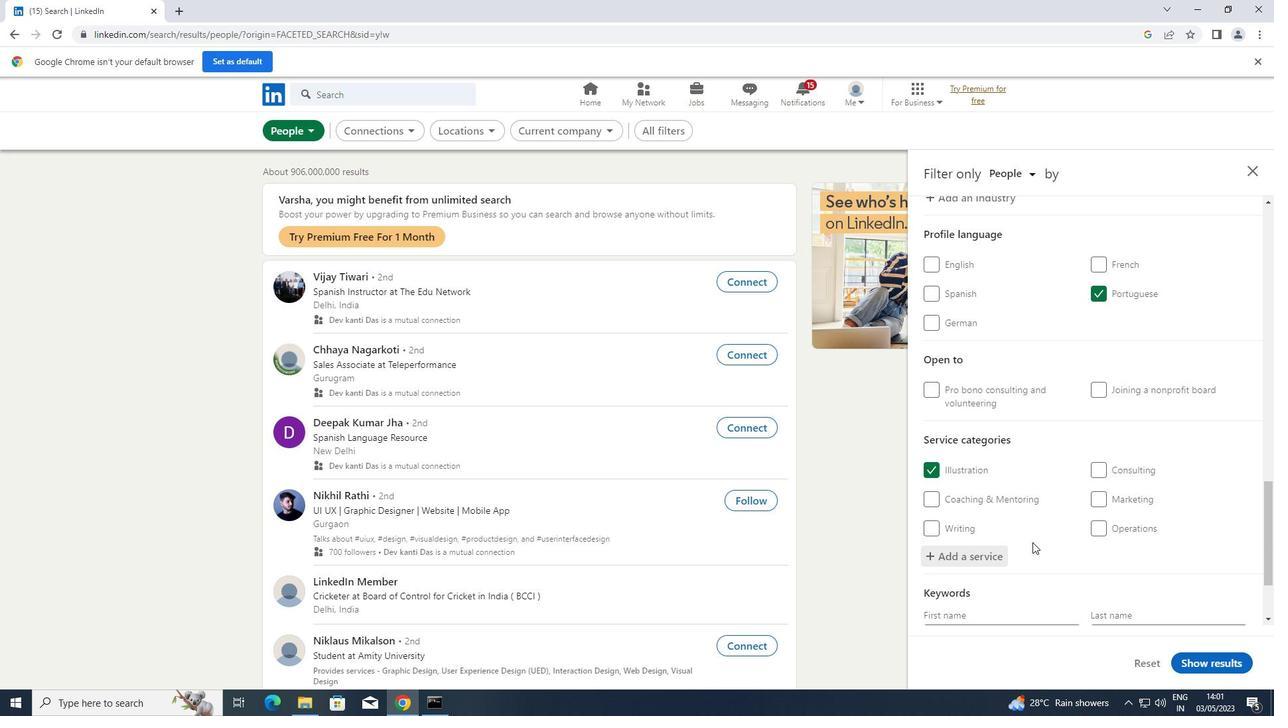 
Action: Mouse scrolled (1032, 542) with delta (0, 0)
Screenshot: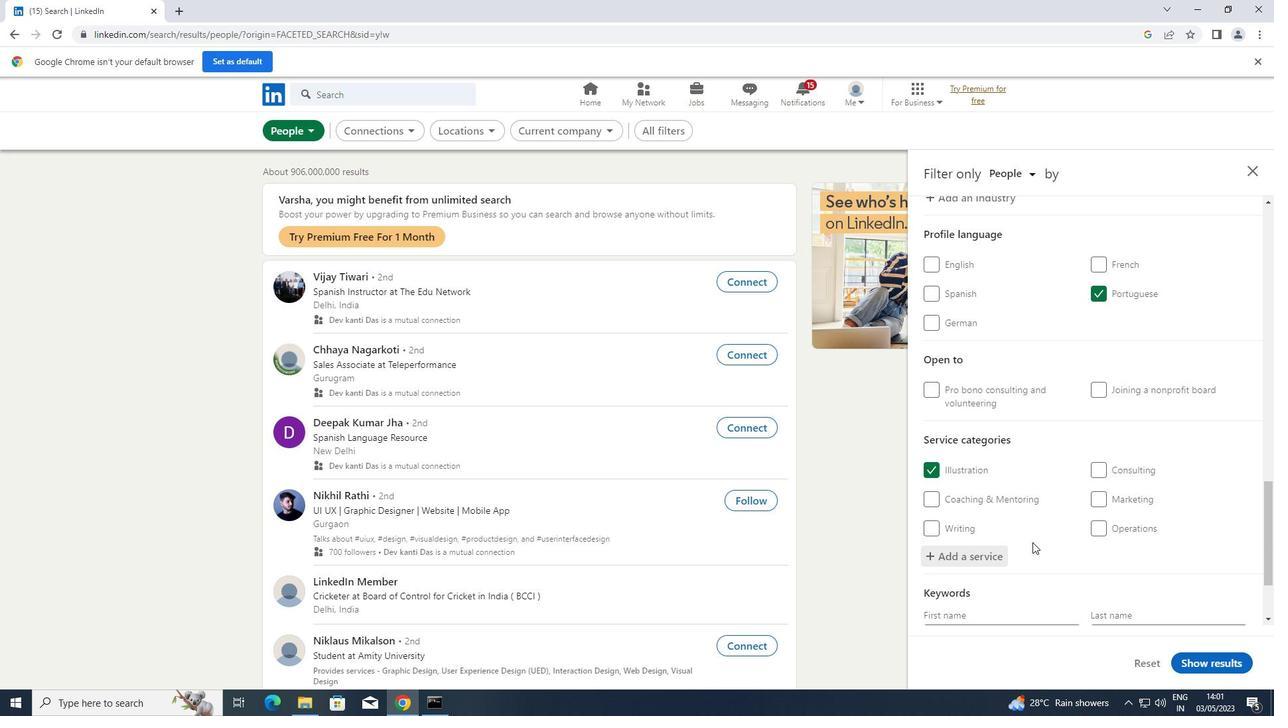 
Action: Mouse scrolled (1032, 542) with delta (0, 0)
Screenshot: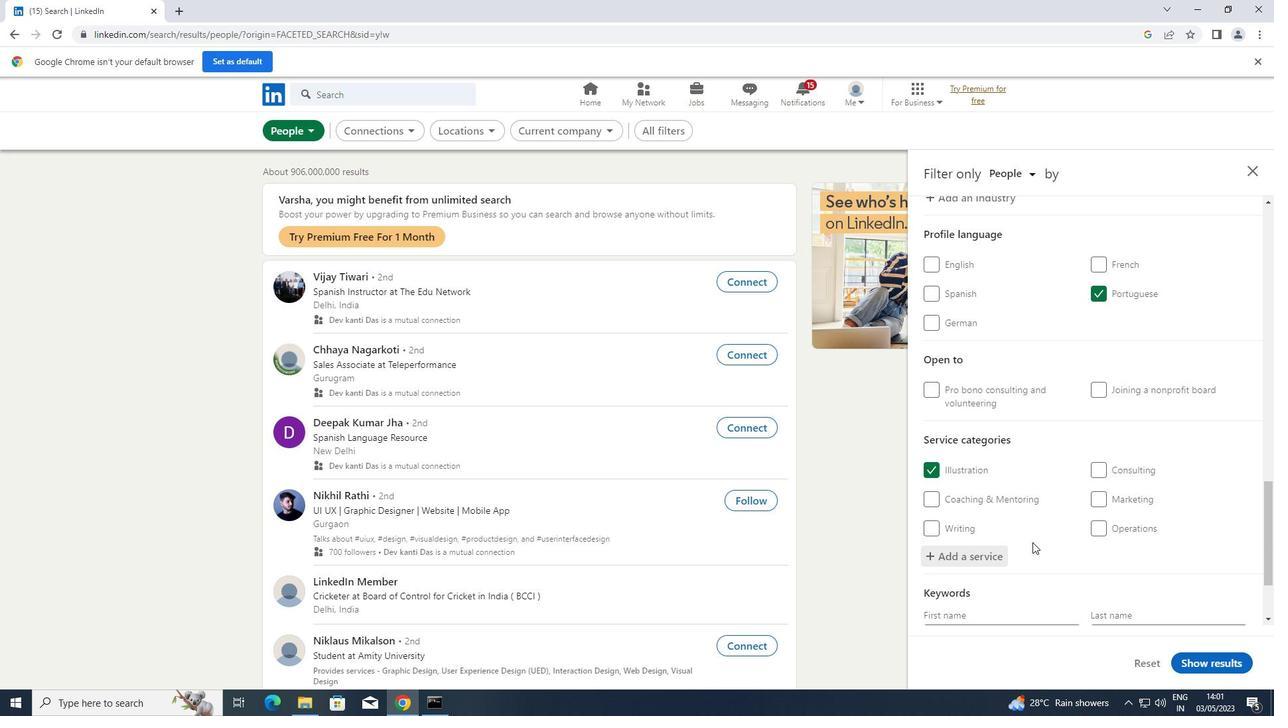 
Action: Mouse moved to (1018, 566)
Screenshot: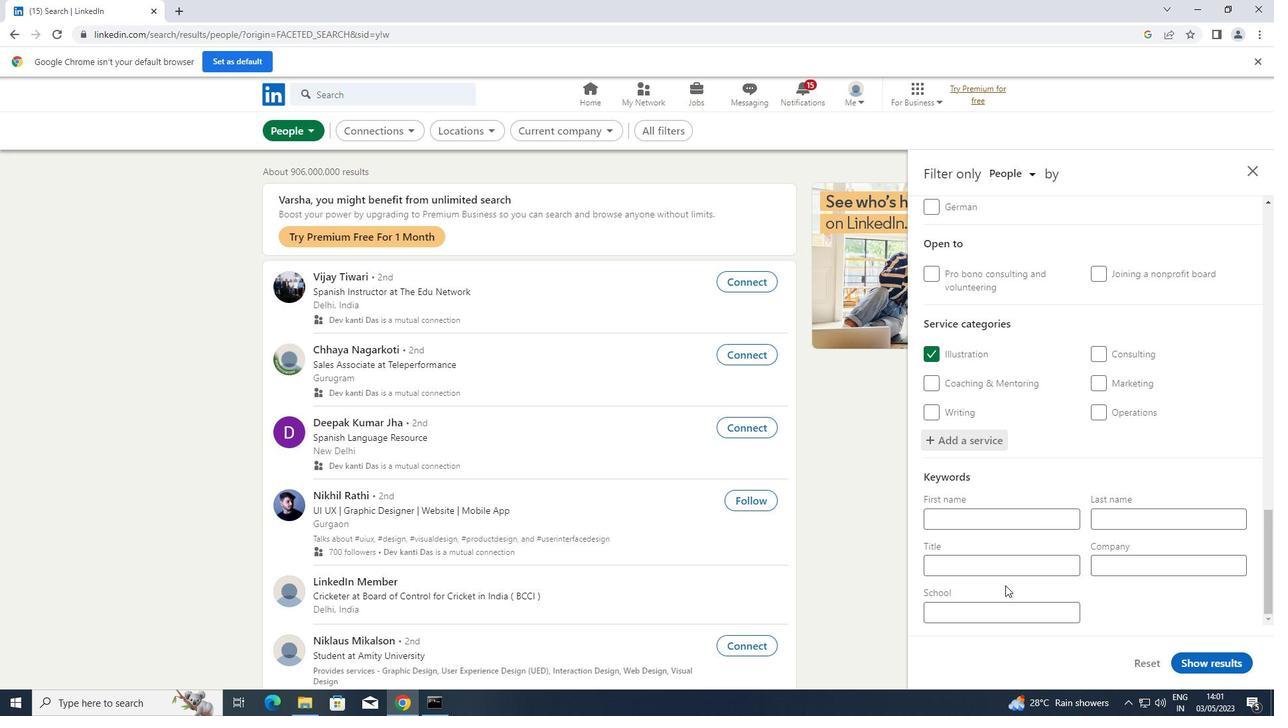 
Action: Mouse pressed left at (1018, 566)
Screenshot: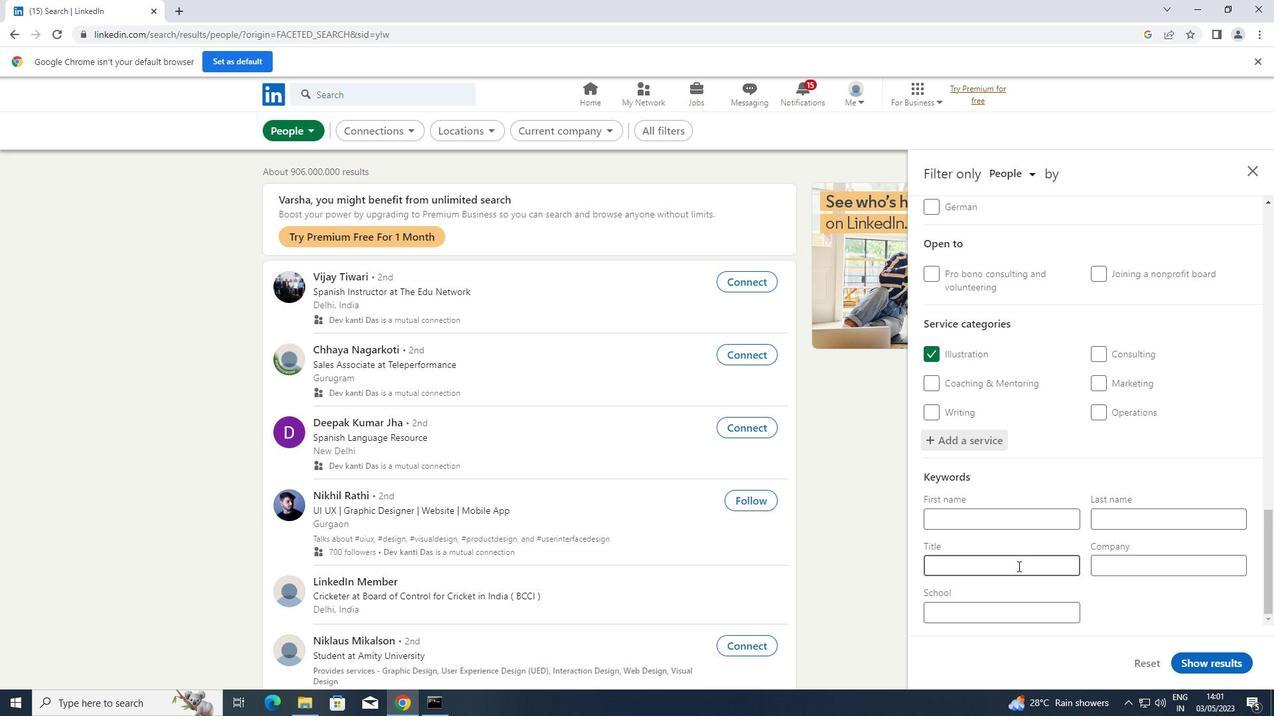 
Action: Key pressed <Key.shift>TECHNICAL<Key.space><Key.shift>SUPPORT<Key.space><Key.shift>SPECIALIST
Screenshot: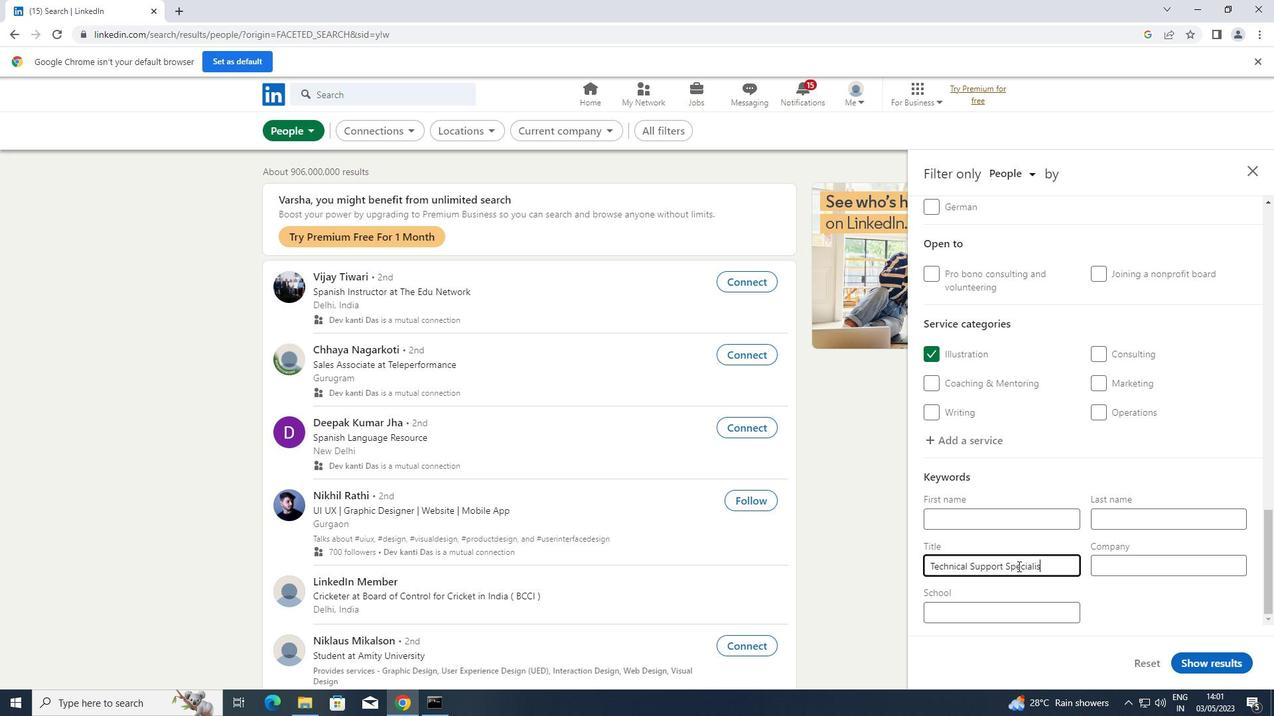 
Action: Mouse moved to (1204, 666)
Screenshot: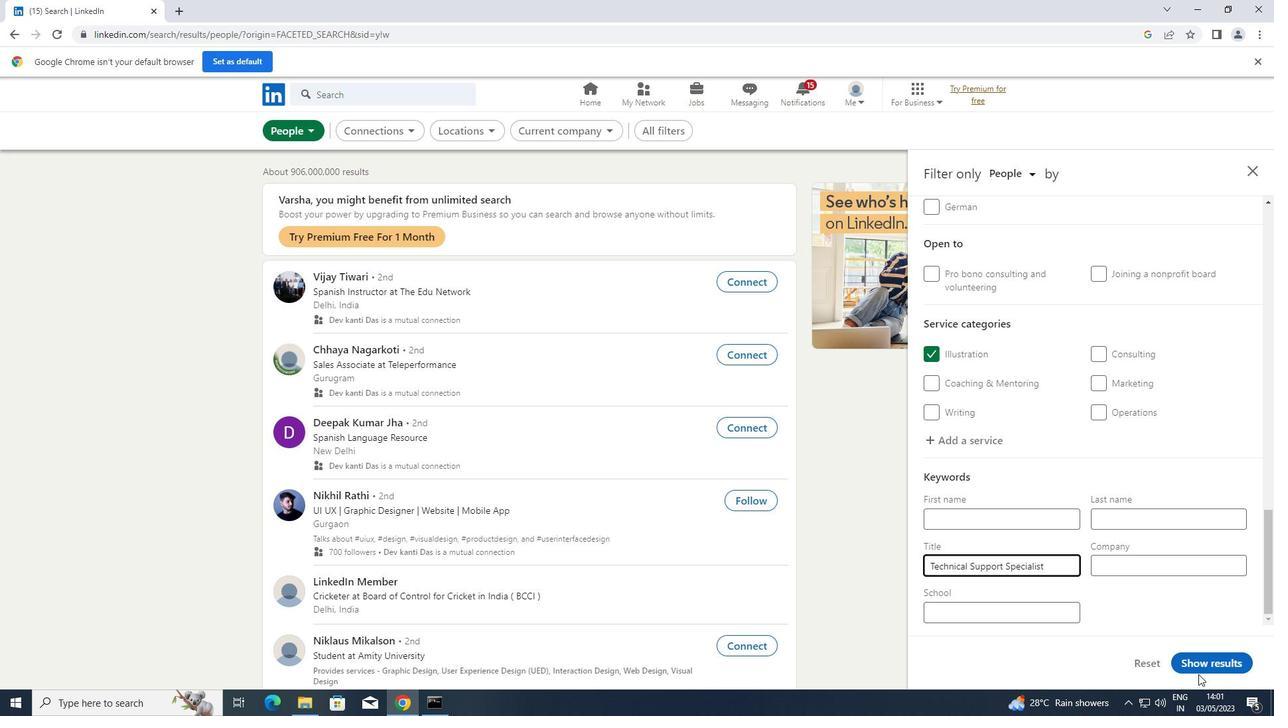 
Action: Mouse pressed left at (1204, 666)
Screenshot: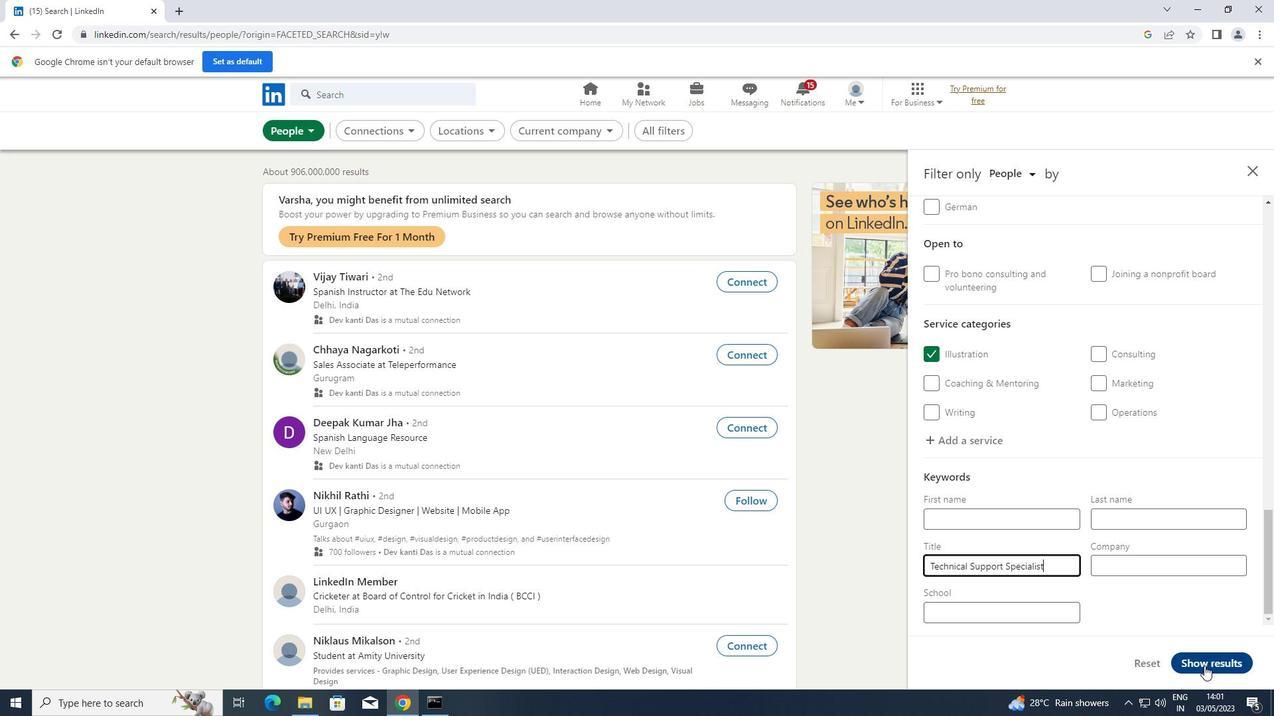 
